 Task: Find connections with filter location El Bagre with filter topic #Investingwith filter profile language French with filter current company ANAROCK with filter school Punjab Agricultural University with filter industry Amusement Parks and Arcades with filter service category Research with filter keywords title Cosmetologist
Action: Mouse moved to (179, 298)
Screenshot: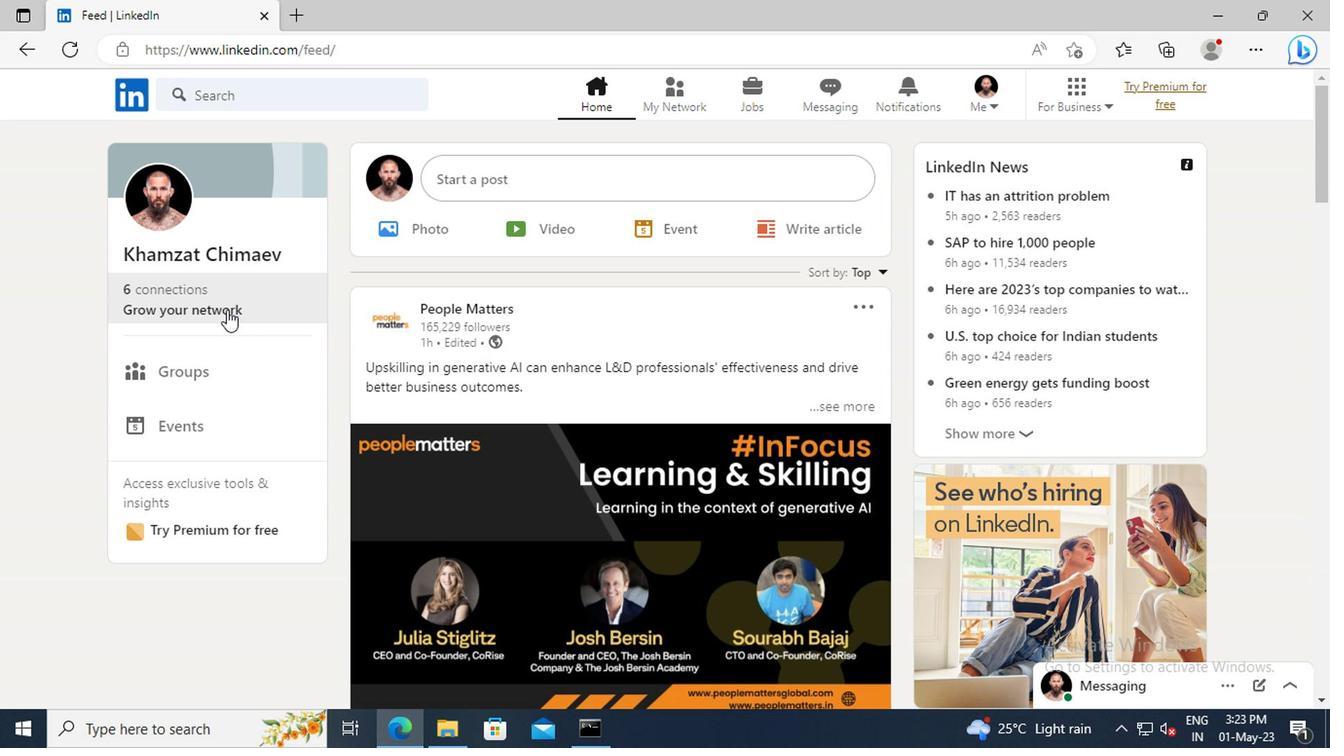 
Action: Mouse pressed left at (179, 298)
Screenshot: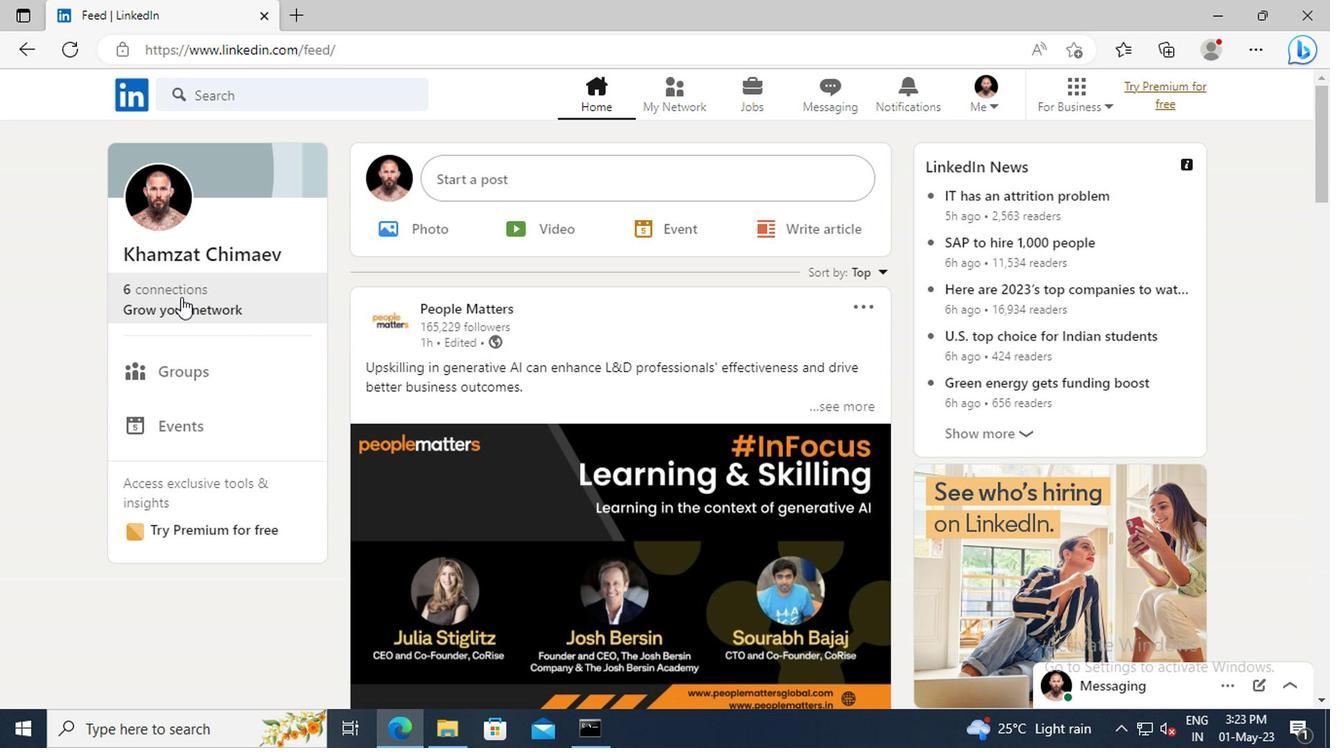 
Action: Mouse moved to (198, 201)
Screenshot: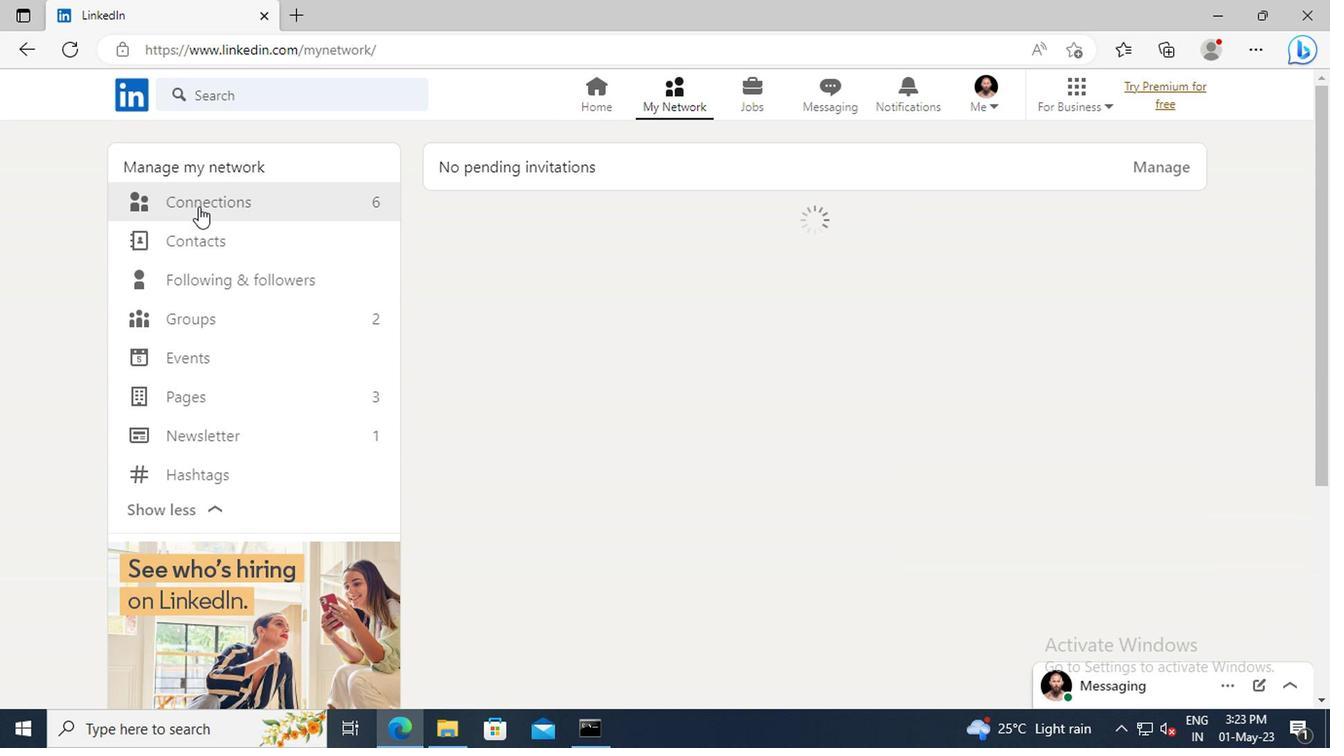 
Action: Mouse pressed left at (198, 201)
Screenshot: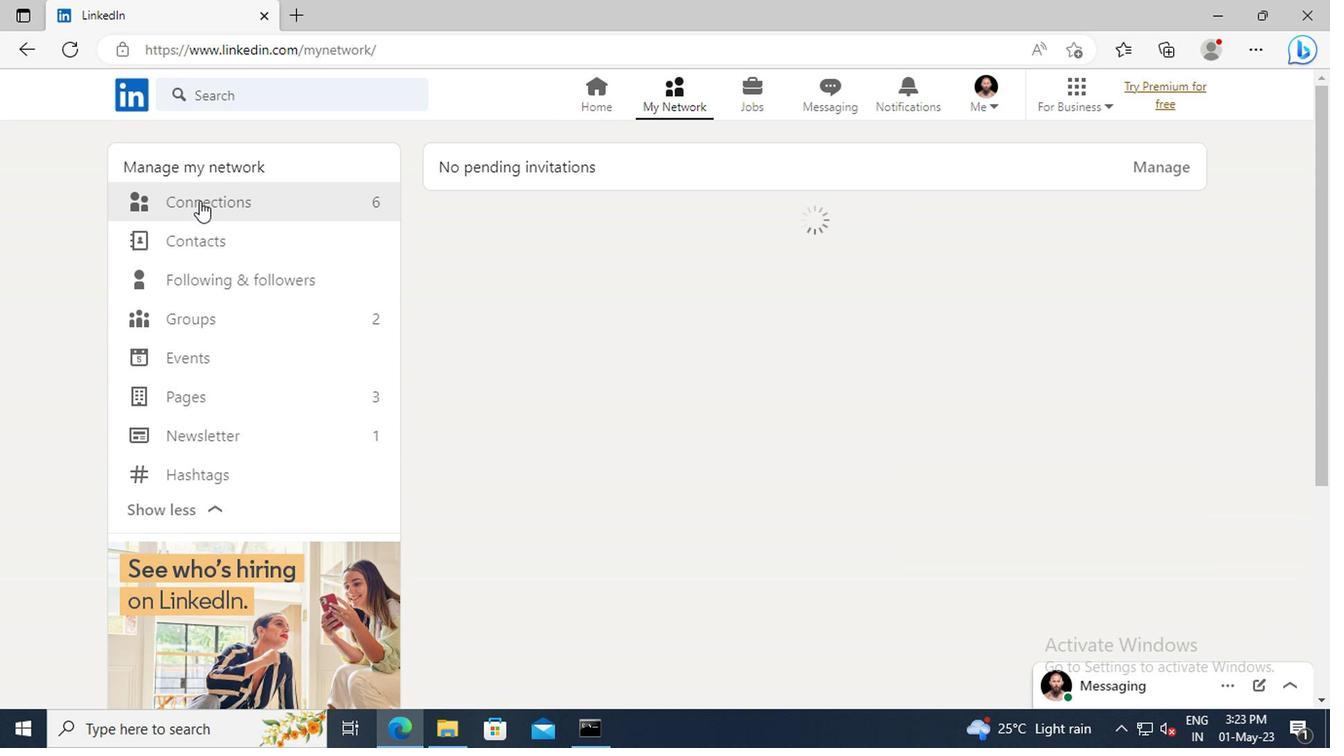 
Action: Mouse moved to (776, 210)
Screenshot: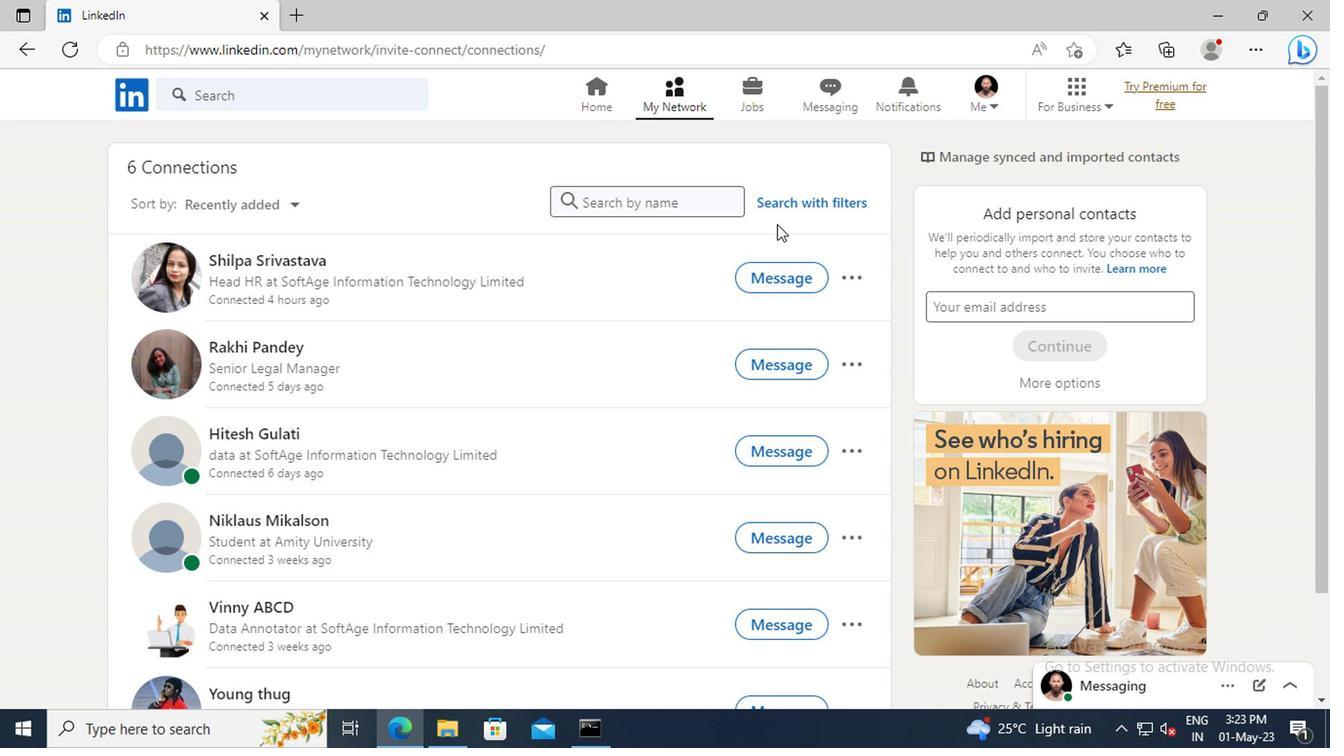 
Action: Mouse pressed left at (776, 210)
Screenshot: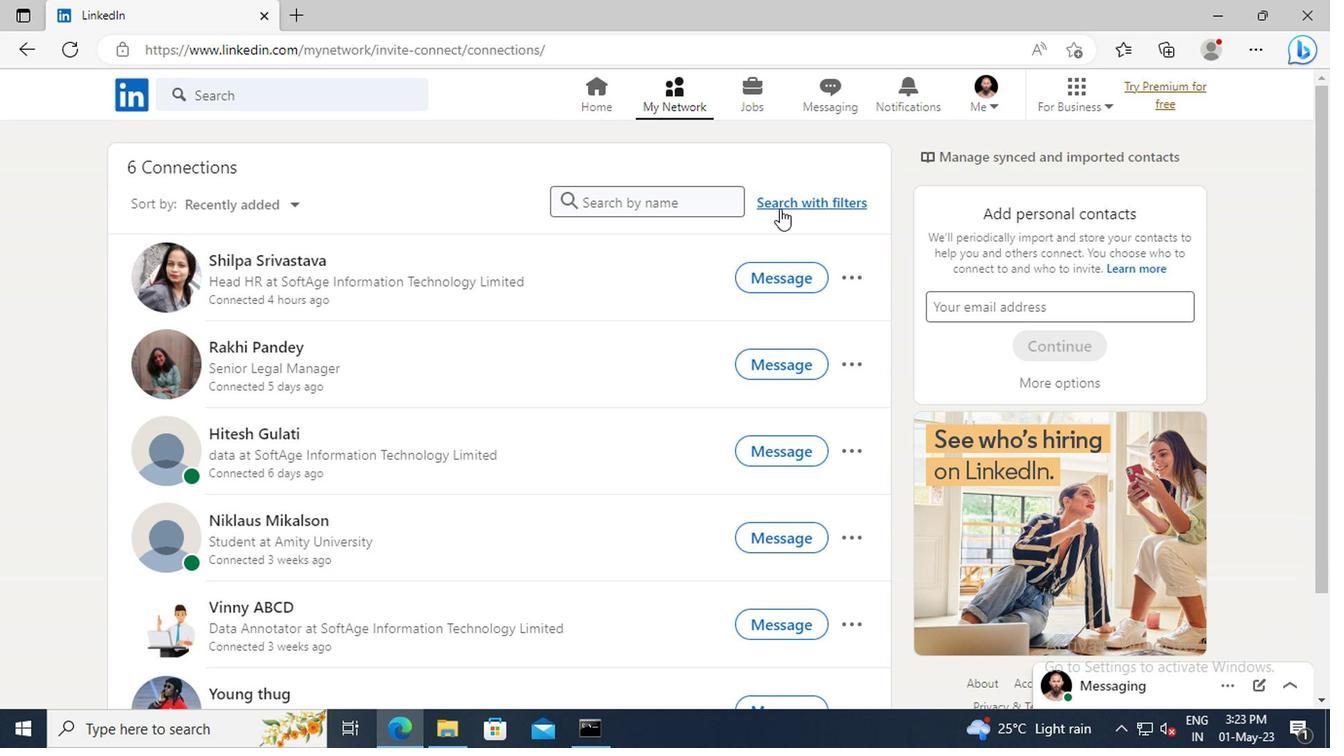
Action: Mouse moved to (731, 151)
Screenshot: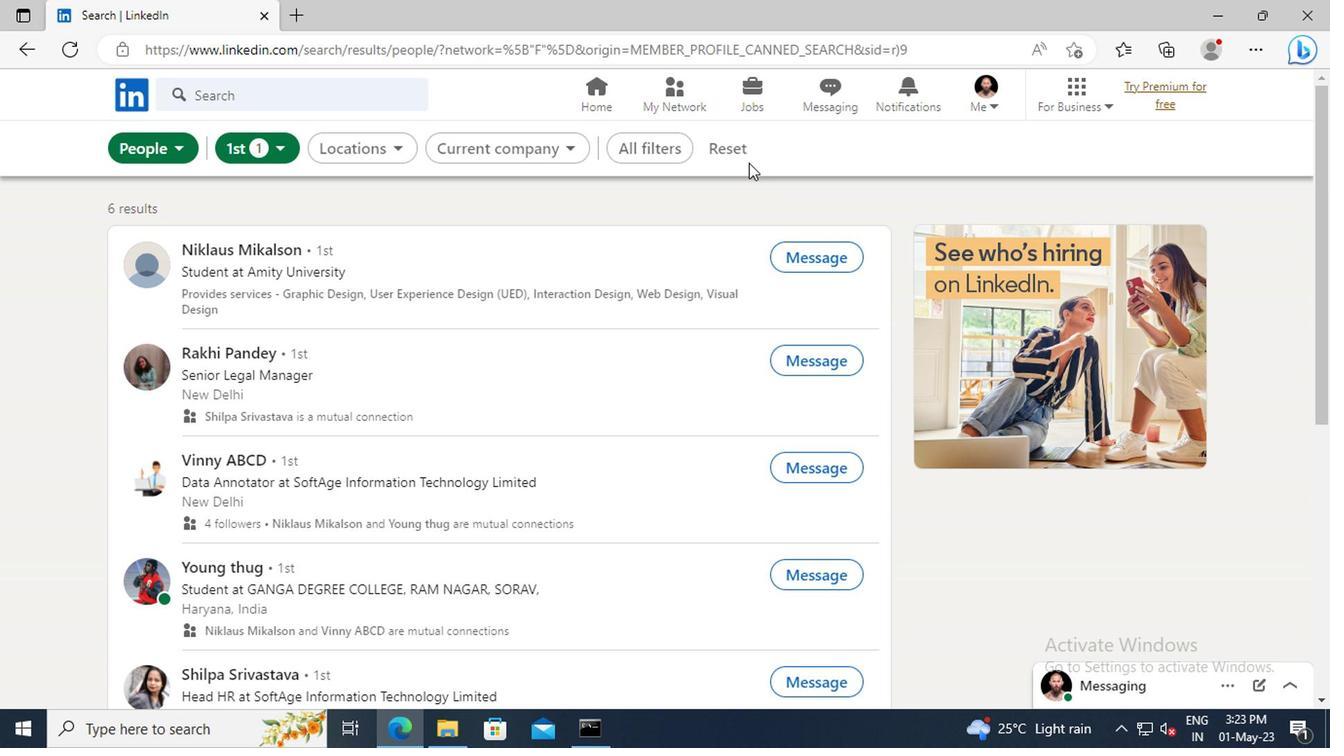 
Action: Mouse pressed left at (731, 151)
Screenshot: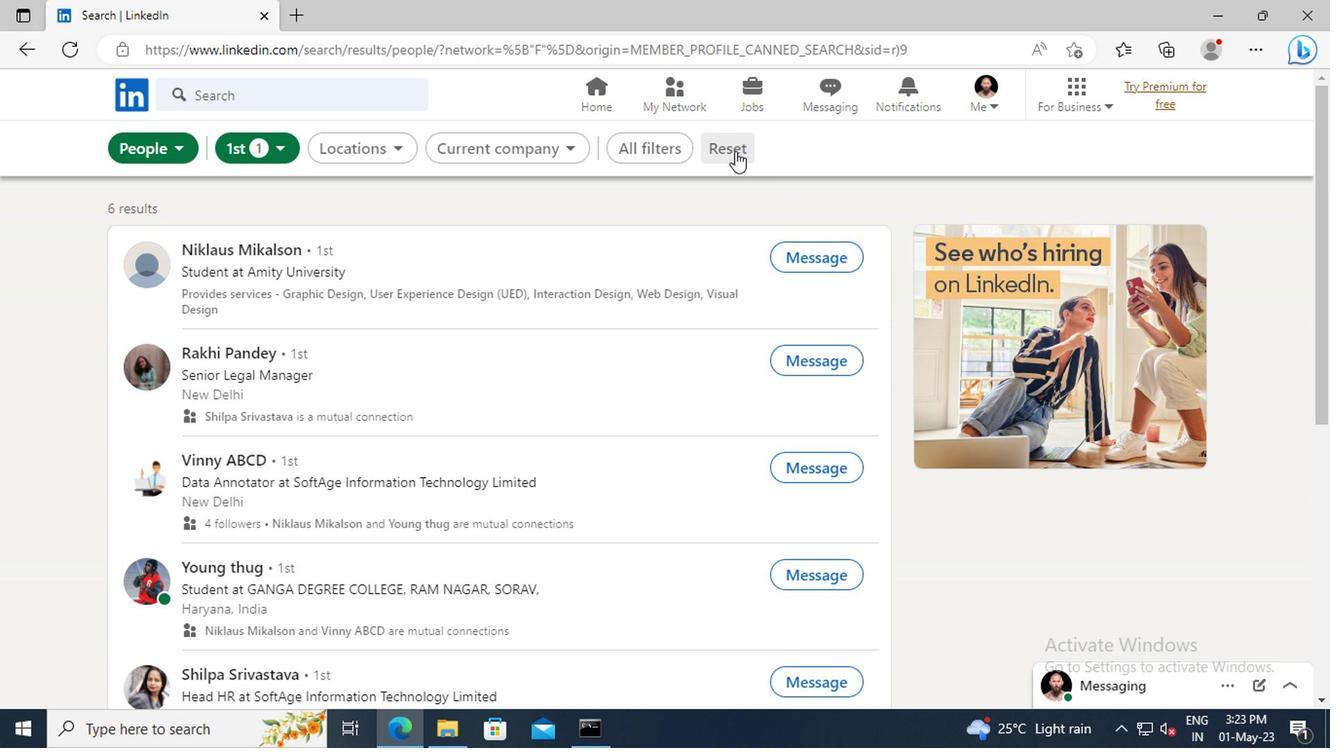 
Action: Mouse moved to (688, 151)
Screenshot: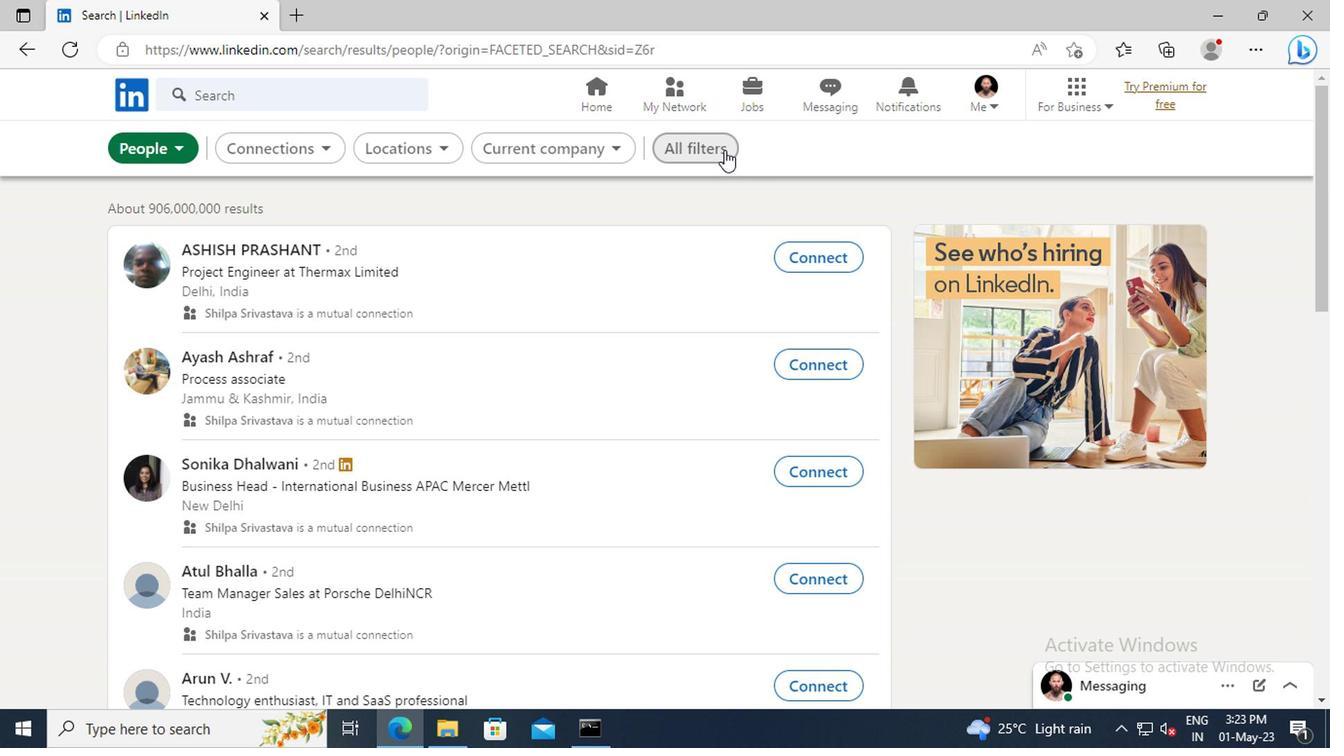 
Action: Mouse pressed left at (688, 151)
Screenshot: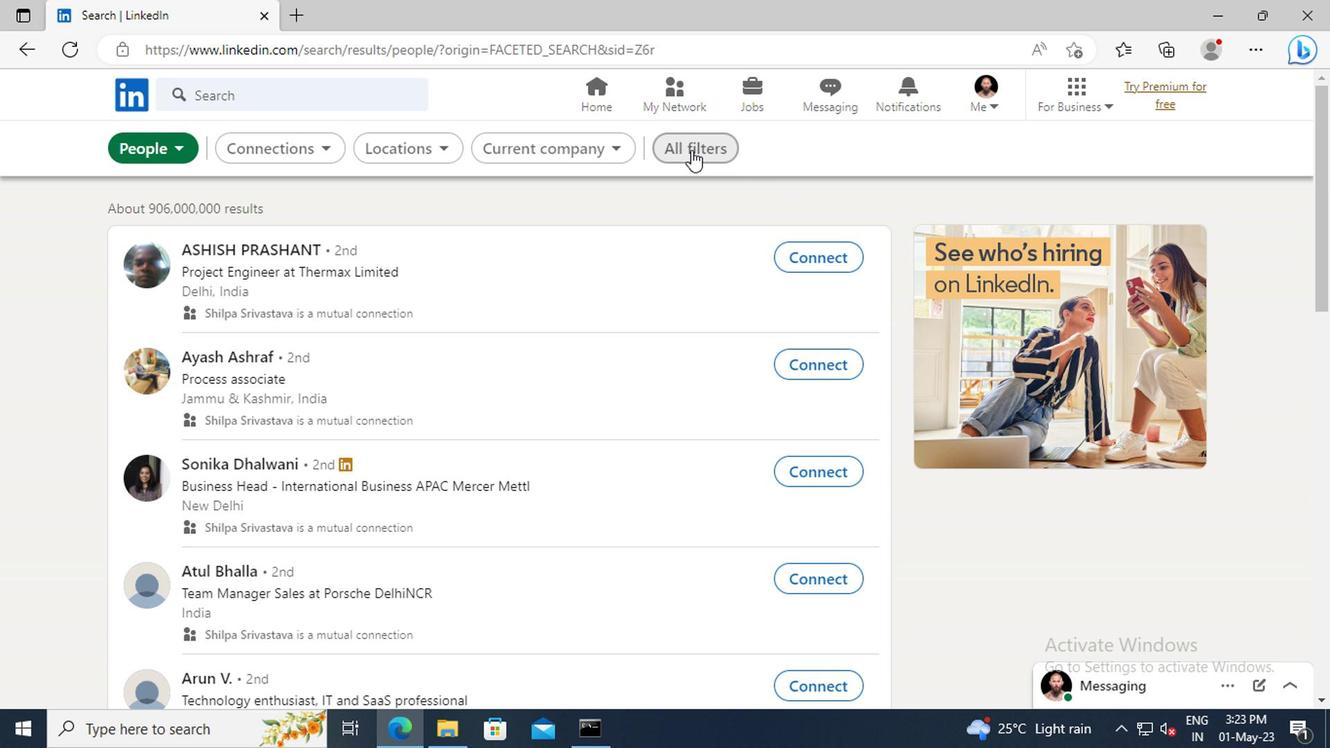 
Action: Mouse moved to (1070, 320)
Screenshot: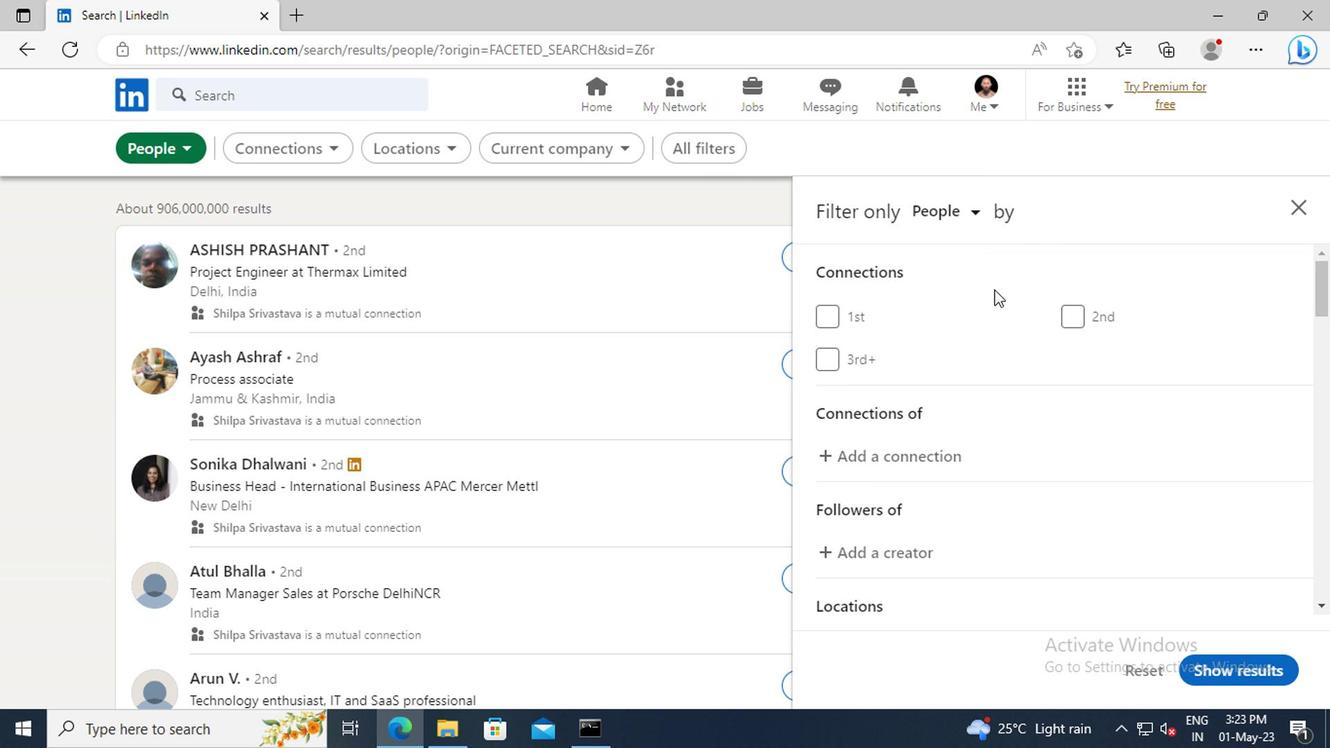 
Action: Mouse scrolled (1070, 320) with delta (0, 0)
Screenshot: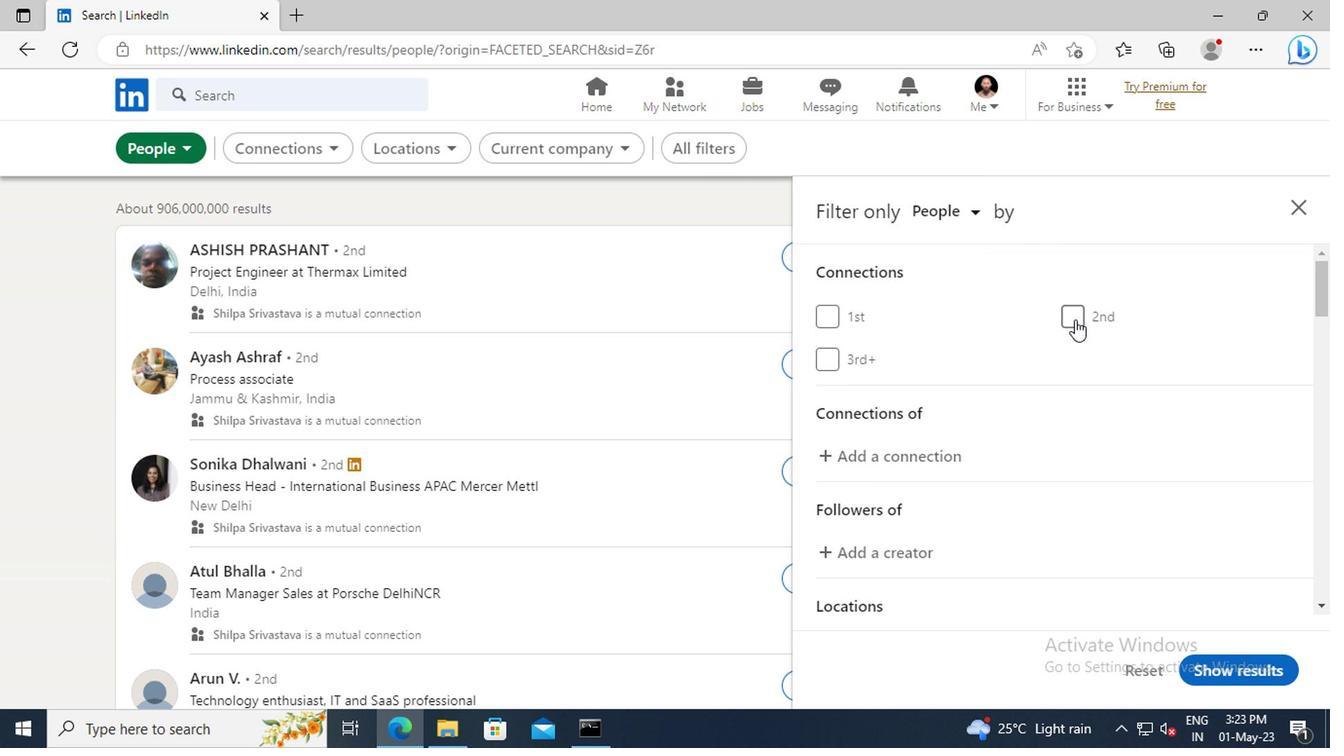 
Action: Mouse scrolled (1070, 320) with delta (0, 0)
Screenshot: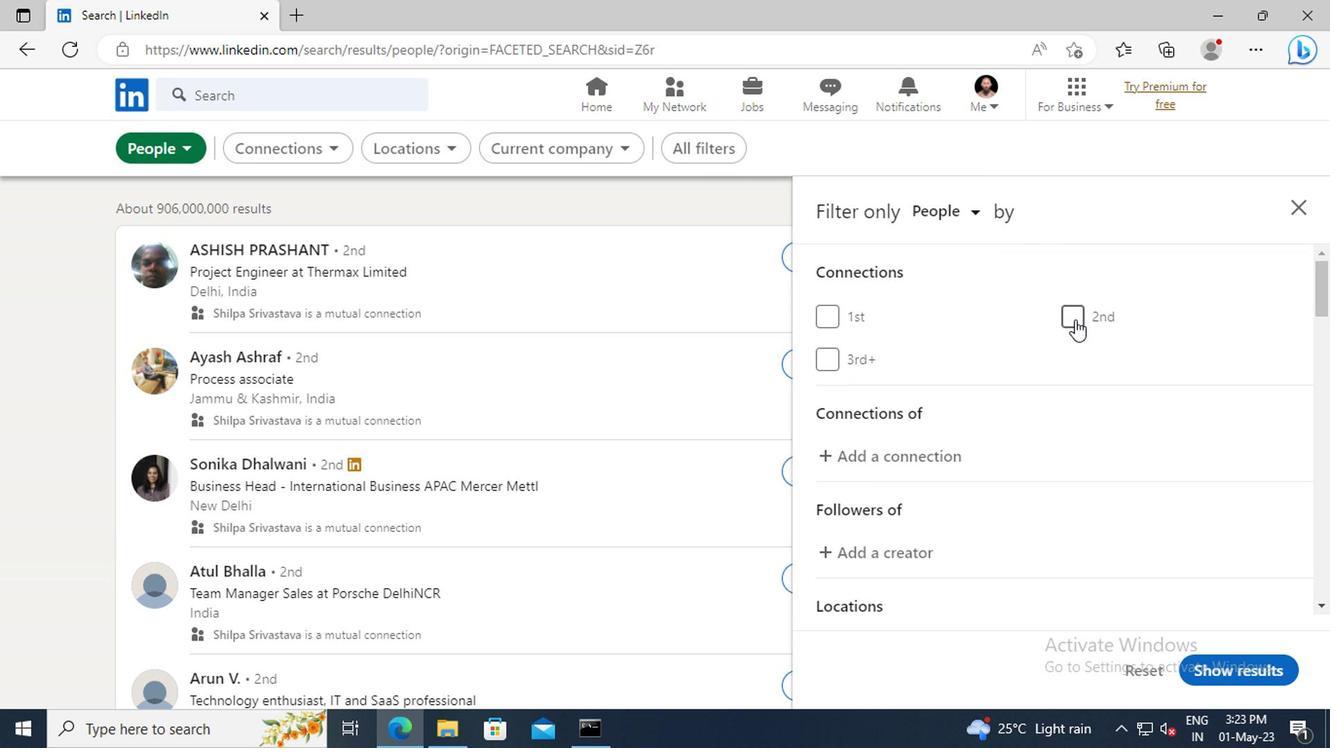 
Action: Mouse scrolled (1070, 320) with delta (0, 0)
Screenshot: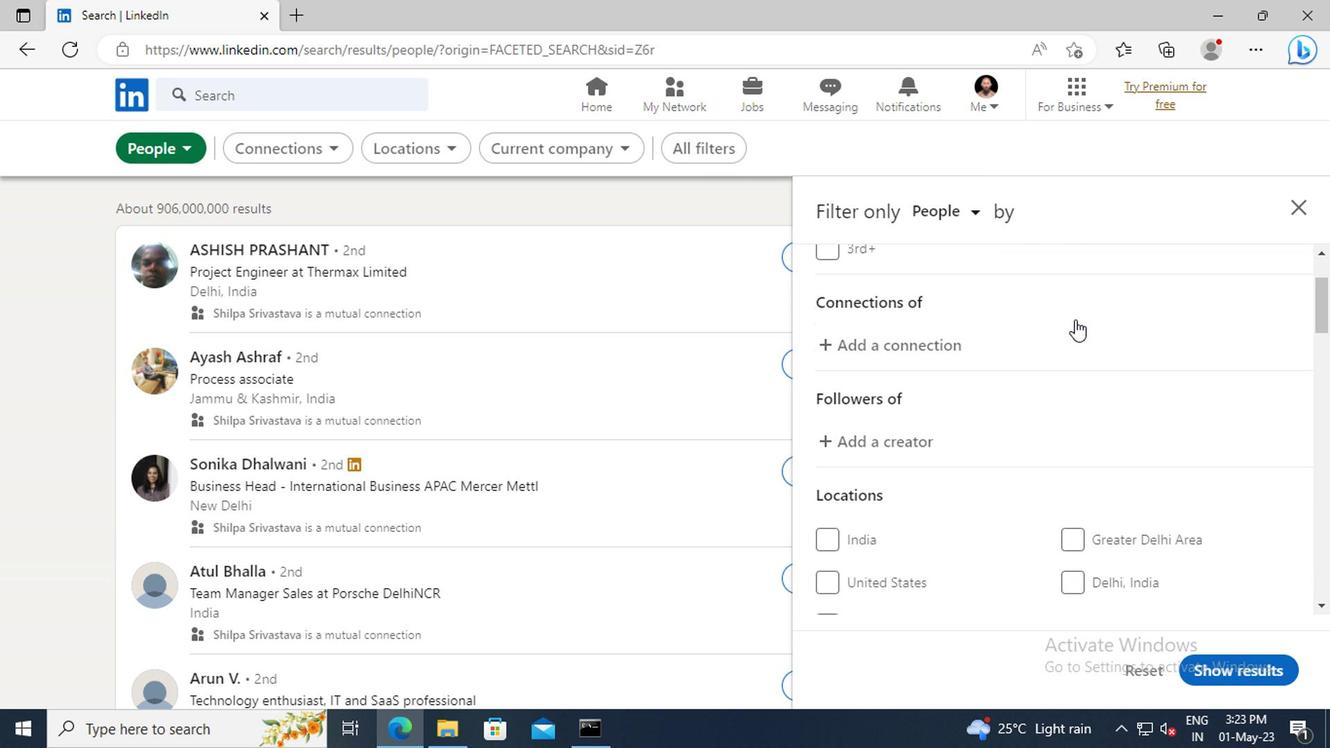 
Action: Mouse scrolled (1070, 320) with delta (0, 0)
Screenshot: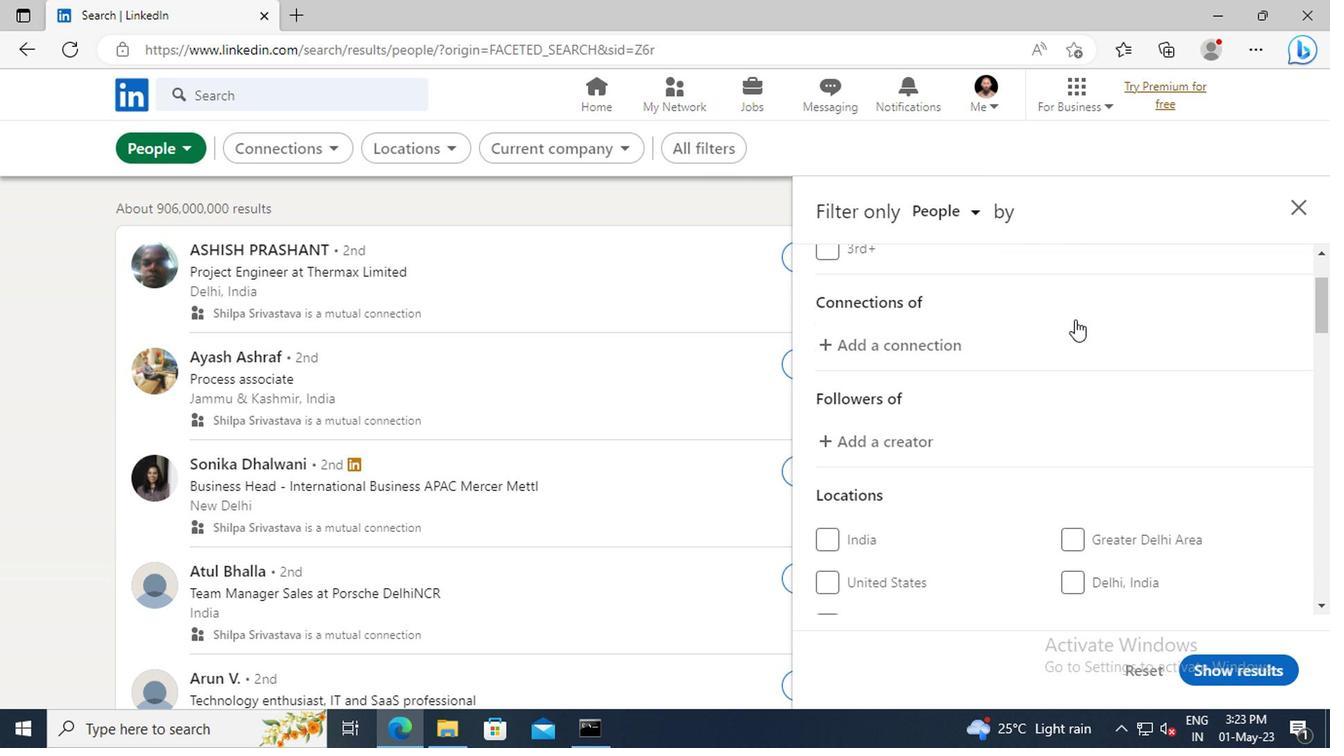 
Action: Mouse scrolled (1070, 320) with delta (0, 0)
Screenshot: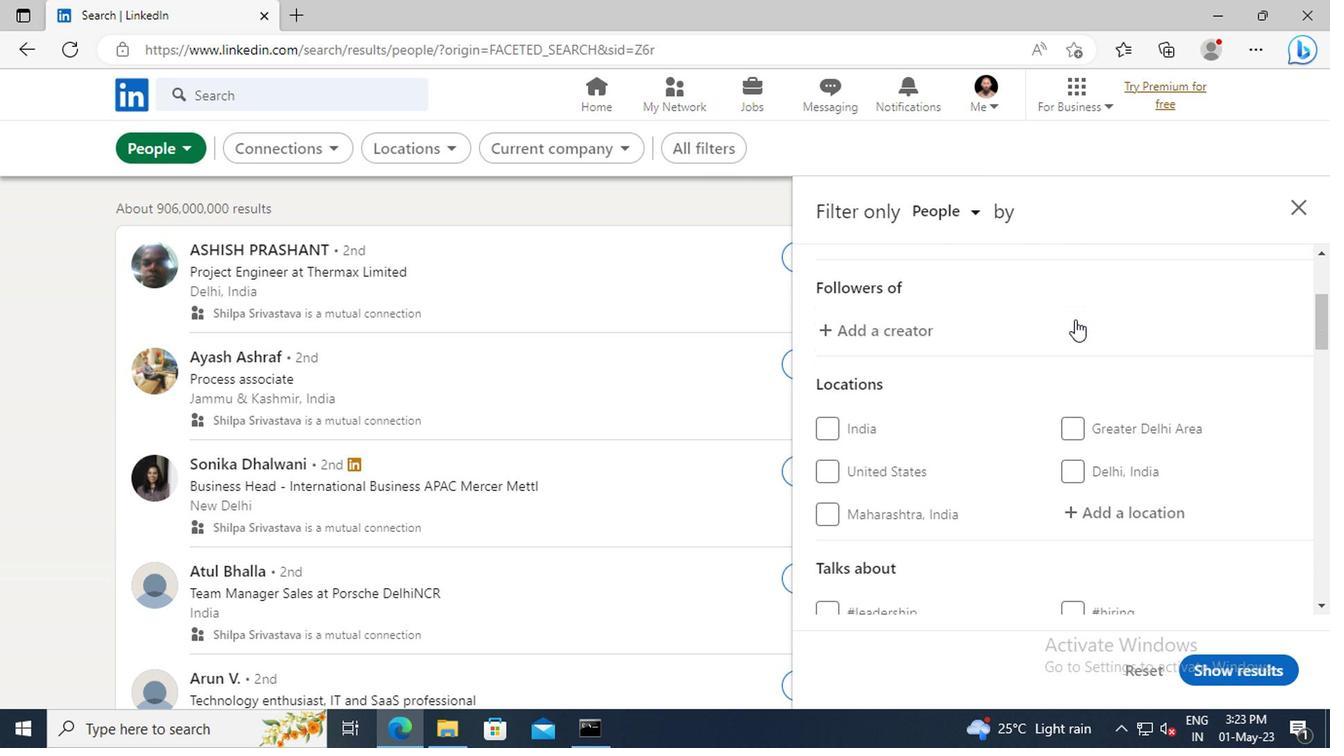 
Action: Mouse scrolled (1070, 320) with delta (0, 0)
Screenshot: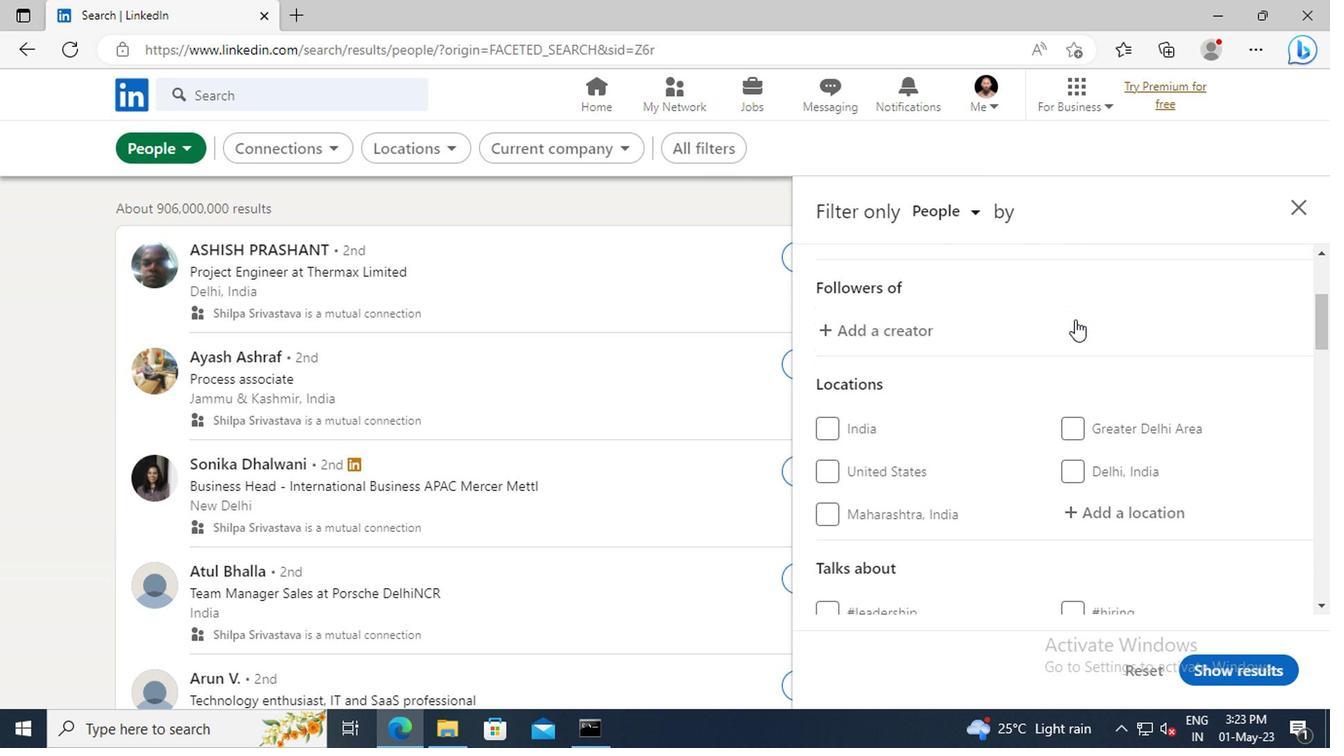 
Action: Mouse moved to (1091, 399)
Screenshot: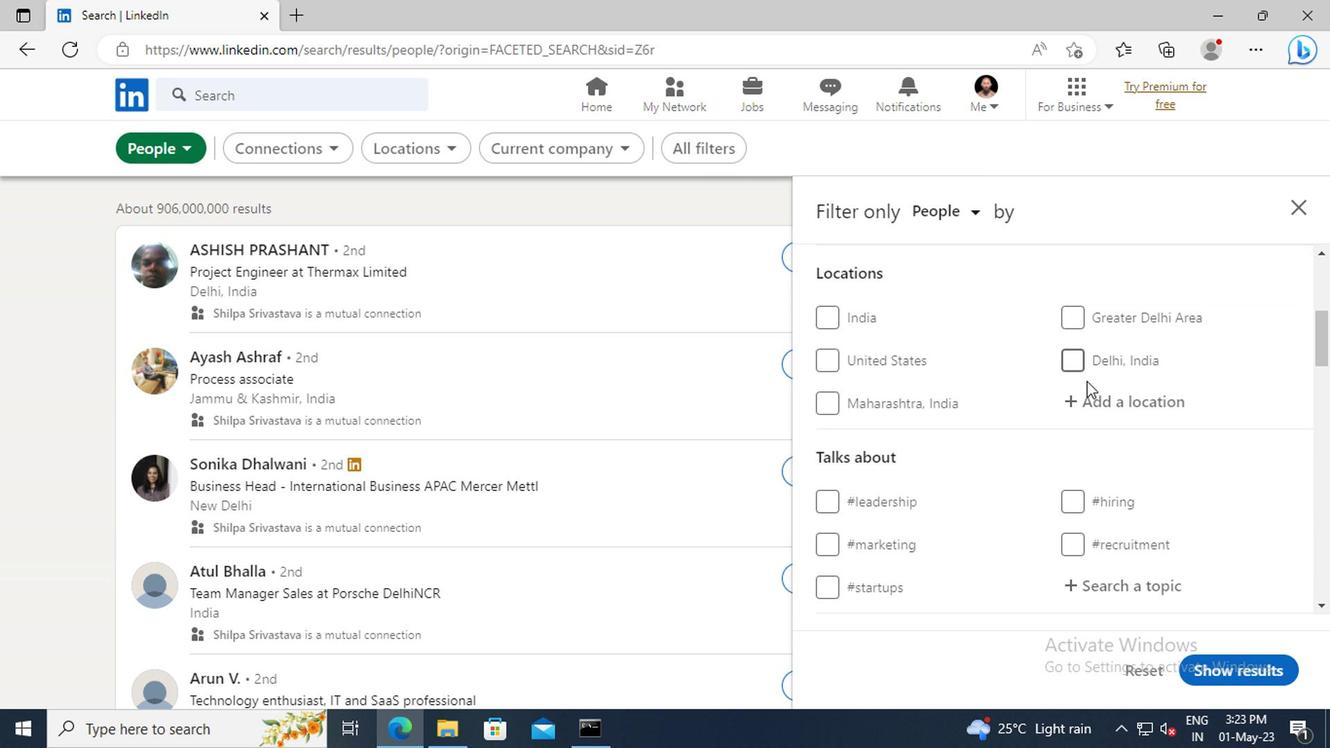 
Action: Mouse pressed left at (1091, 399)
Screenshot: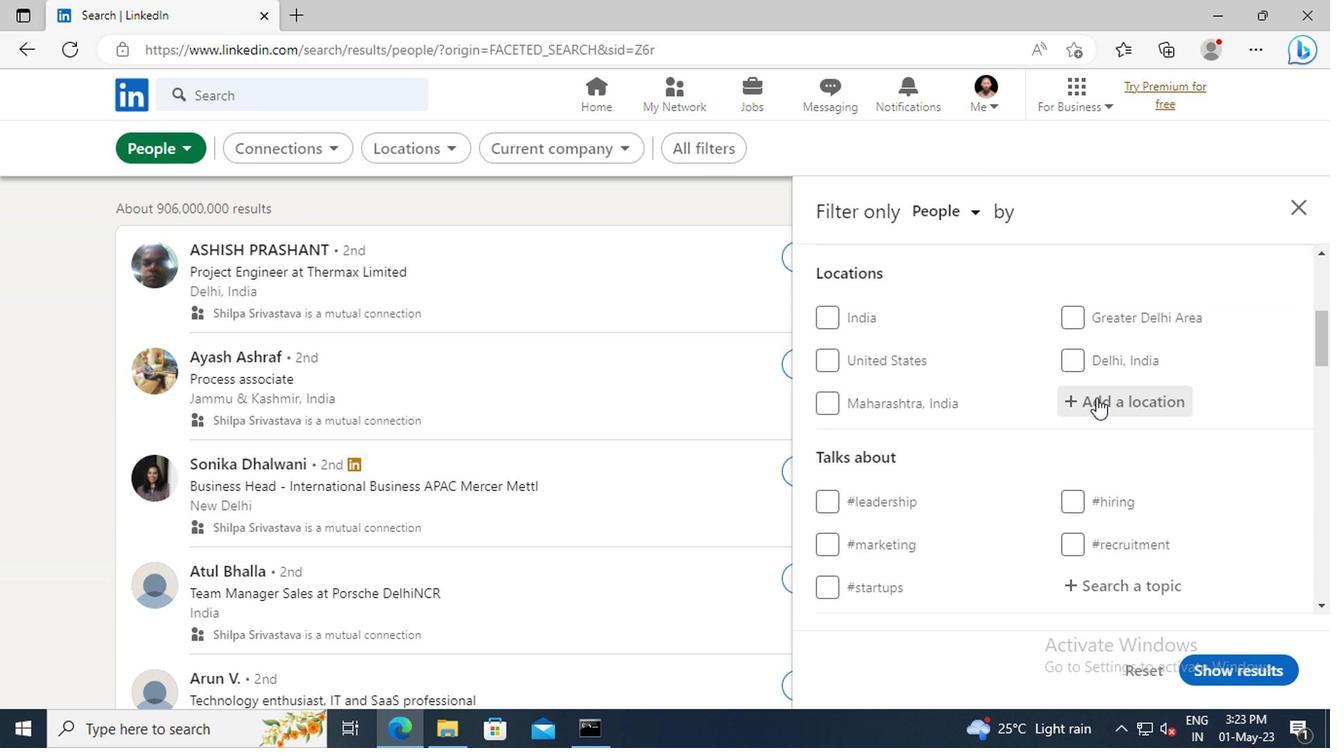 
Action: Key pressed <Key.shift>EL<Key.space><Key.shift>BAGRE
Screenshot: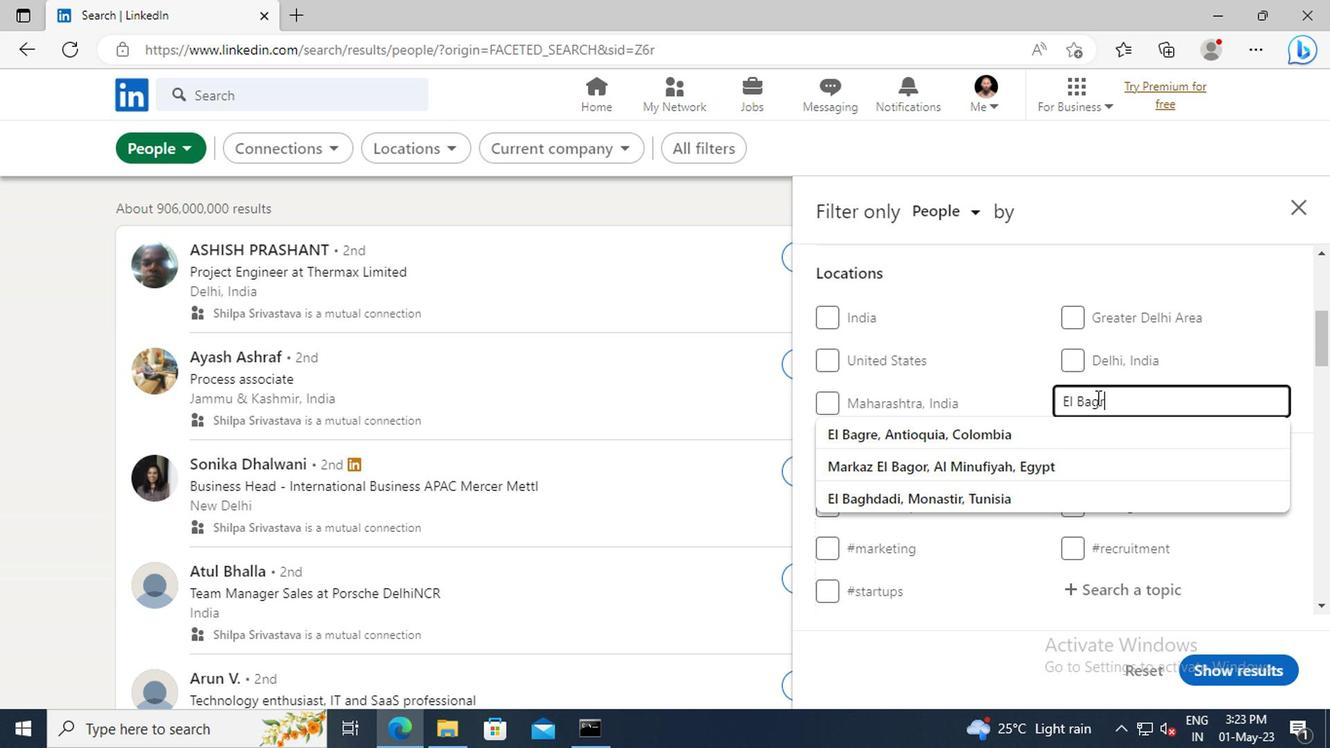 
Action: Mouse moved to (1093, 431)
Screenshot: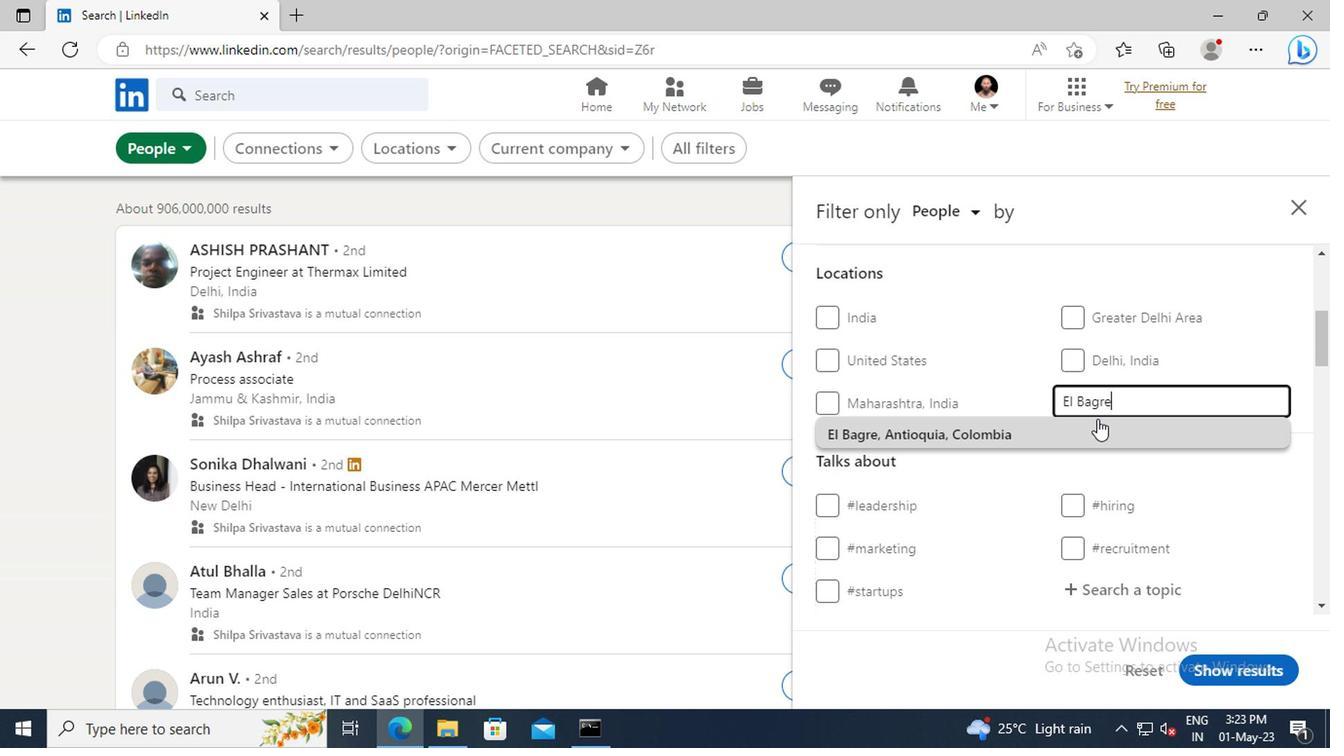 
Action: Mouse pressed left at (1093, 431)
Screenshot: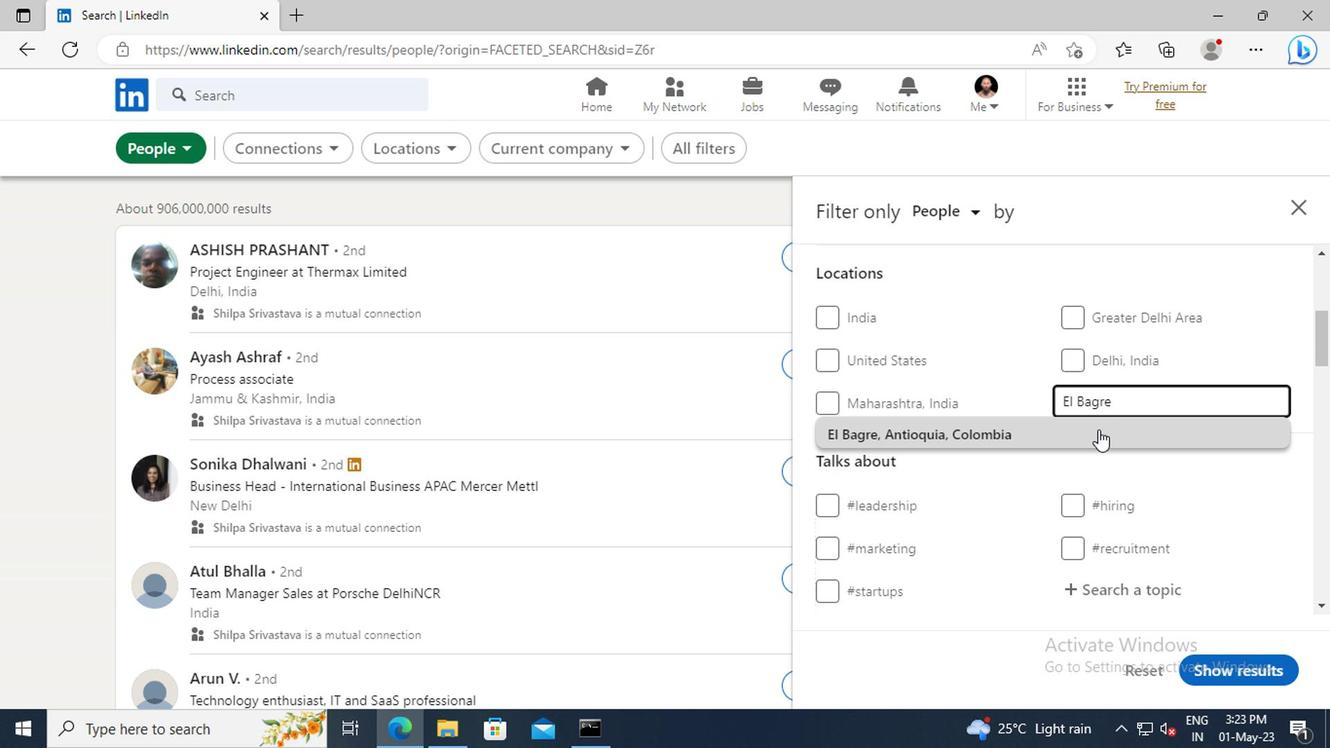 
Action: Mouse scrolled (1093, 430) with delta (0, 0)
Screenshot: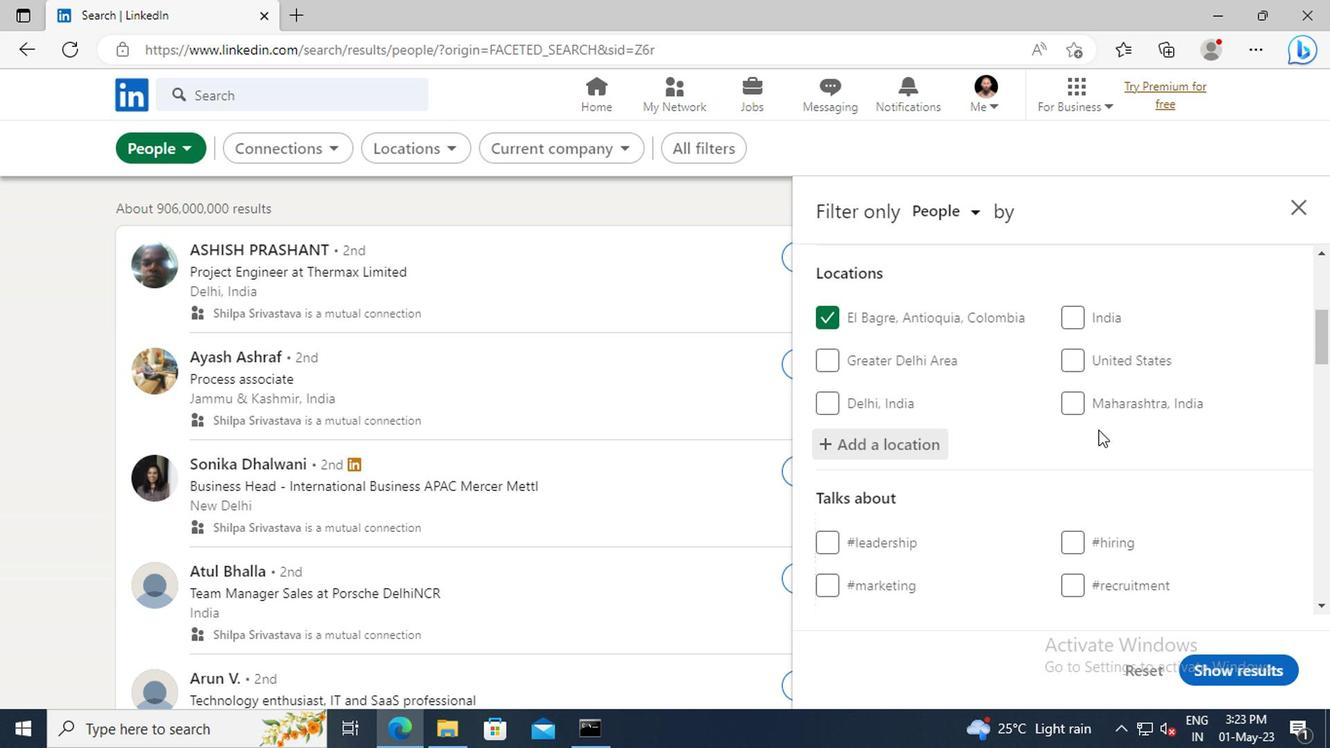
Action: Mouse scrolled (1093, 430) with delta (0, 0)
Screenshot: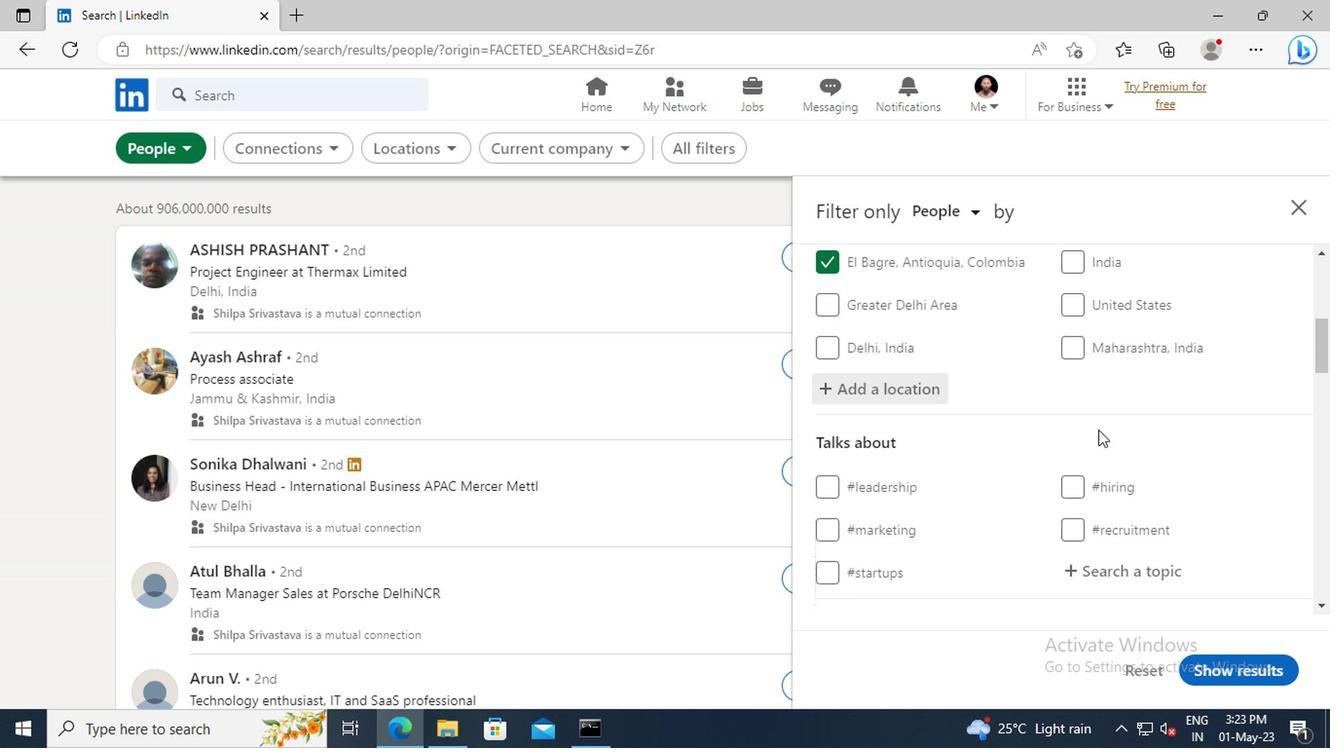 
Action: Mouse scrolled (1093, 430) with delta (0, 0)
Screenshot: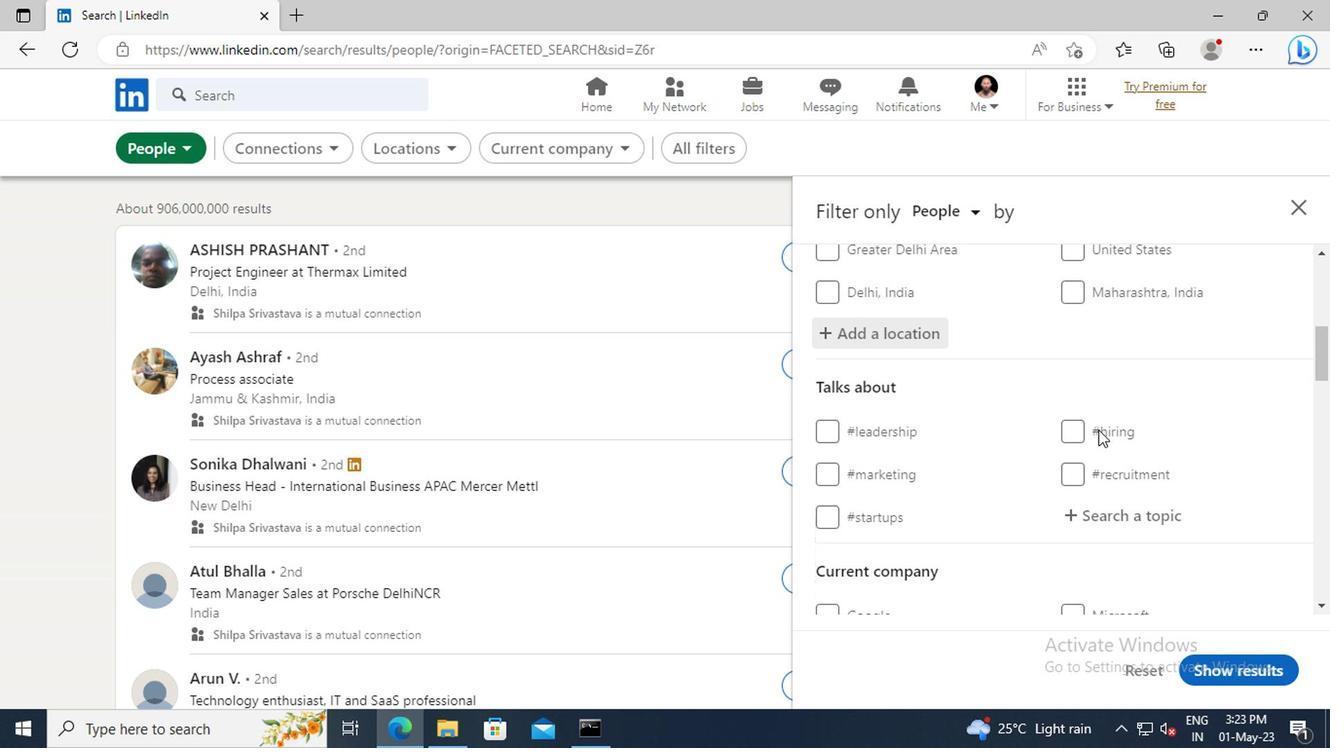 
Action: Mouse scrolled (1093, 430) with delta (0, 0)
Screenshot: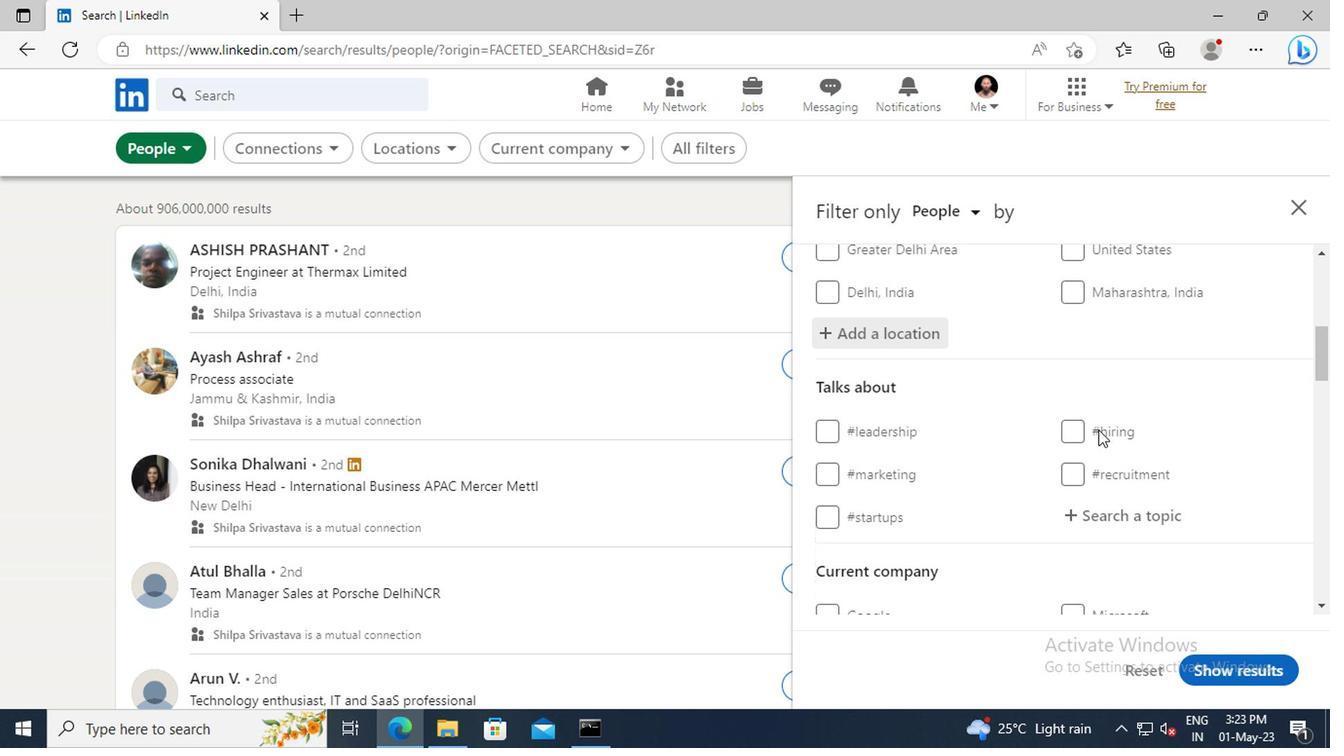 
Action: Mouse moved to (1097, 418)
Screenshot: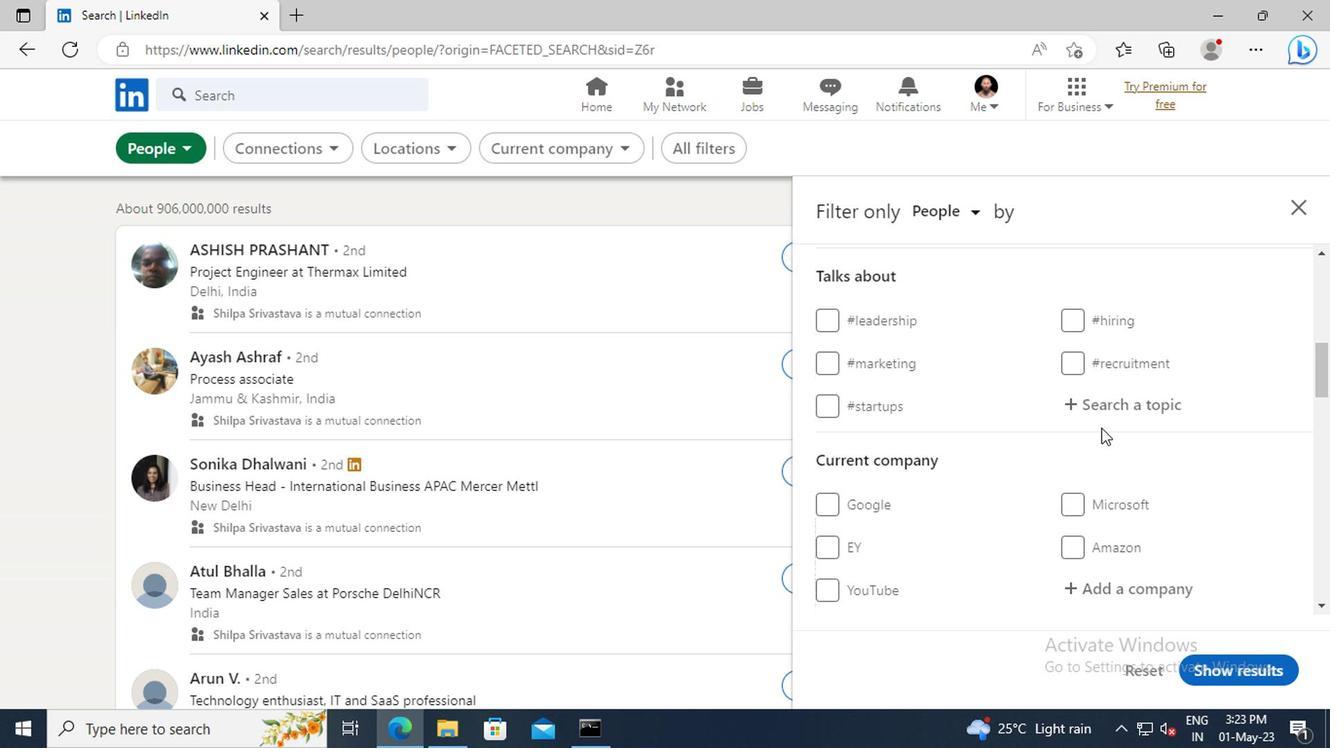 
Action: Mouse pressed left at (1097, 418)
Screenshot: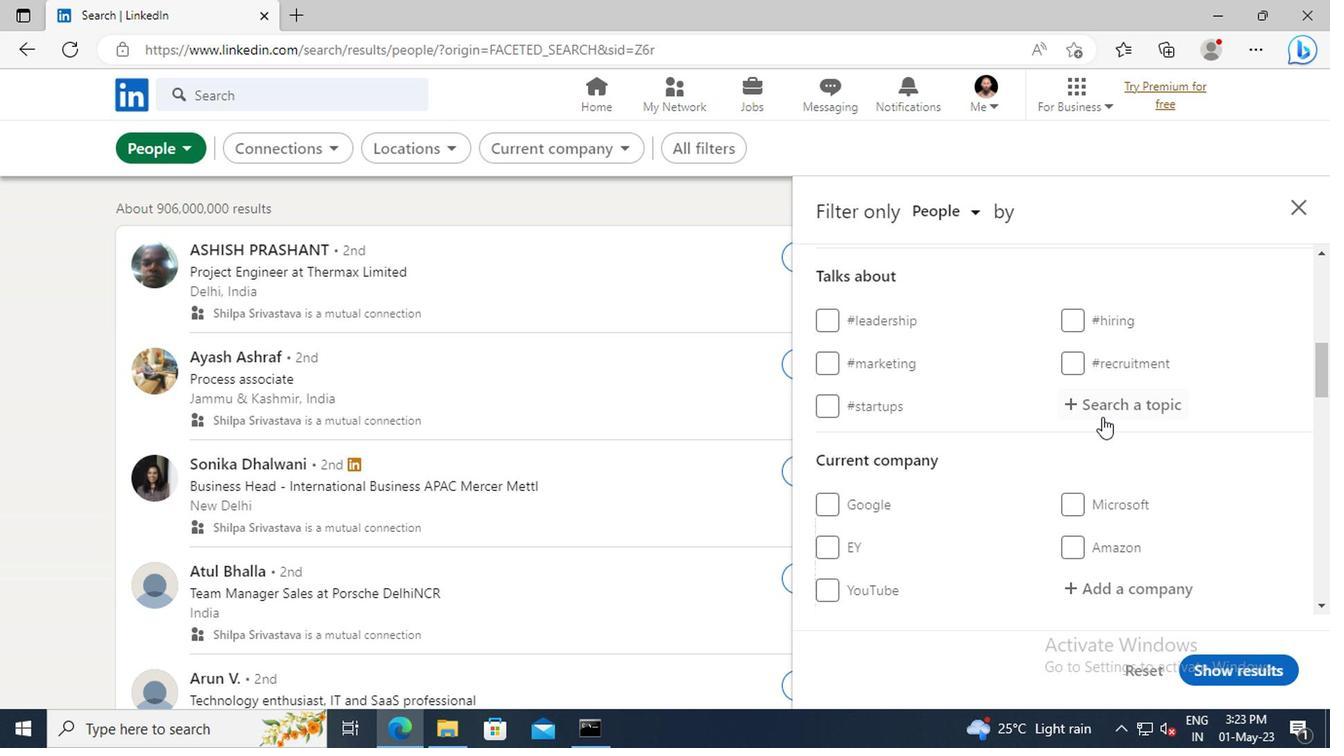 
Action: Key pressed <Key.shift>INVESTING
Screenshot: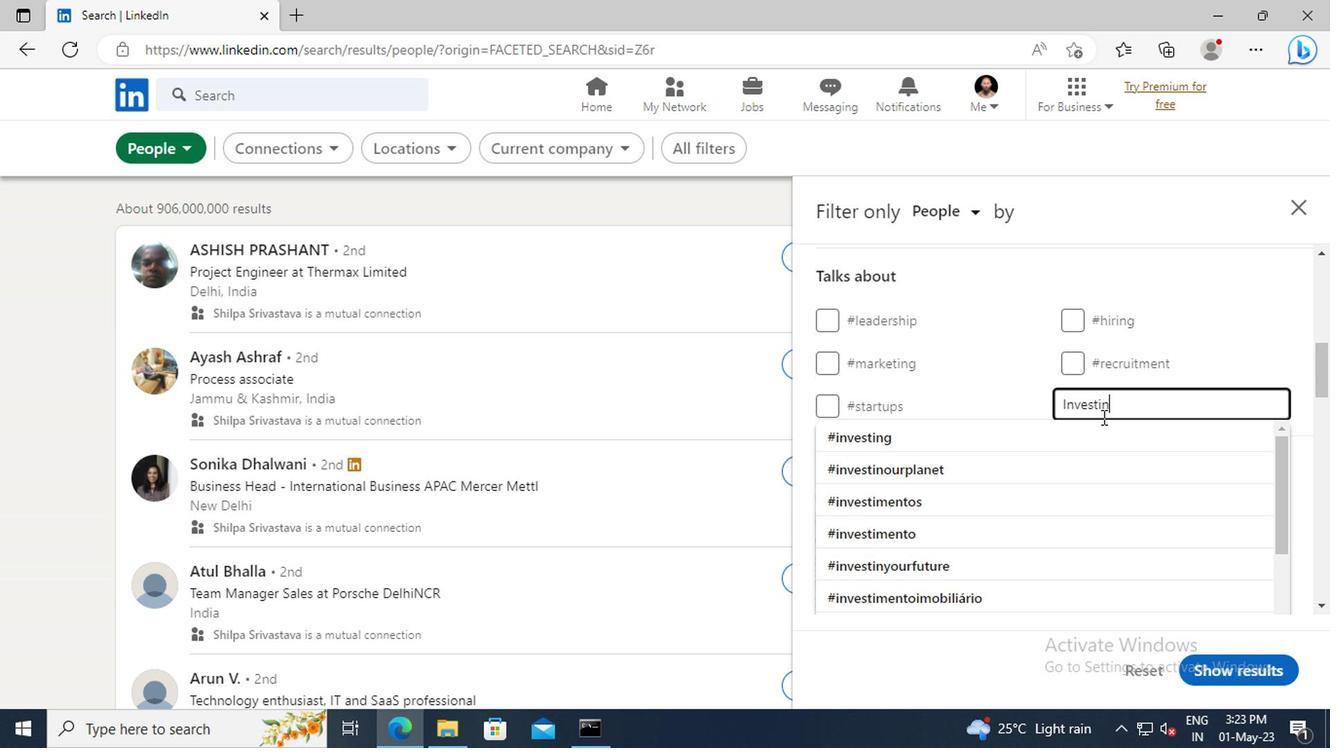 
Action: Mouse moved to (1084, 435)
Screenshot: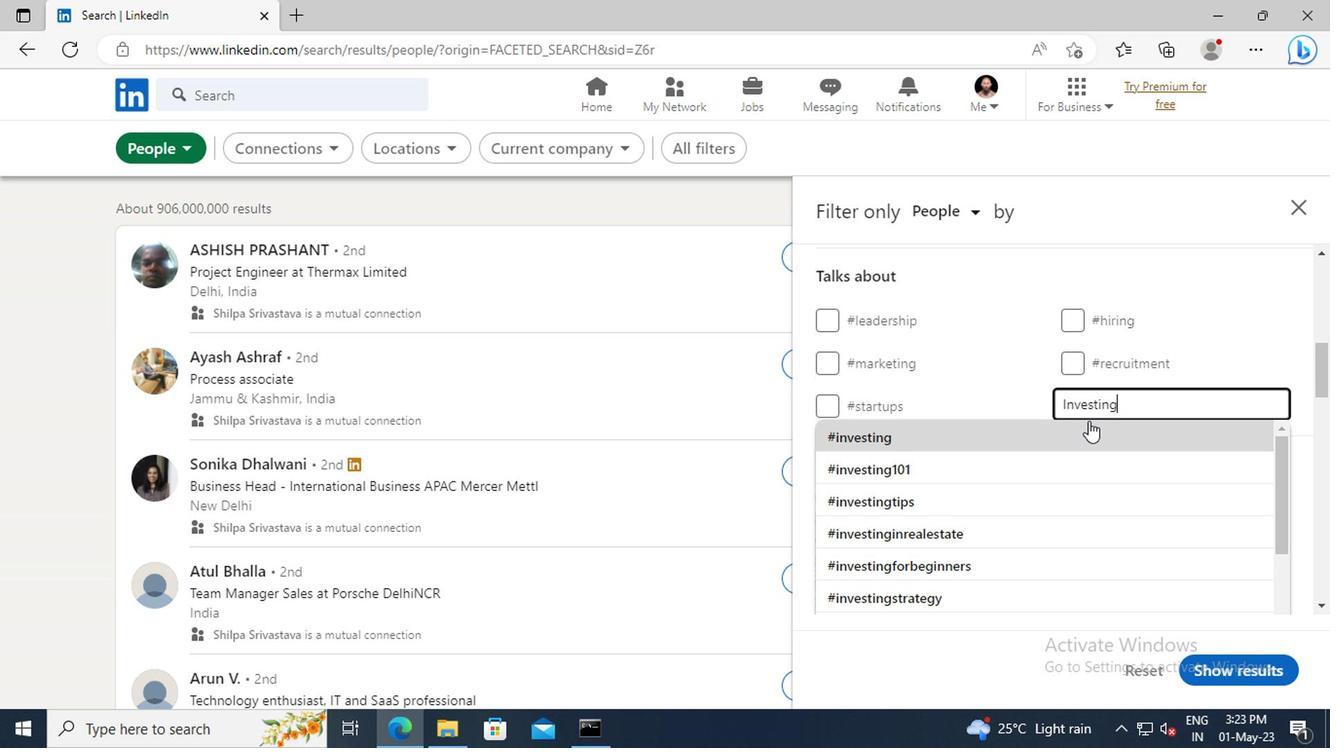 
Action: Mouse pressed left at (1084, 435)
Screenshot: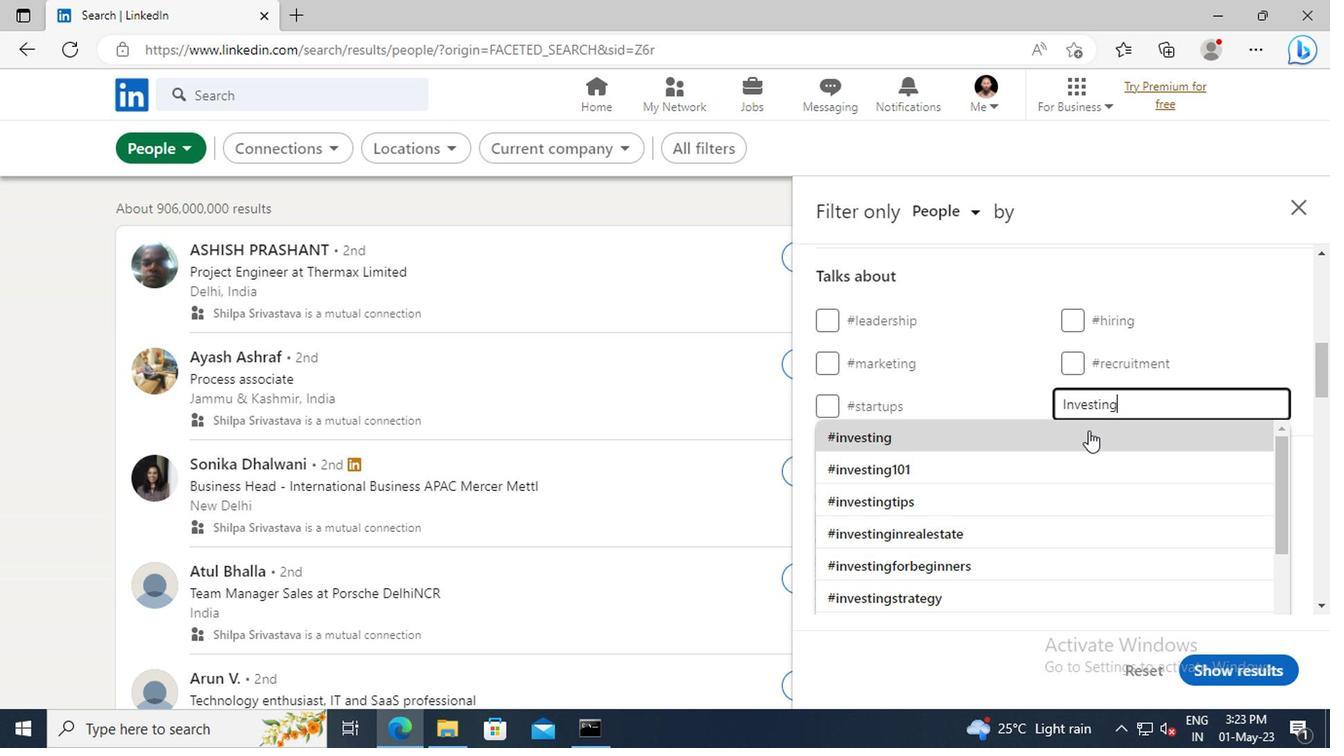 
Action: Mouse scrolled (1084, 433) with delta (0, -1)
Screenshot: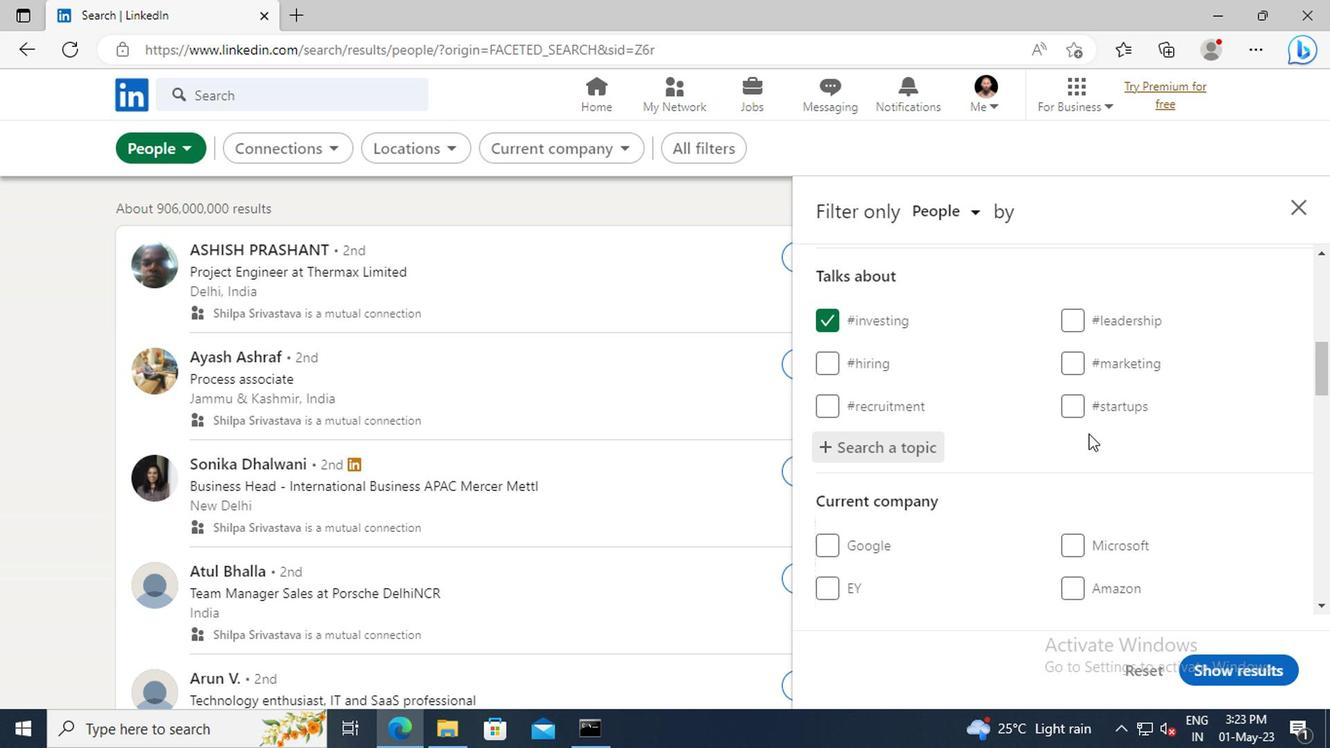 
Action: Mouse scrolled (1084, 433) with delta (0, -1)
Screenshot: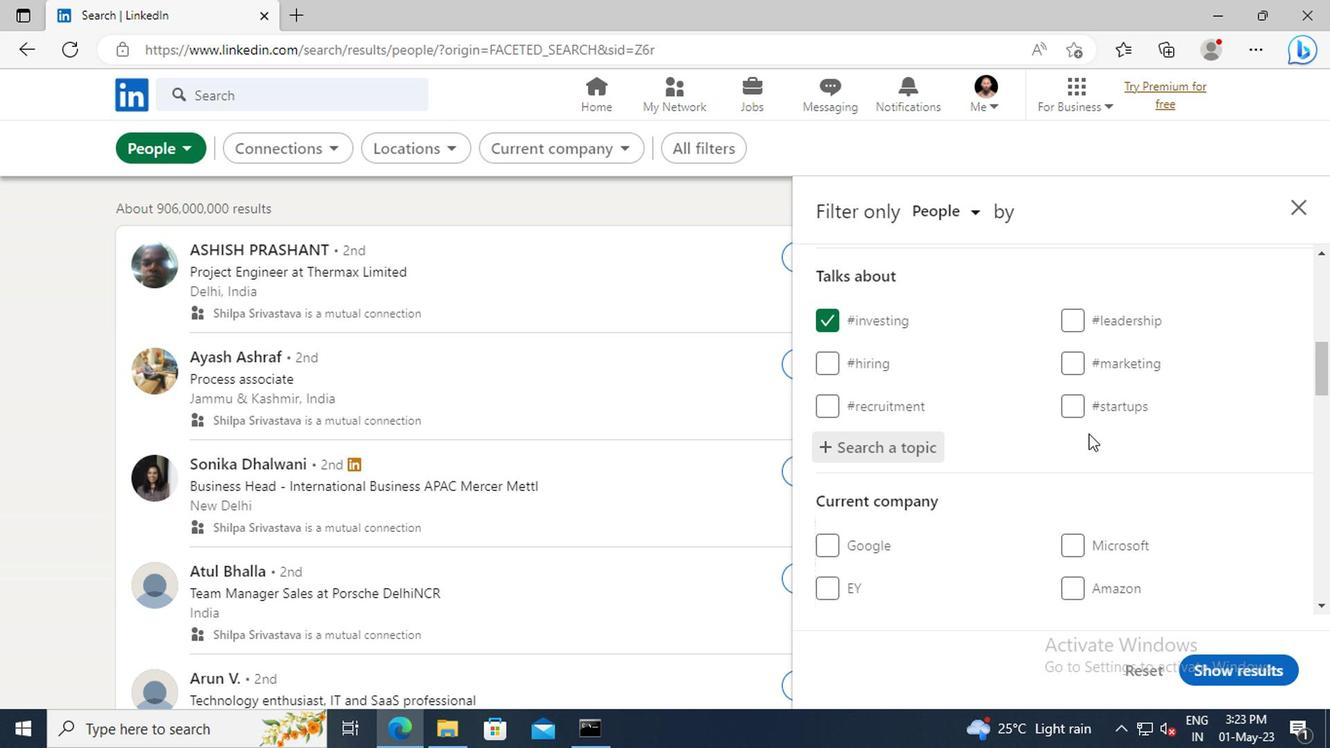 
Action: Mouse scrolled (1084, 433) with delta (0, -1)
Screenshot: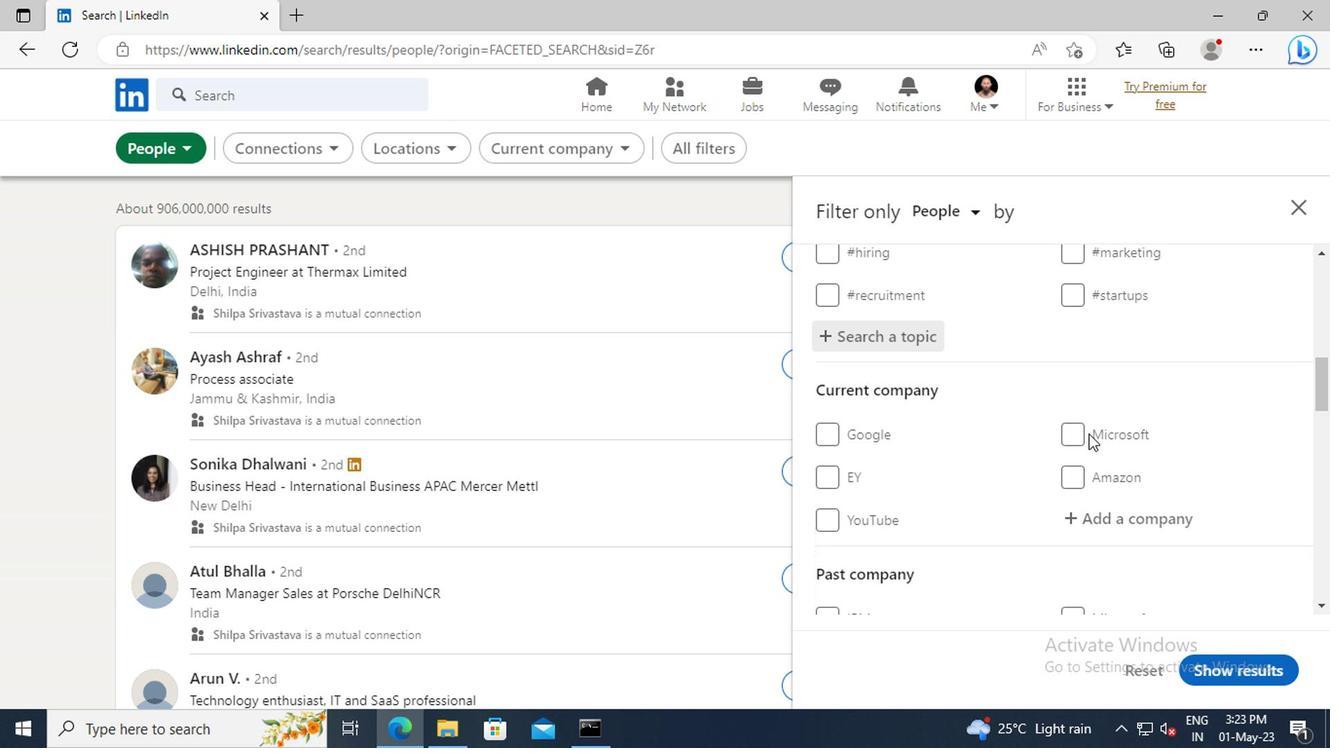 
Action: Mouse scrolled (1084, 433) with delta (0, -1)
Screenshot: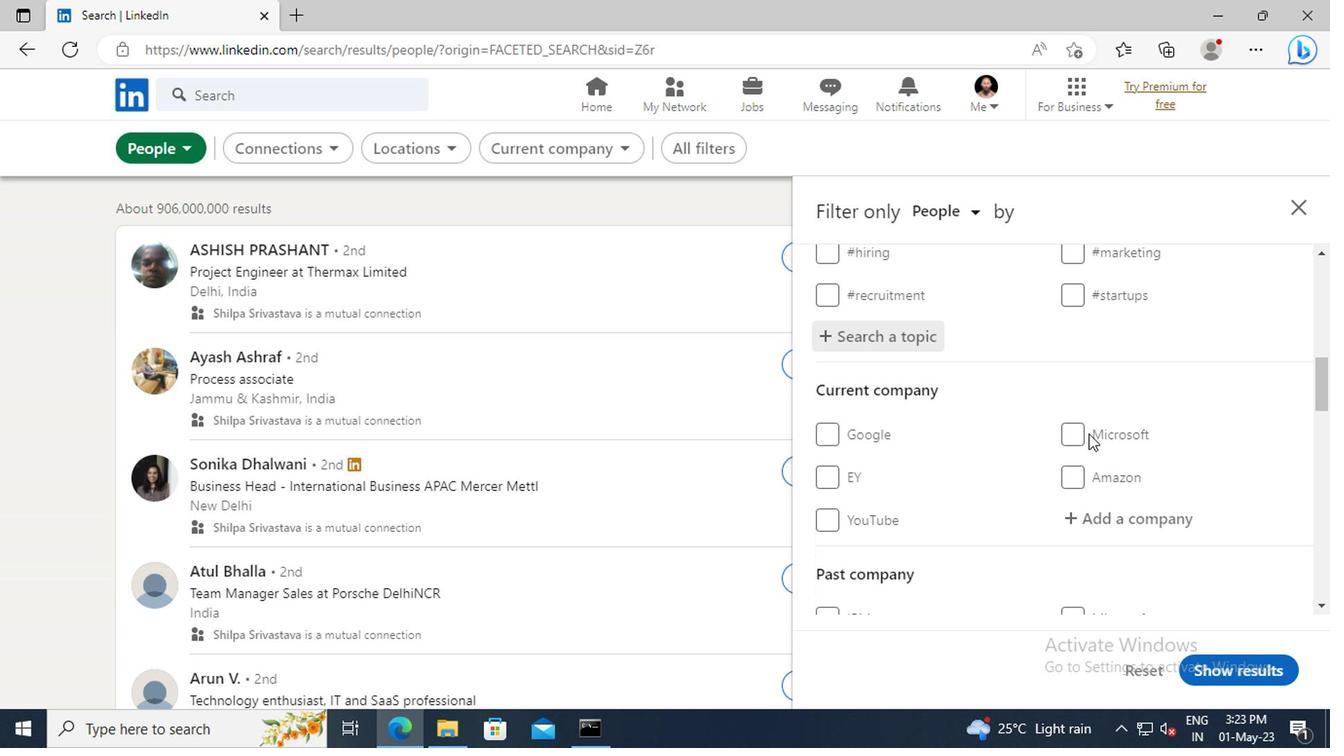 
Action: Mouse scrolled (1084, 433) with delta (0, -1)
Screenshot: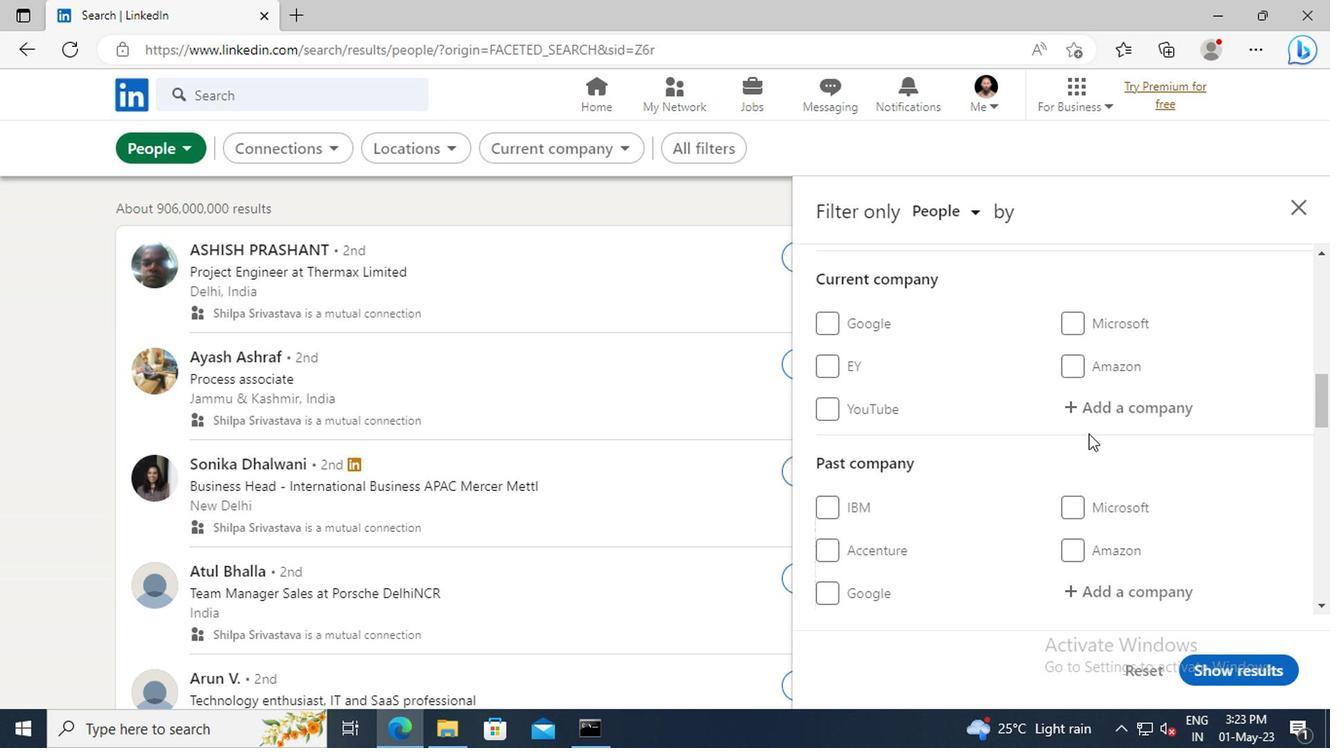 
Action: Mouse scrolled (1084, 433) with delta (0, -1)
Screenshot: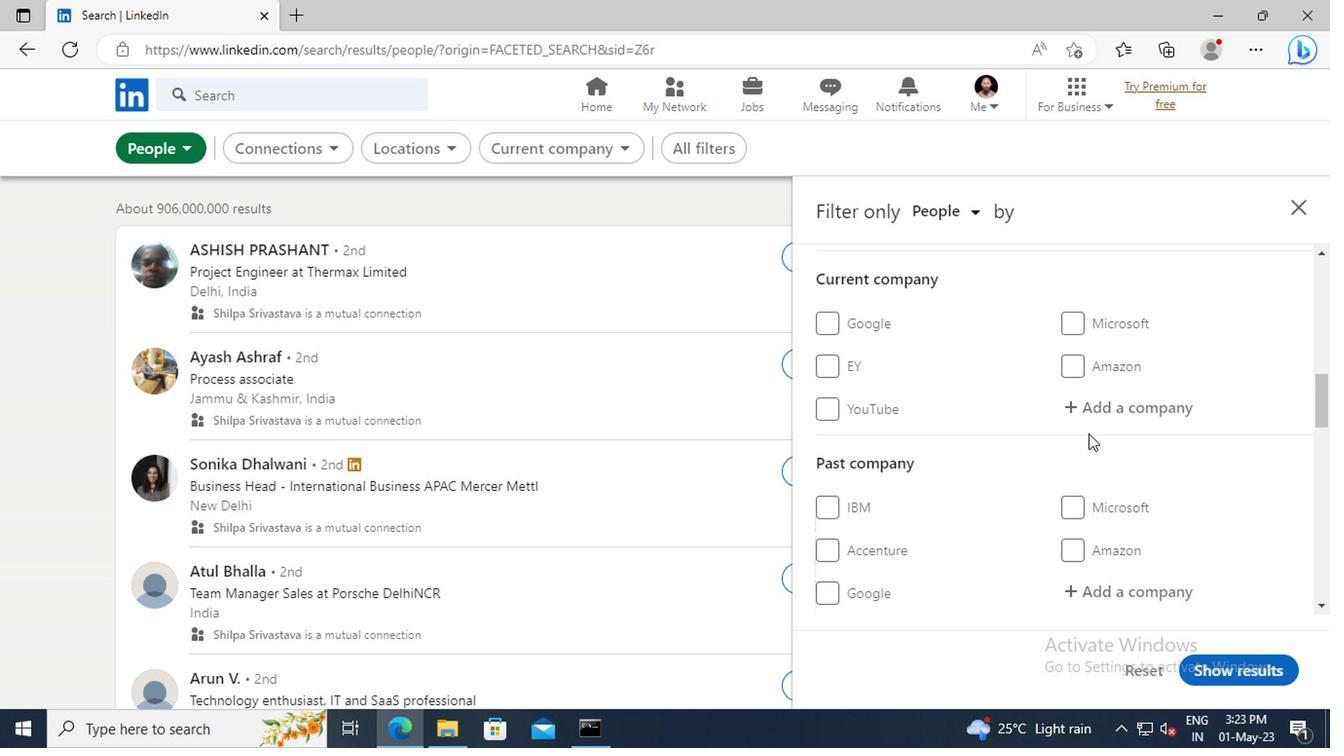 
Action: Mouse scrolled (1084, 433) with delta (0, -1)
Screenshot: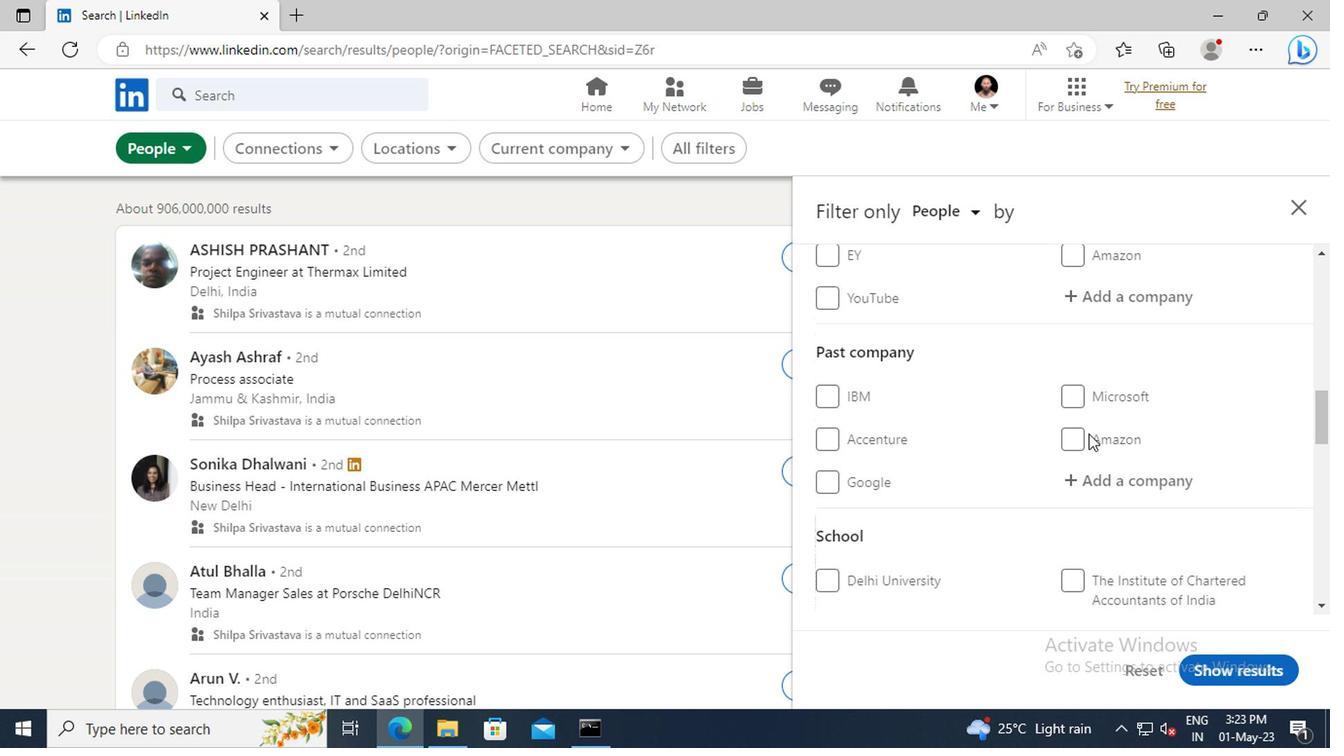 
Action: Mouse scrolled (1084, 433) with delta (0, -1)
Screenshot: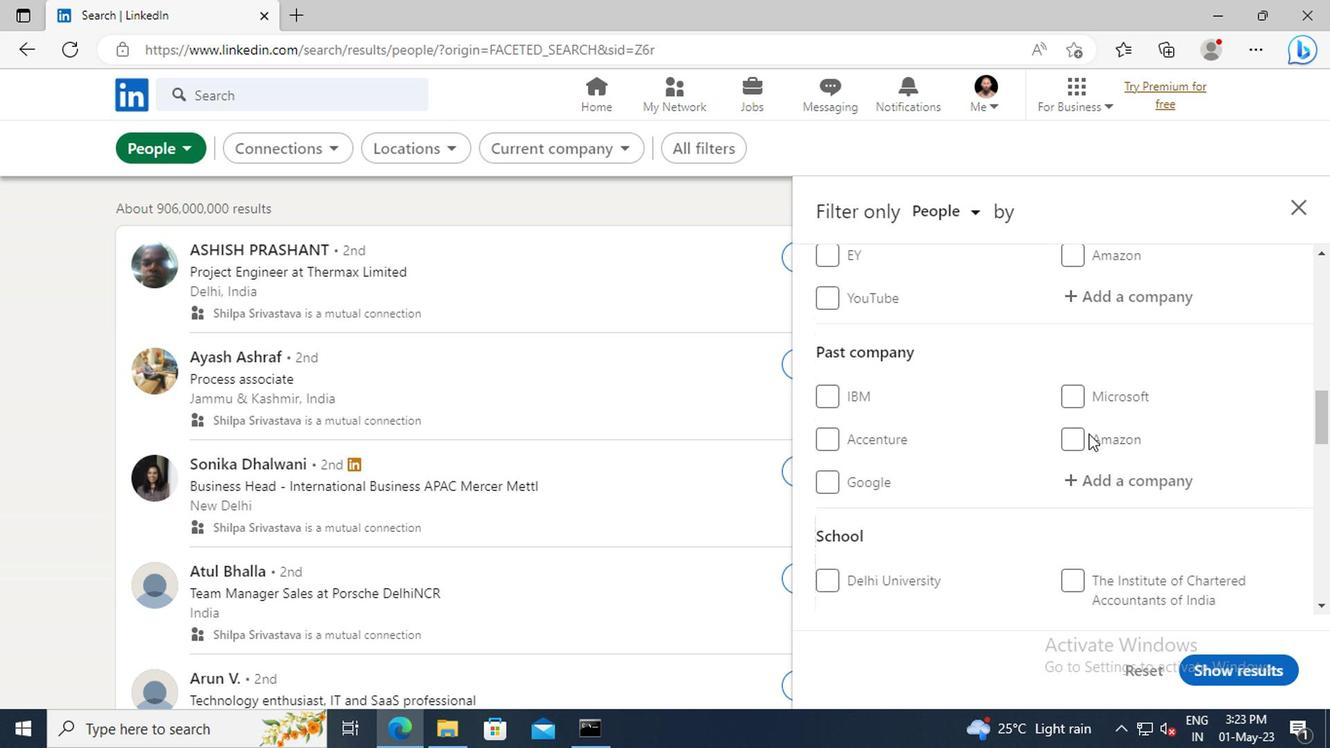 
Action: Mouse scrolled (1084, 433) with delta (0, -1)
Screenshot: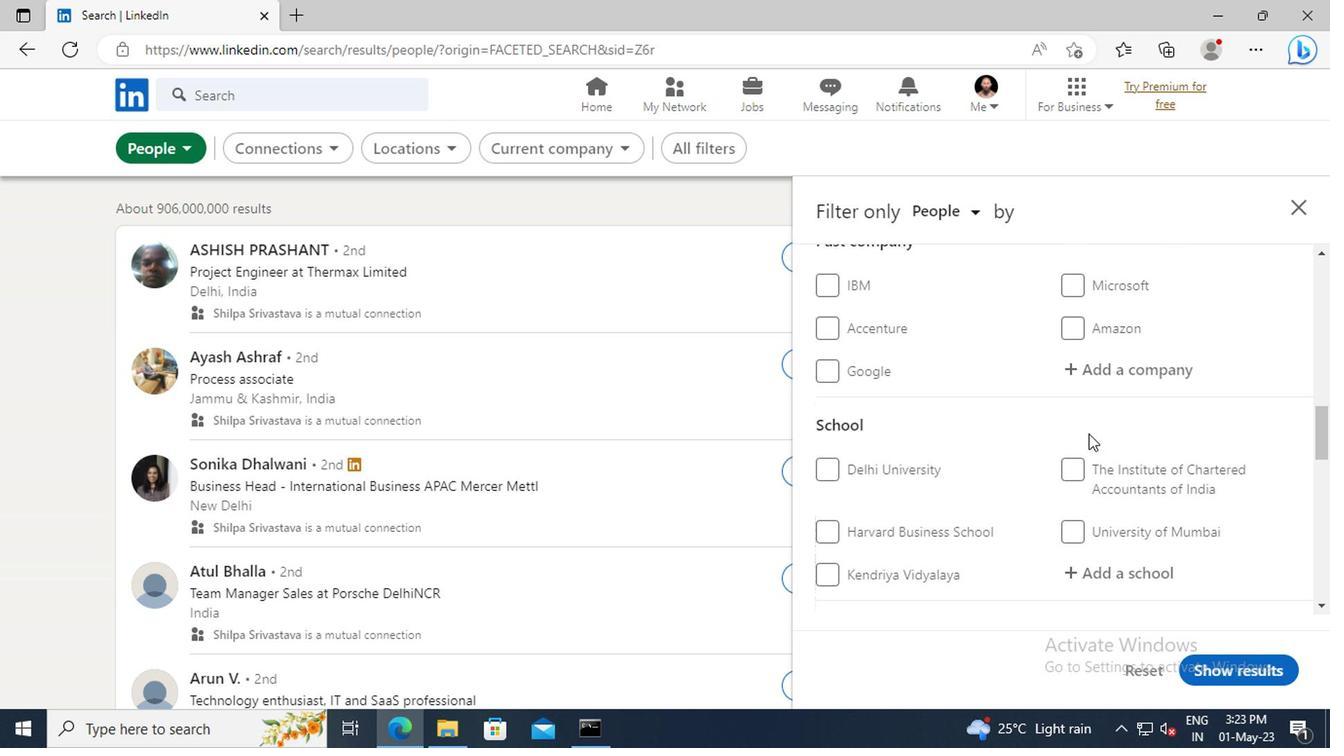 
Action: Mouse scrolled (1084, 433) with delta (0, -1)
Screenshot: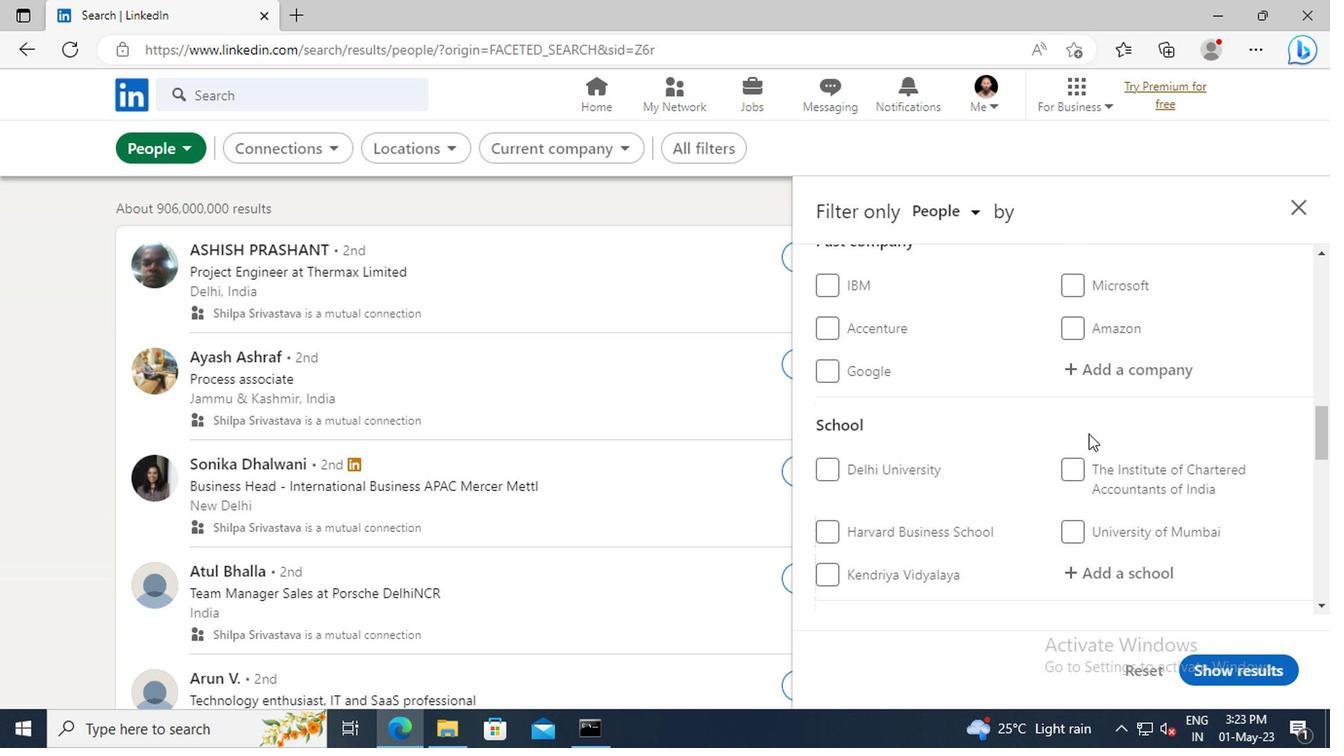 
Action: Mouse scrolled (1084, 433) with delta (0, -1)
Screenshot: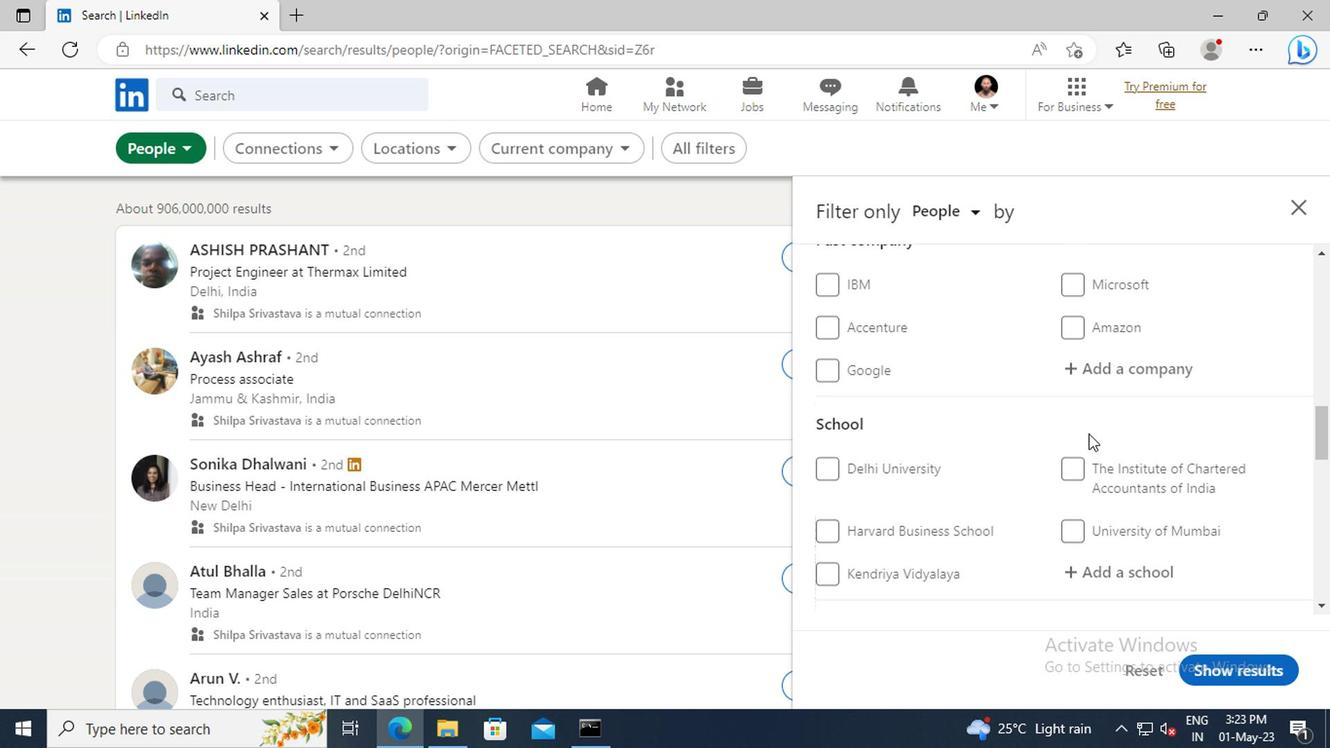 
Action: Mouse scrolled (1084, 433) with delta (0, -1)
Screenshot: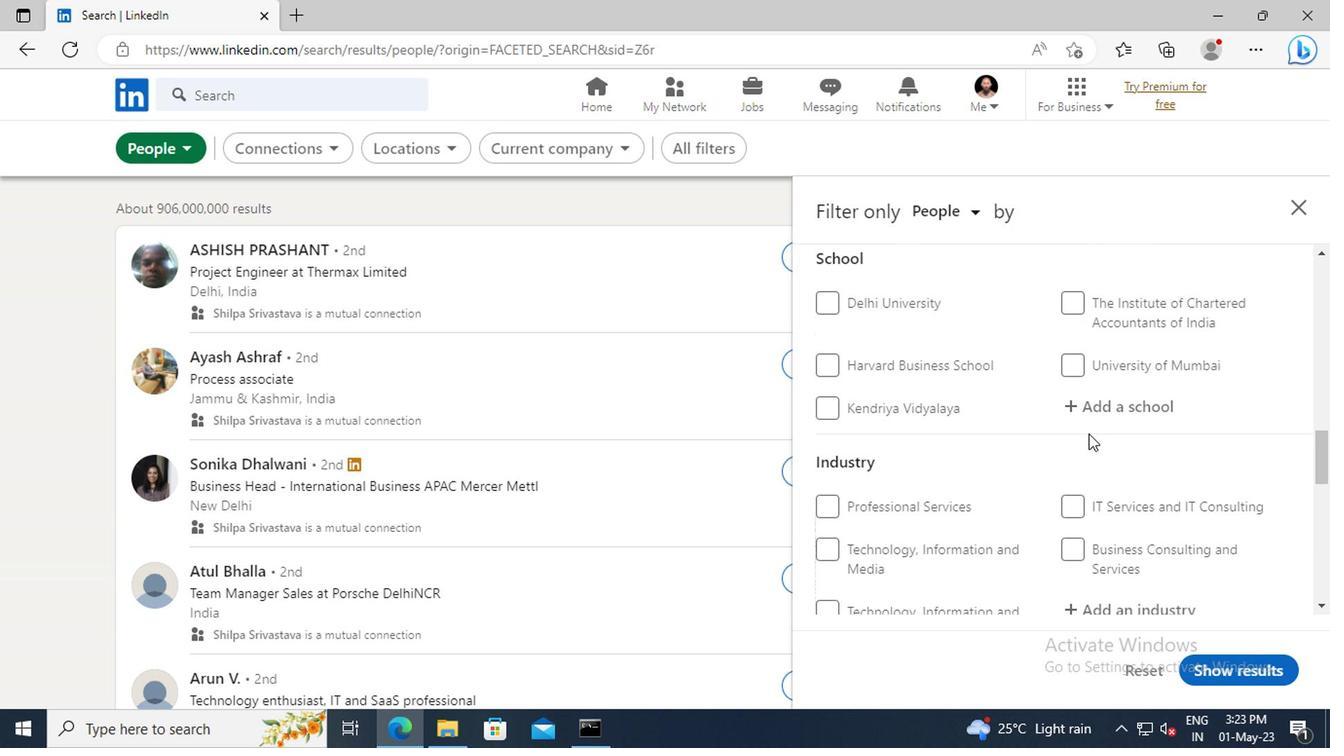 
Action: Mouse scrolled (1084, 433) with delta (0, -1)
Screenshot: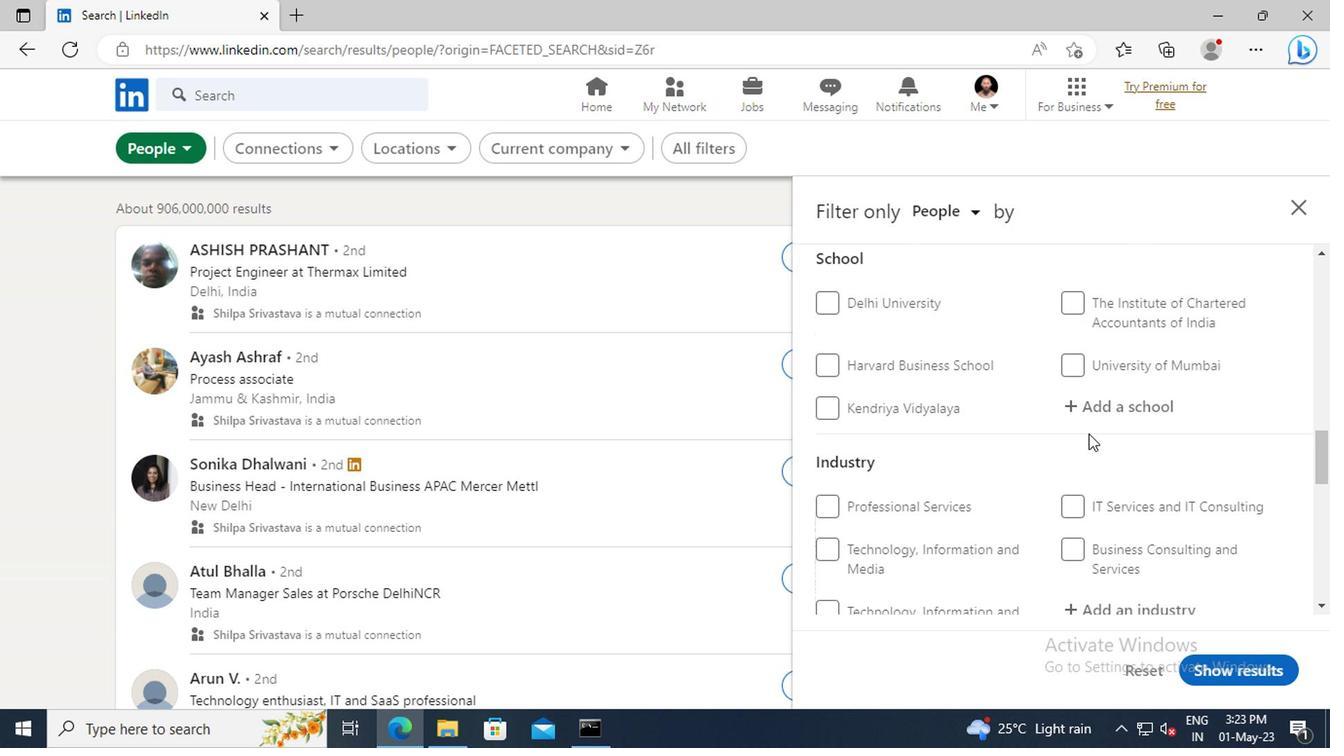 
Action: Mouse scrolled (1084, 433) with delta (0, -1)
Screenshot: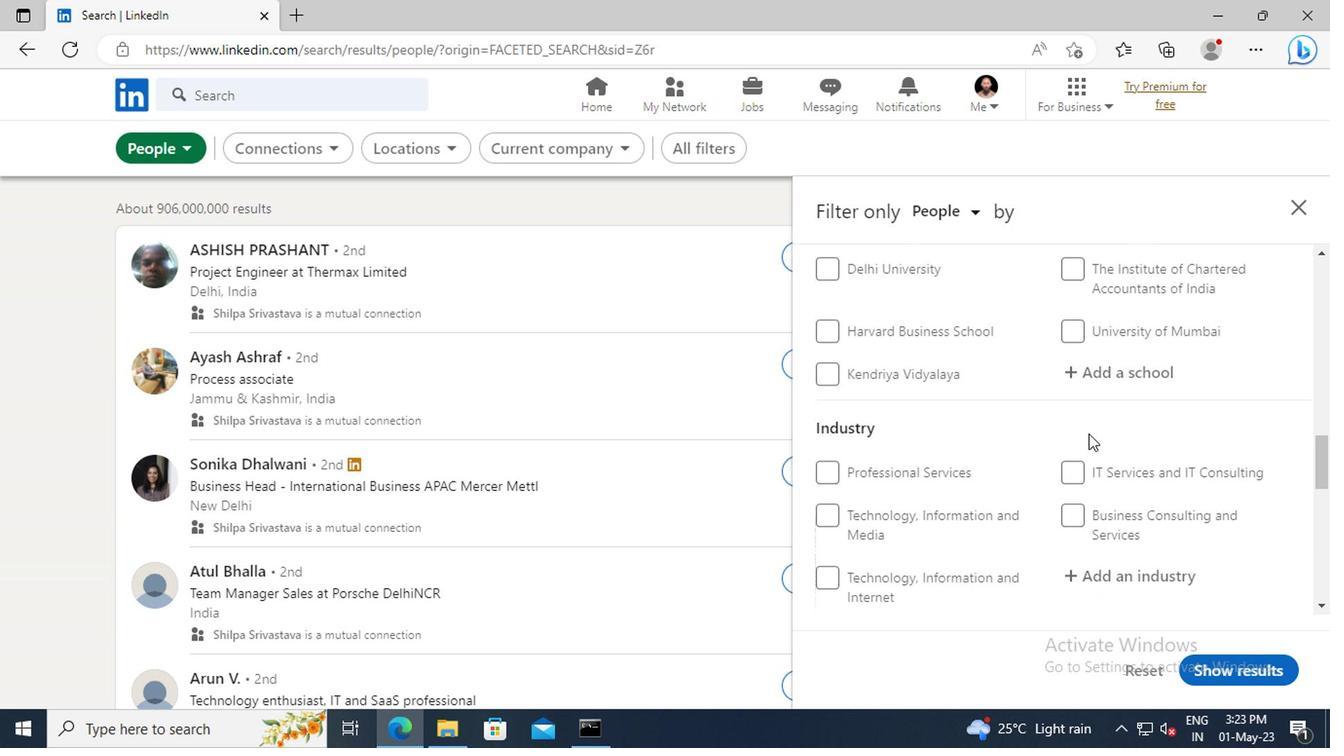 
Action: Mouse scrolled (1084, 433) with delta (0, -1)
Screenshot: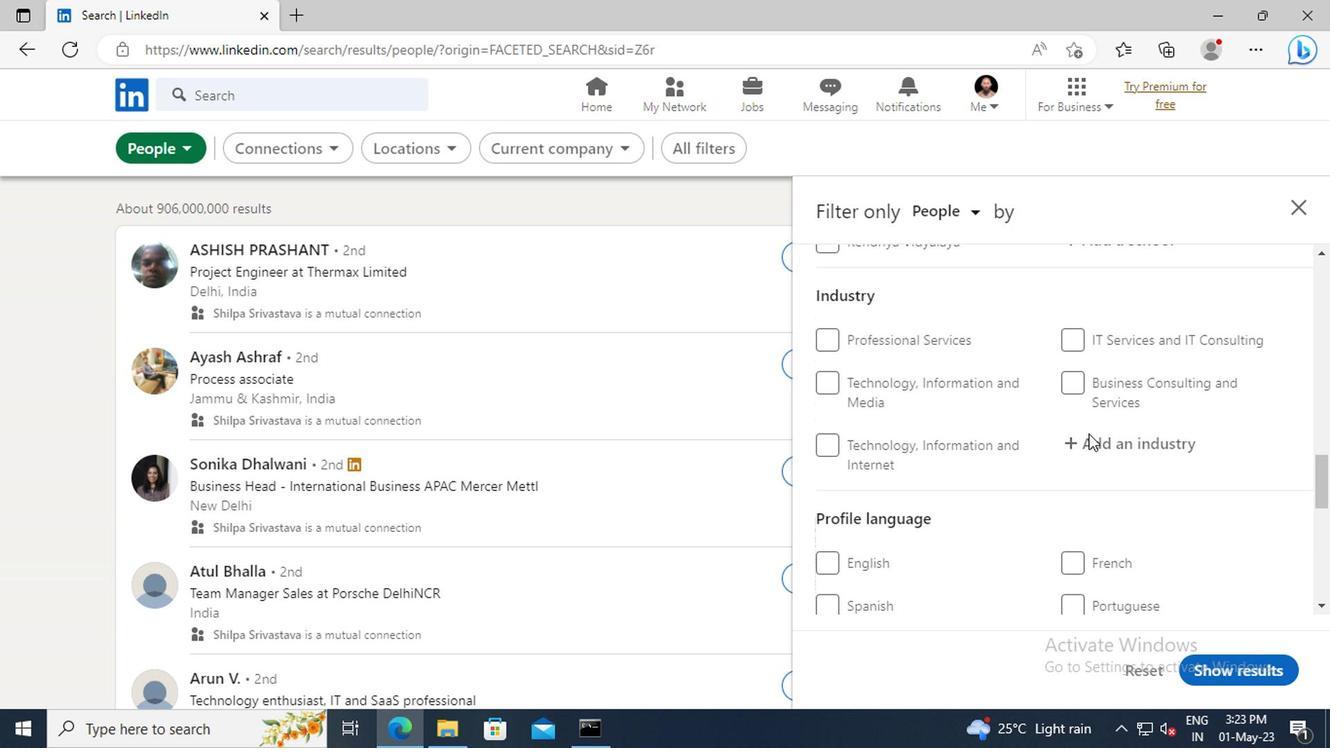 
Action: Mouse moved to (1070, 512)
Screenshot: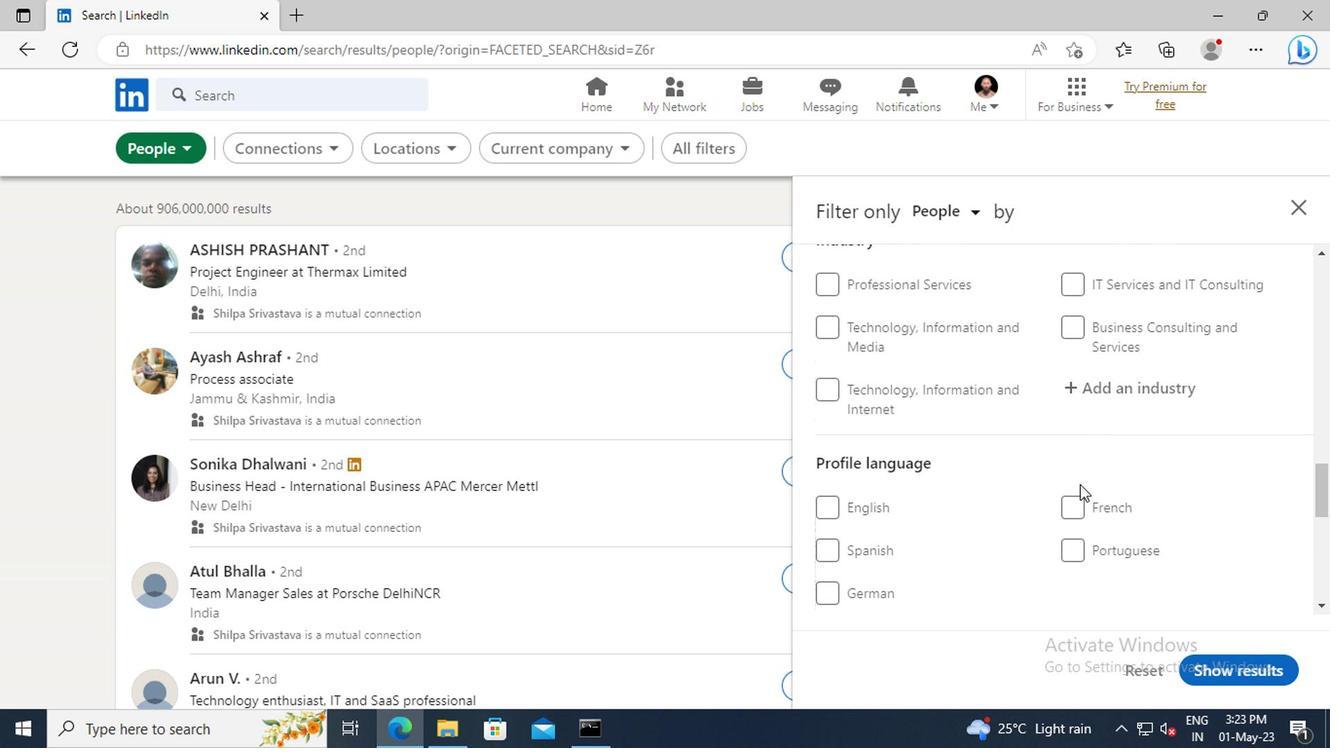 
Action: Mouse pressed left at (1070, 512)
Screenshot: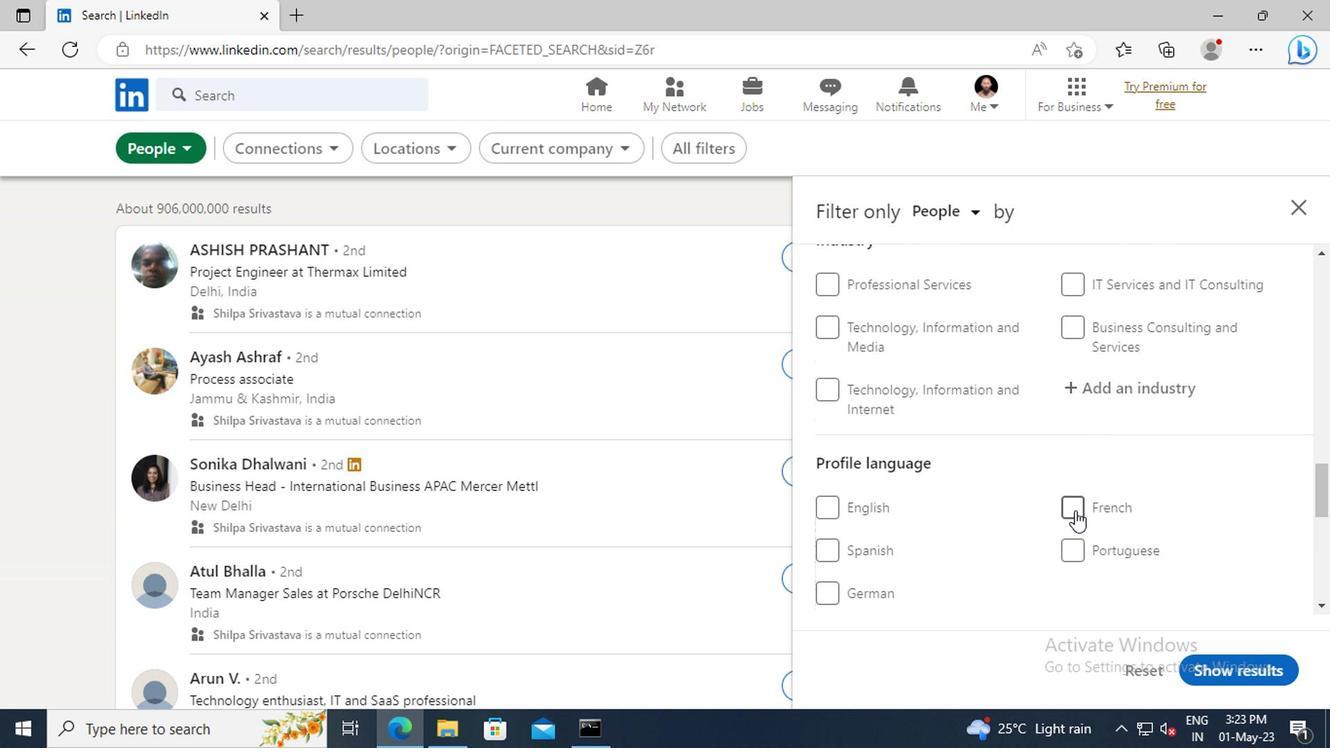 
Action: Mouse moved to (1084, 440)
Screenshot: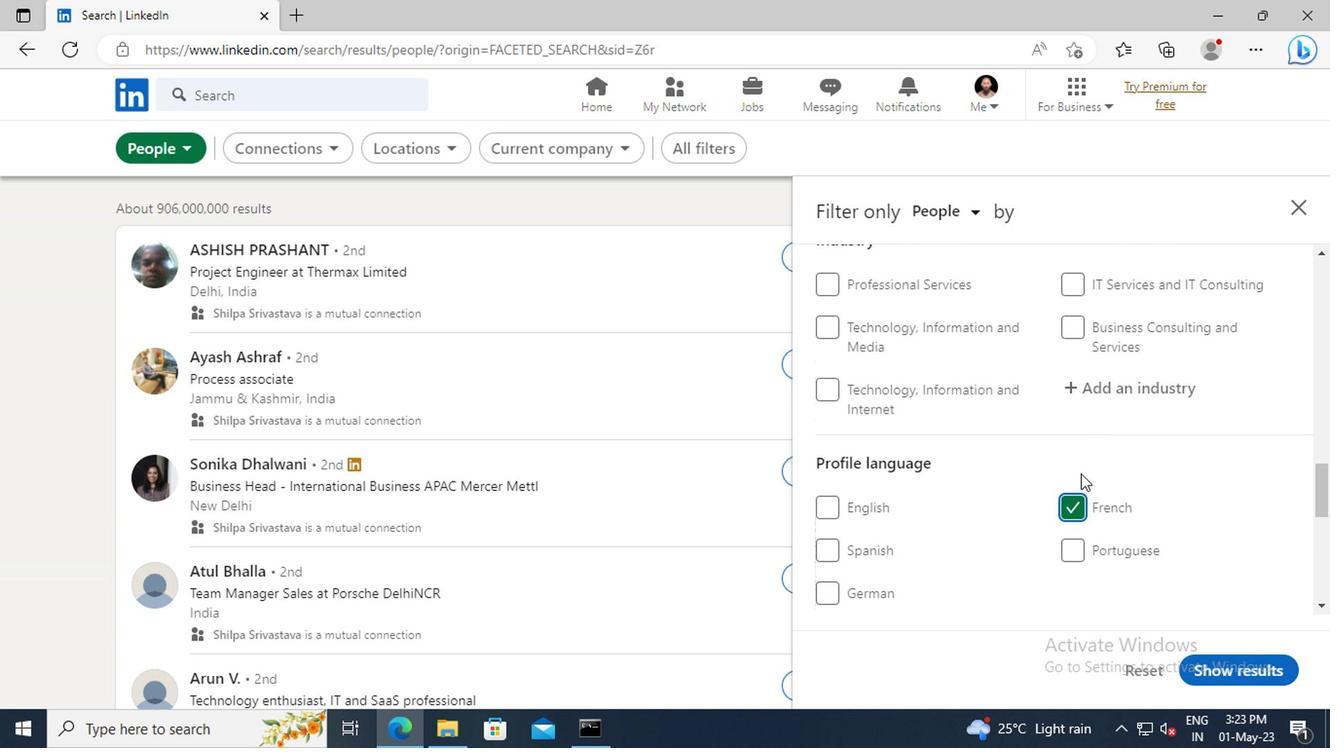 
Action: Mouse scrolled (1084, 441) with delta (0, 0)
Screenshot: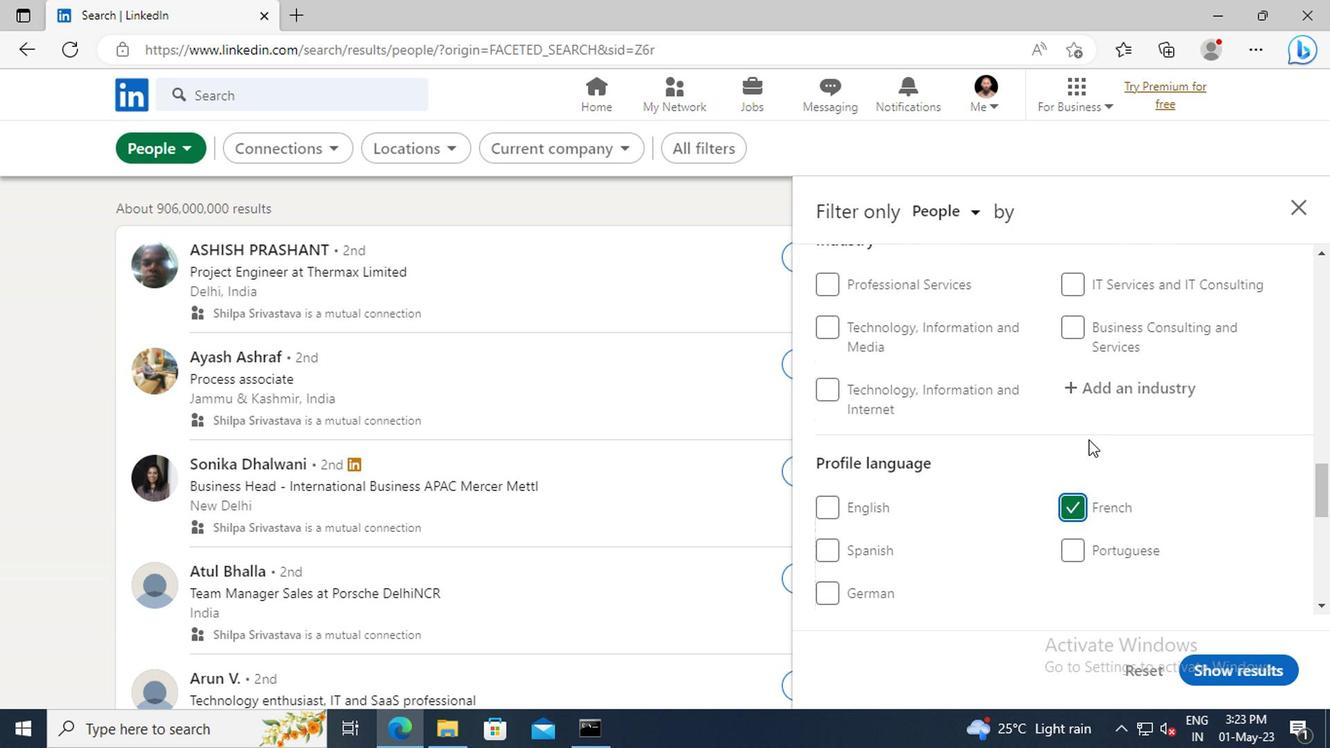 
Action: Mouse scrolled (1084, 441) with delta (0, 0)
Screenshot: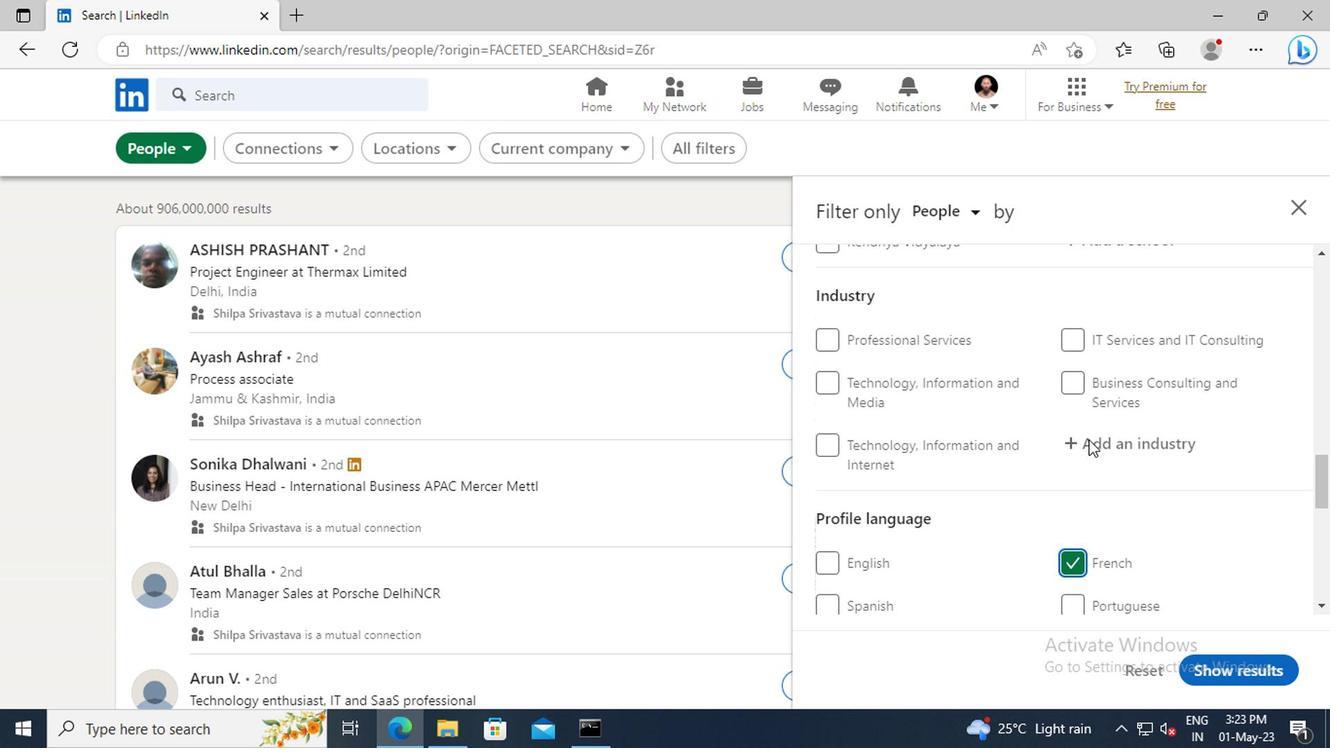 
Action: Mouse scrolled (1084, 441) with delta (0, 0)
Screenshot: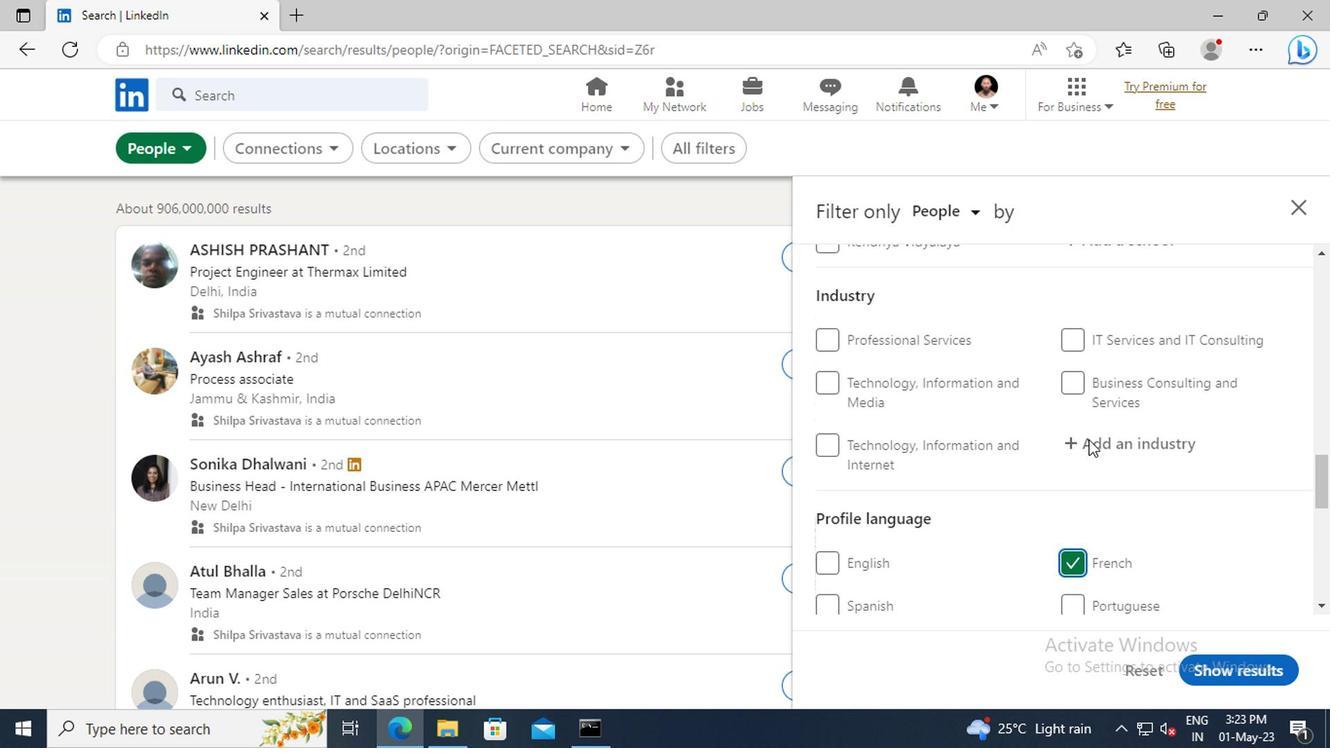 
Action: Mouse scrolled (1084, 441) with delta (0, 0)
Screenshot: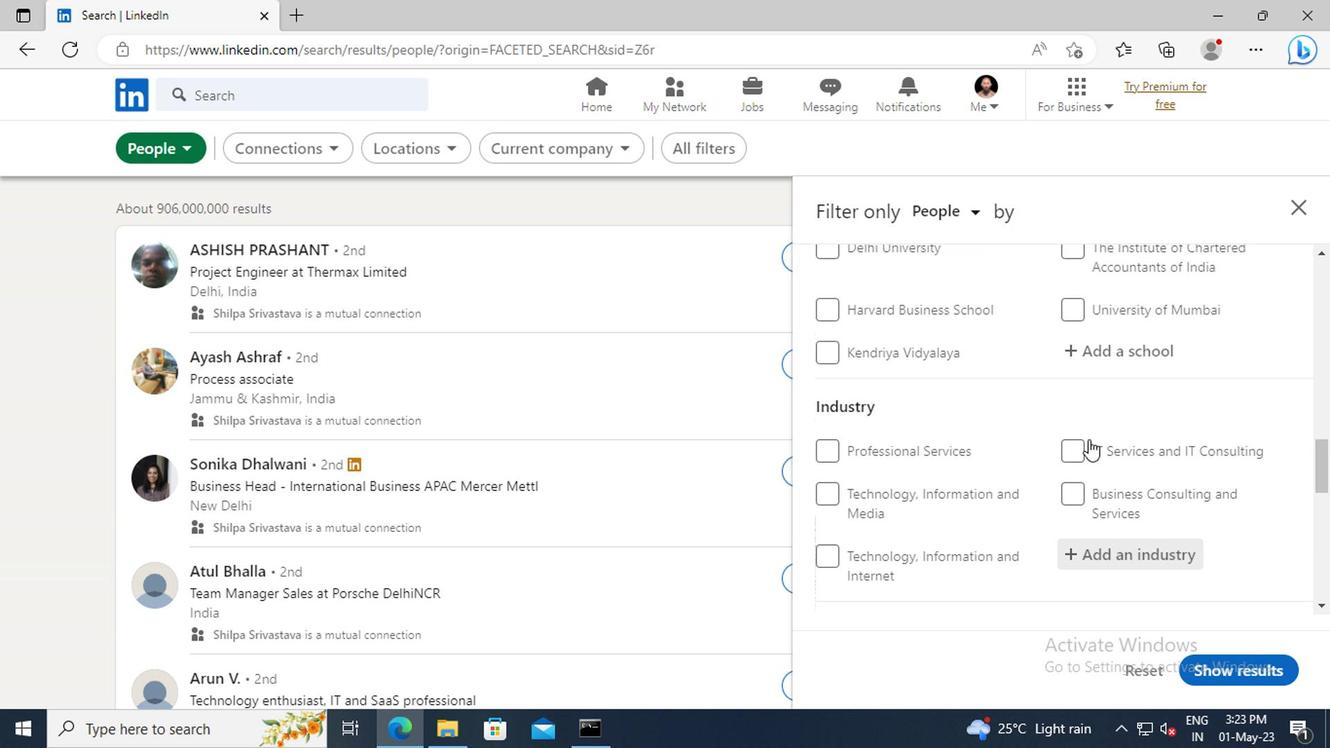 
Action: Mouse scrolled (1084, 441) with delta (0, 0)
Screenshot: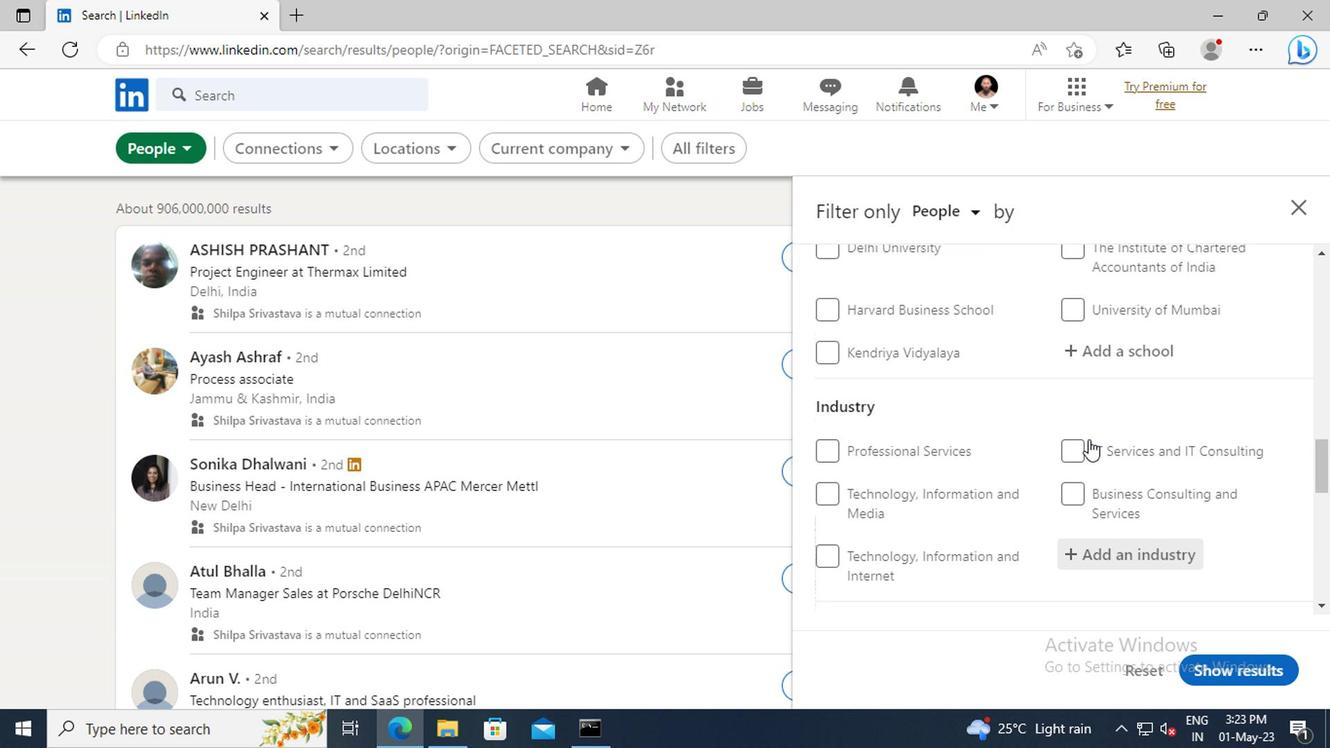 
Action: Mouse scrolled (1084, 441) with delta (0, 0)
Screenshot: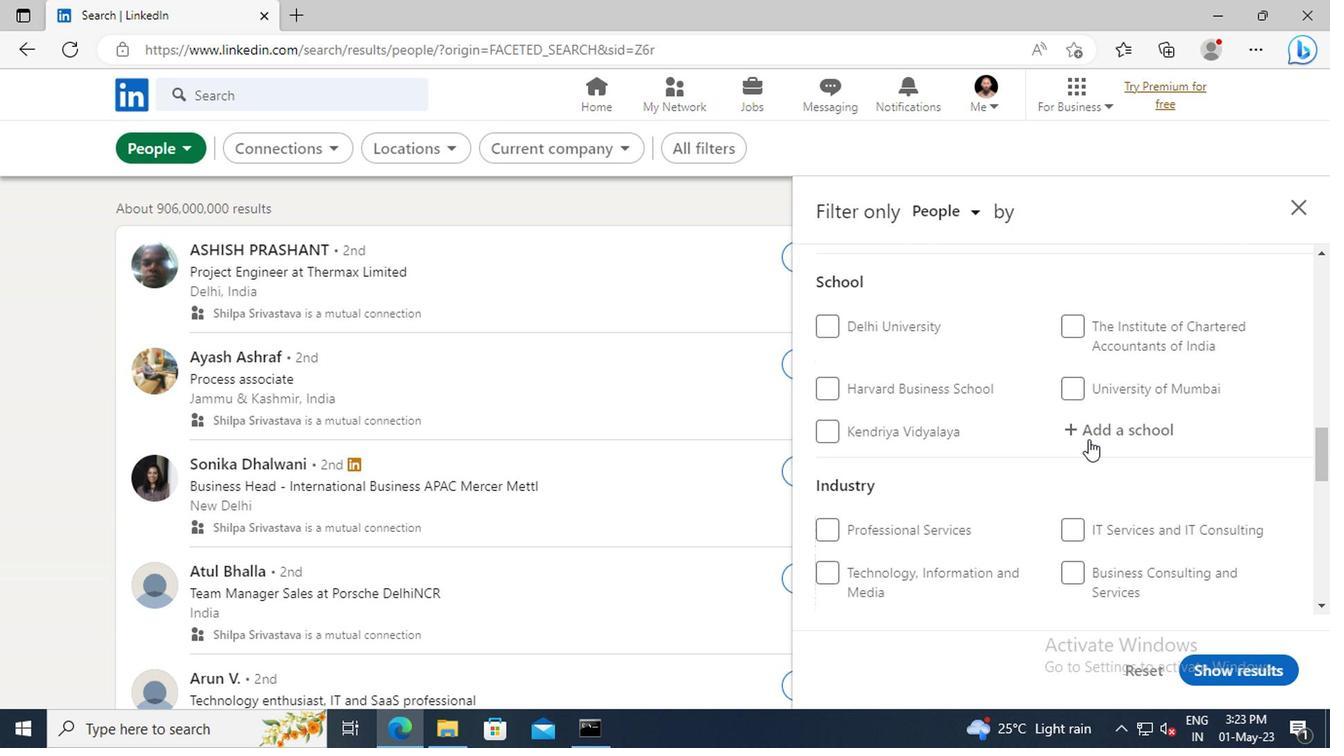 
Action: Mouse scrolled (1084, 441) with delta (0, 0)
Screenshot: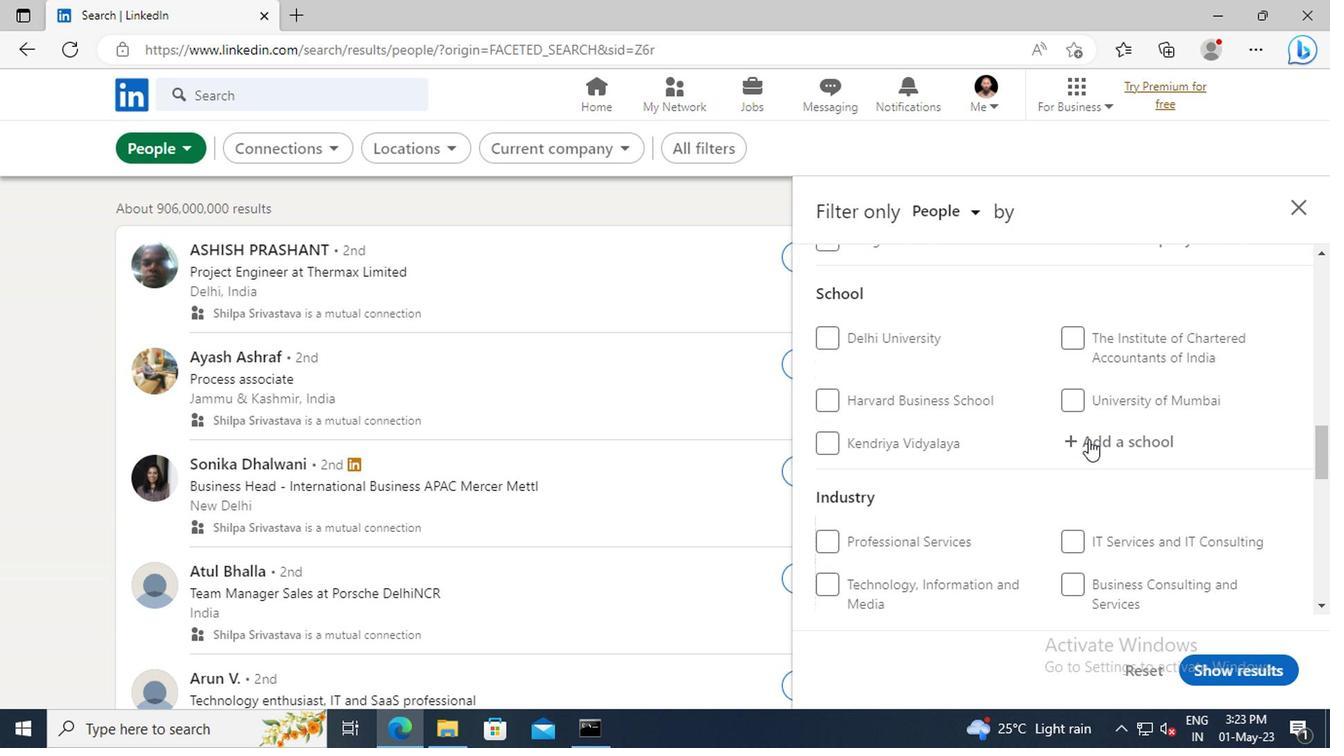 
Action: Mouse scrolled (1084, 441) with delta (0, 0)
Screenshot: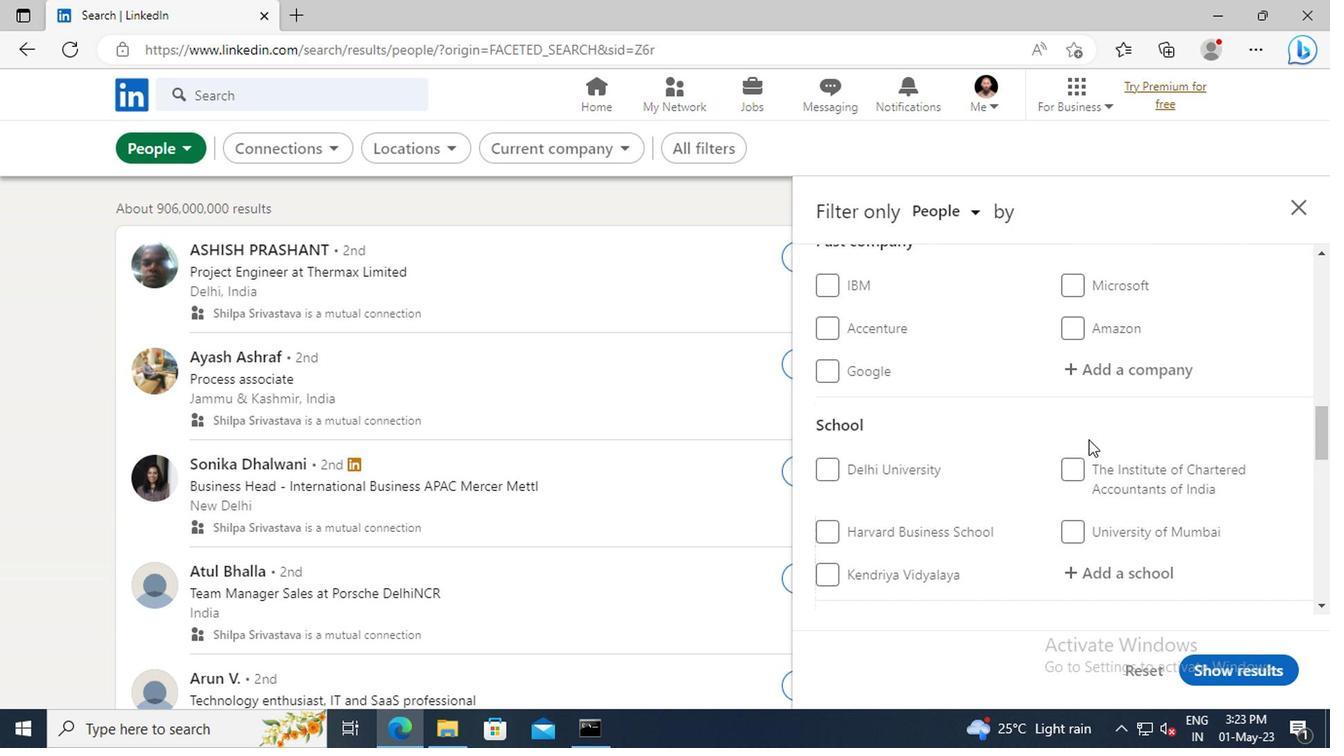 
Action: Mouse scrolled (1084, 441) with delta (0, 0)
Screenshot: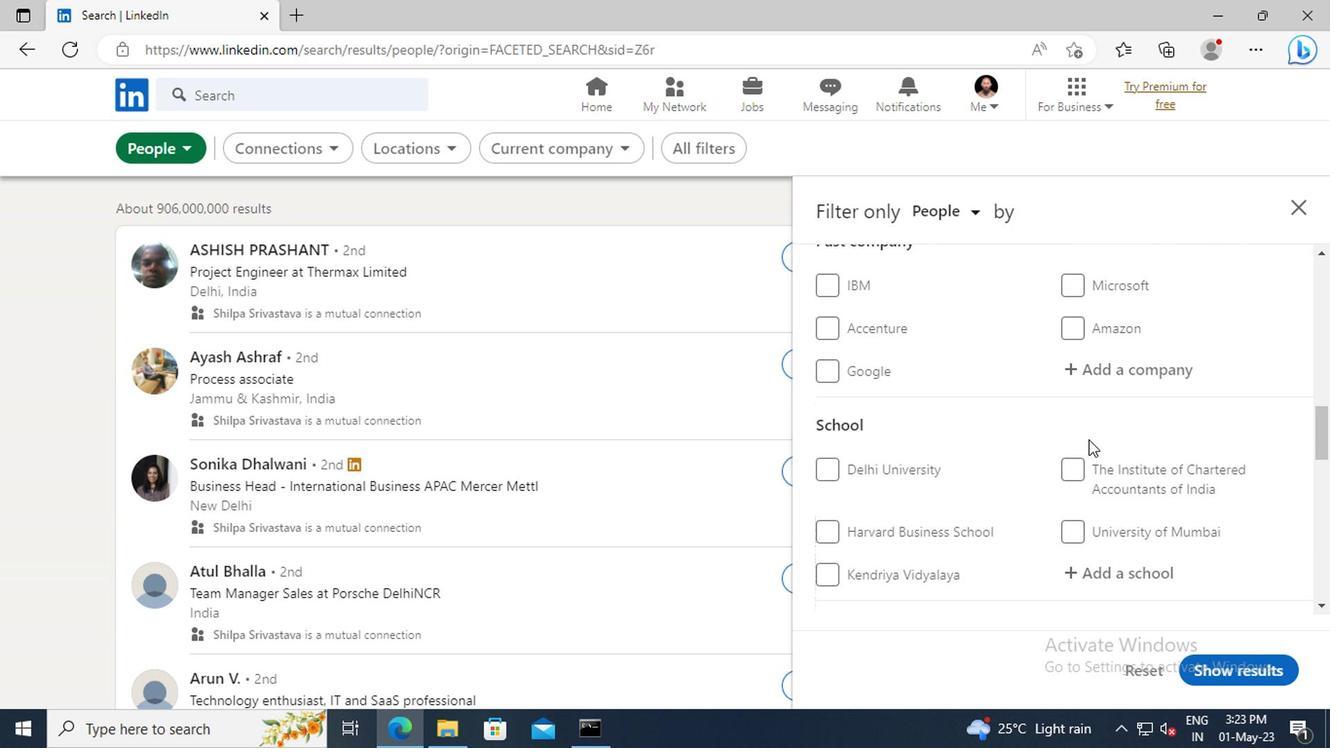 
Action: Mouse scrolled (1084, 441) with delta (0, 0)
Screenshot: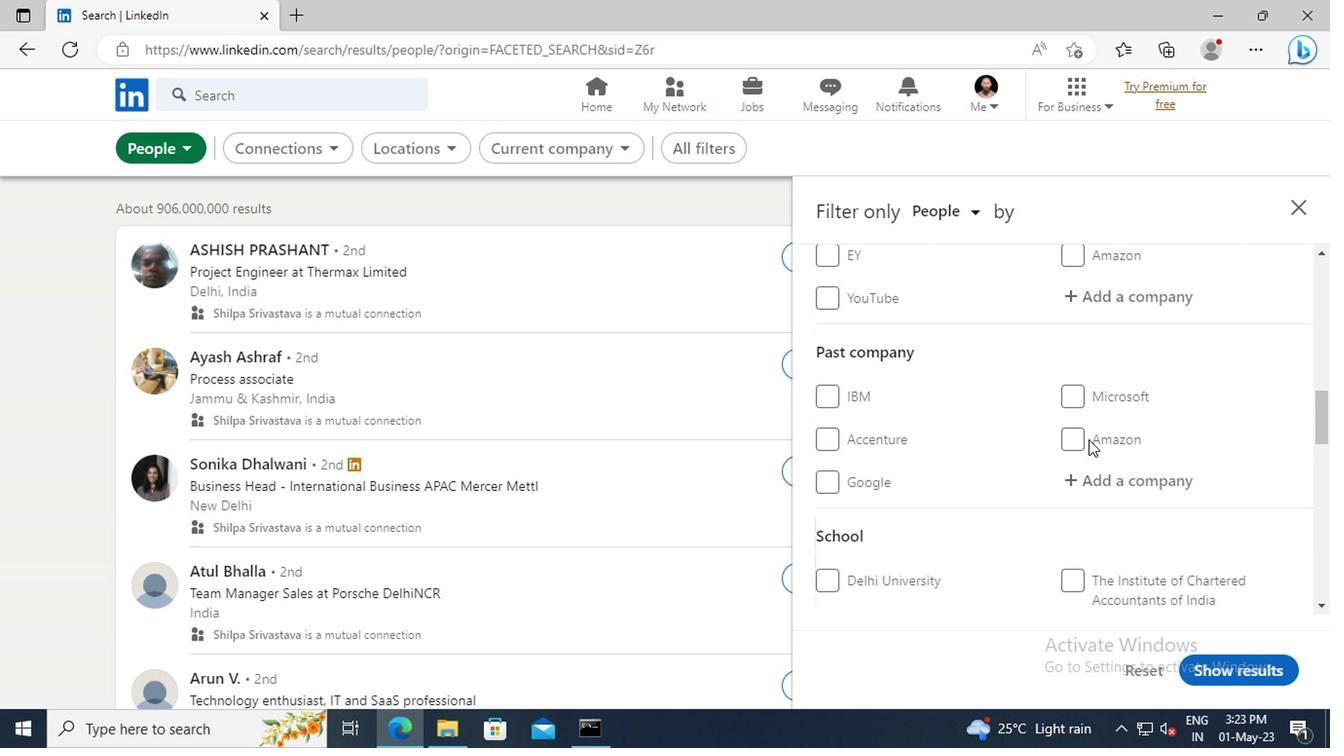 
Action: Mouse moved to (1086, 409)
Screenshot: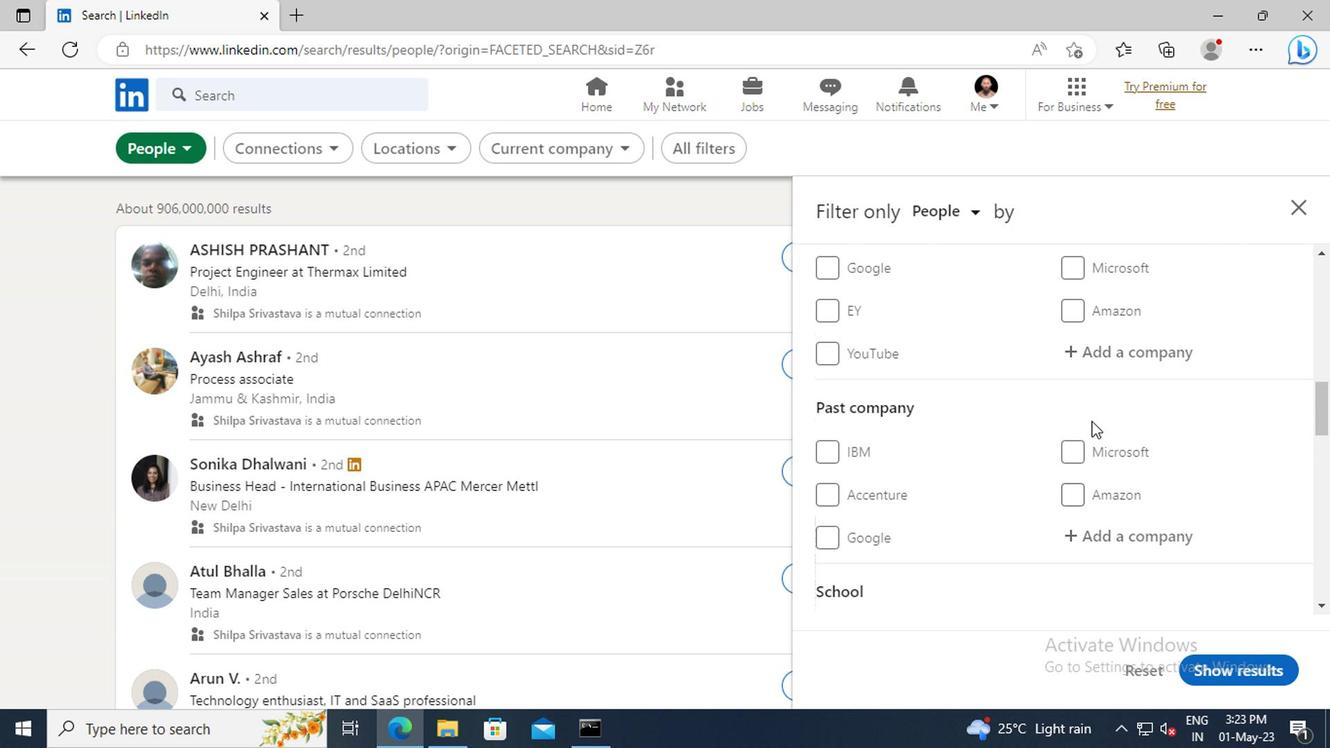 
Action: Mouse scrolled (1086, 410) with delta (0, 0)
Screenshot: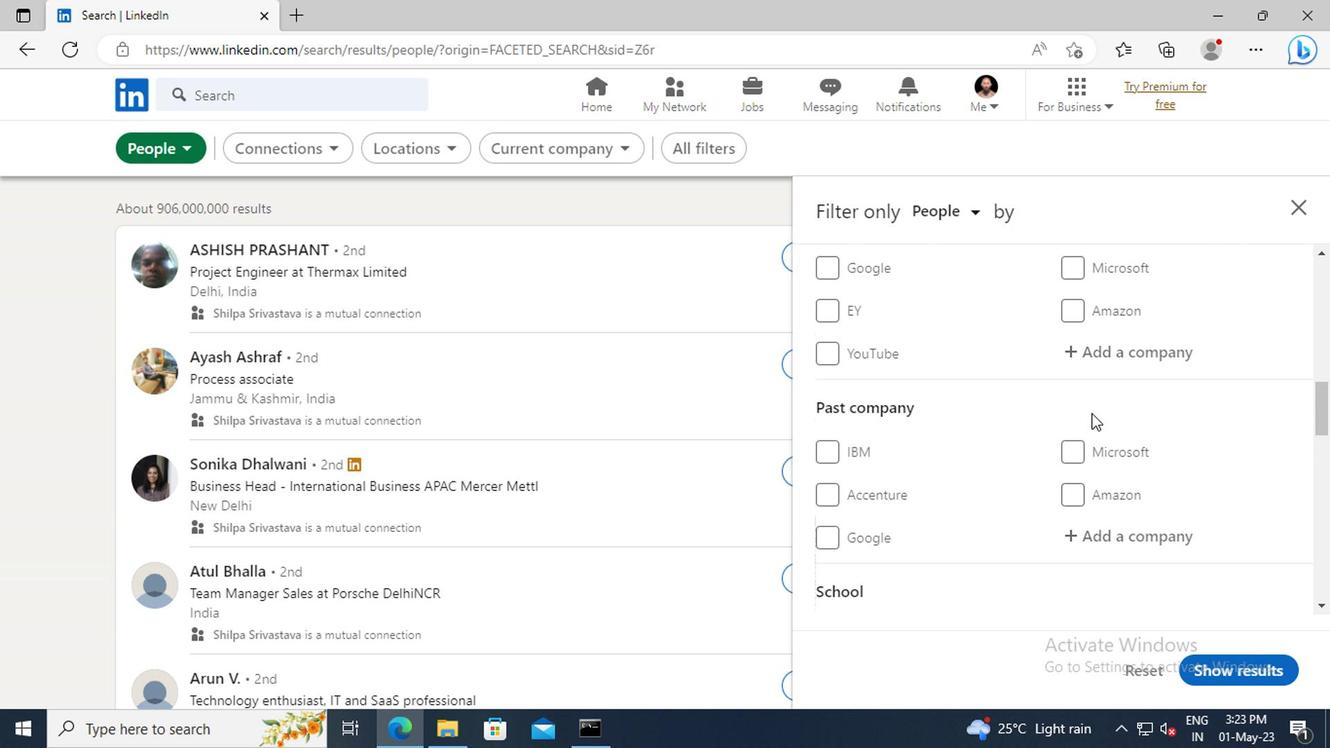 
Action: Mouse moved to (1074, 404)
Screenshot: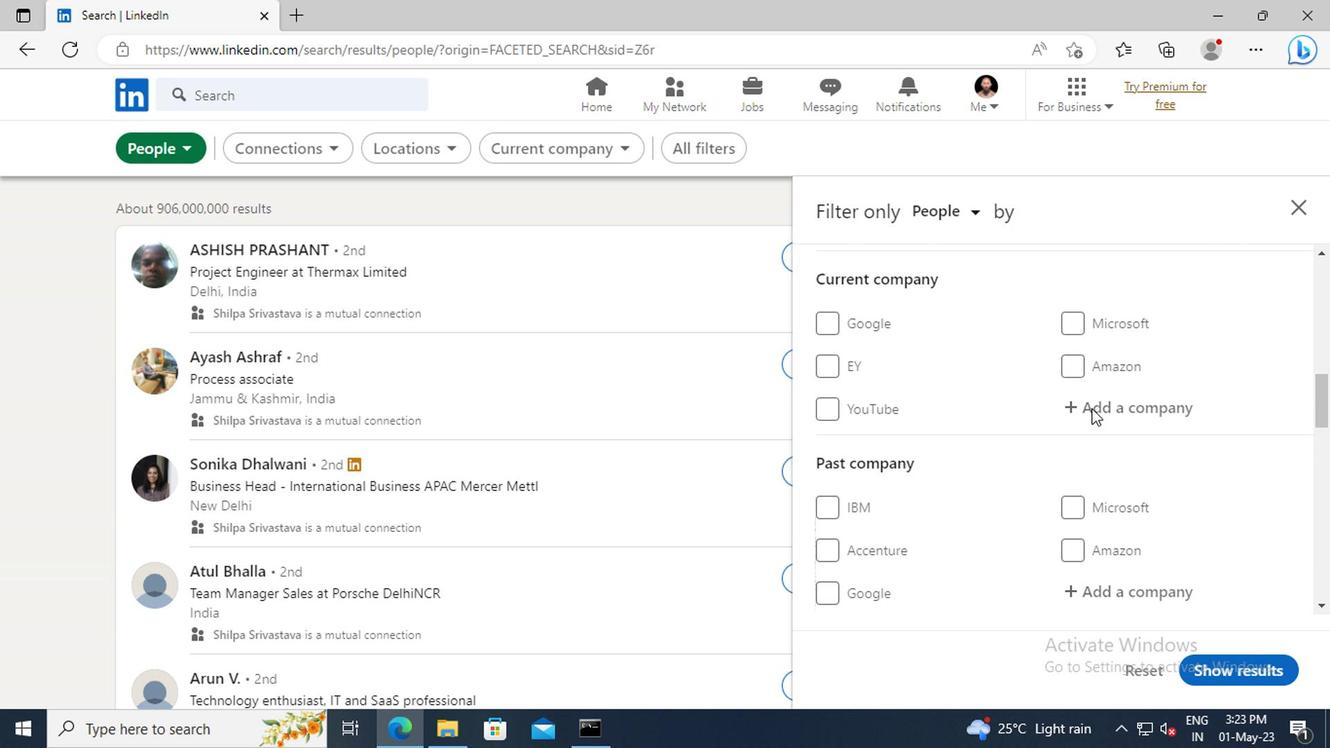 
Action: Mouse pressed left at (1074, 404)
Screenshot: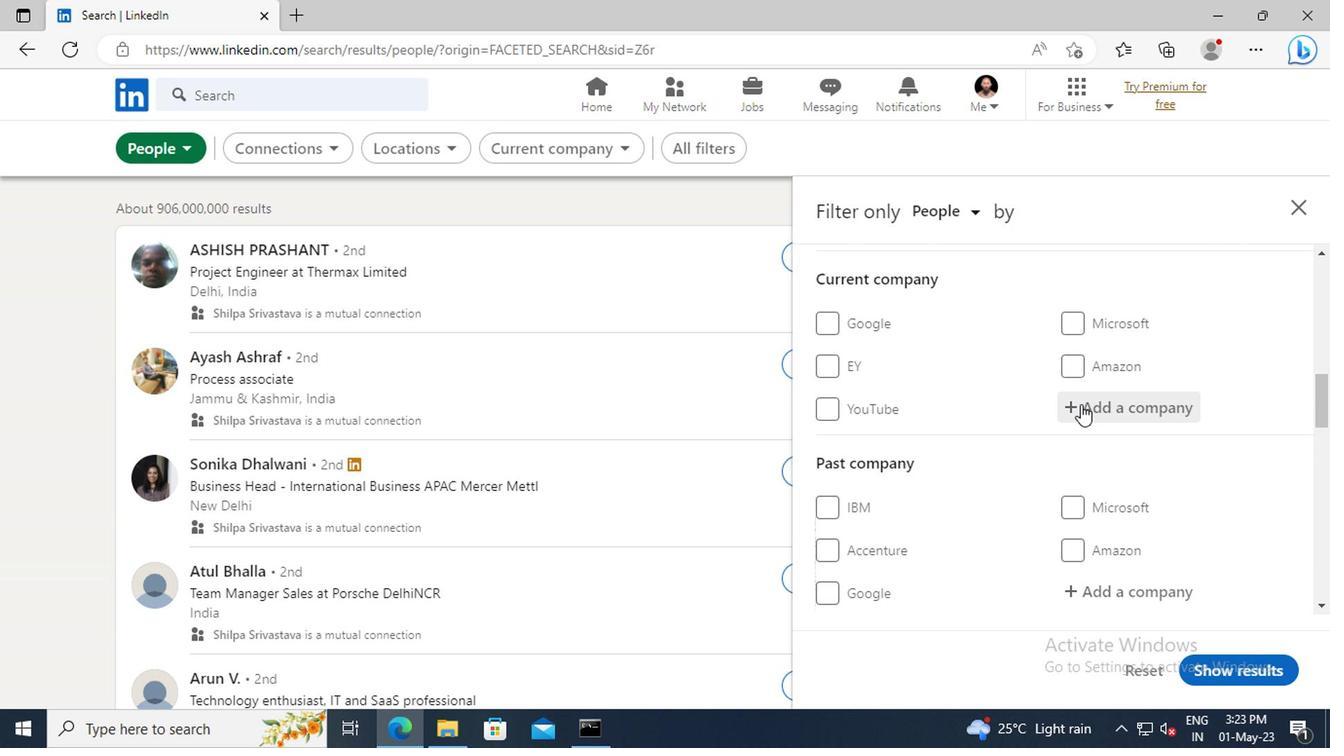 
Action: Key pressed <Key.shift>ANAROCK
Screenshot: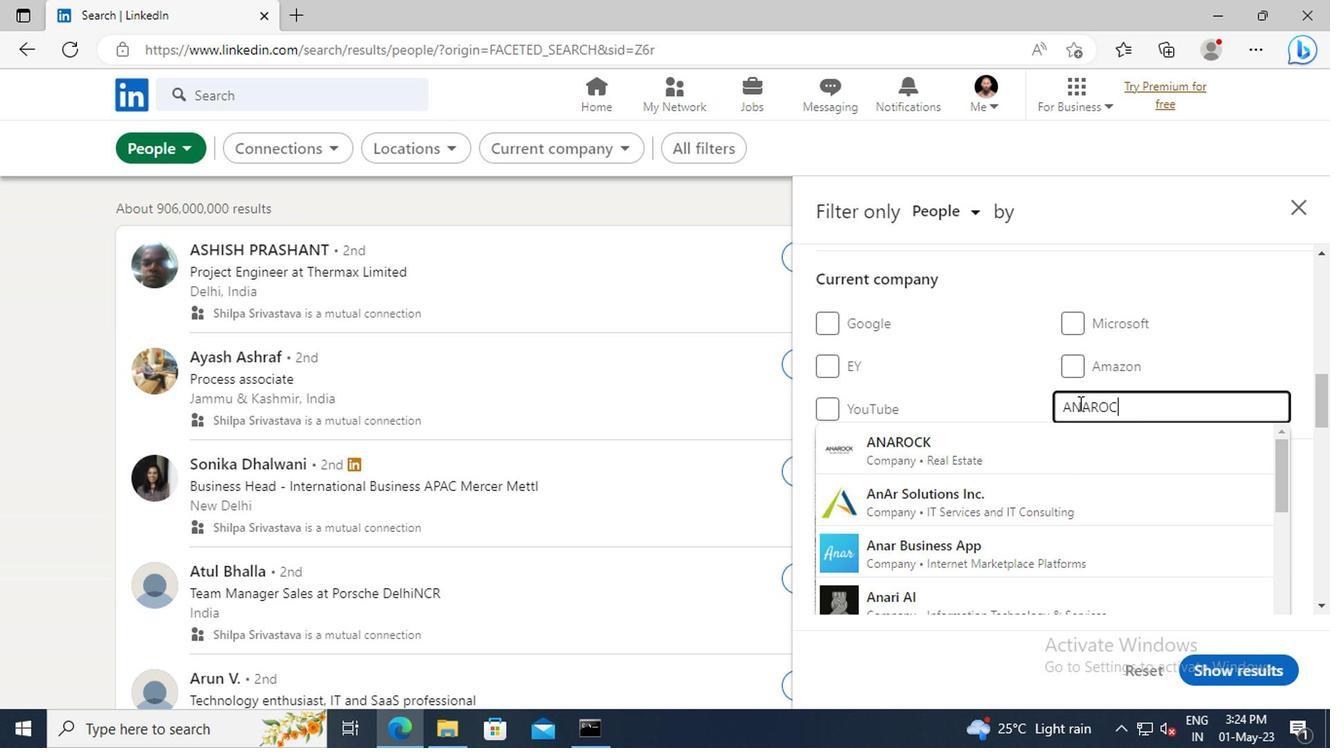 
Action: Mouse moved to (1064, 447)
Screenshot: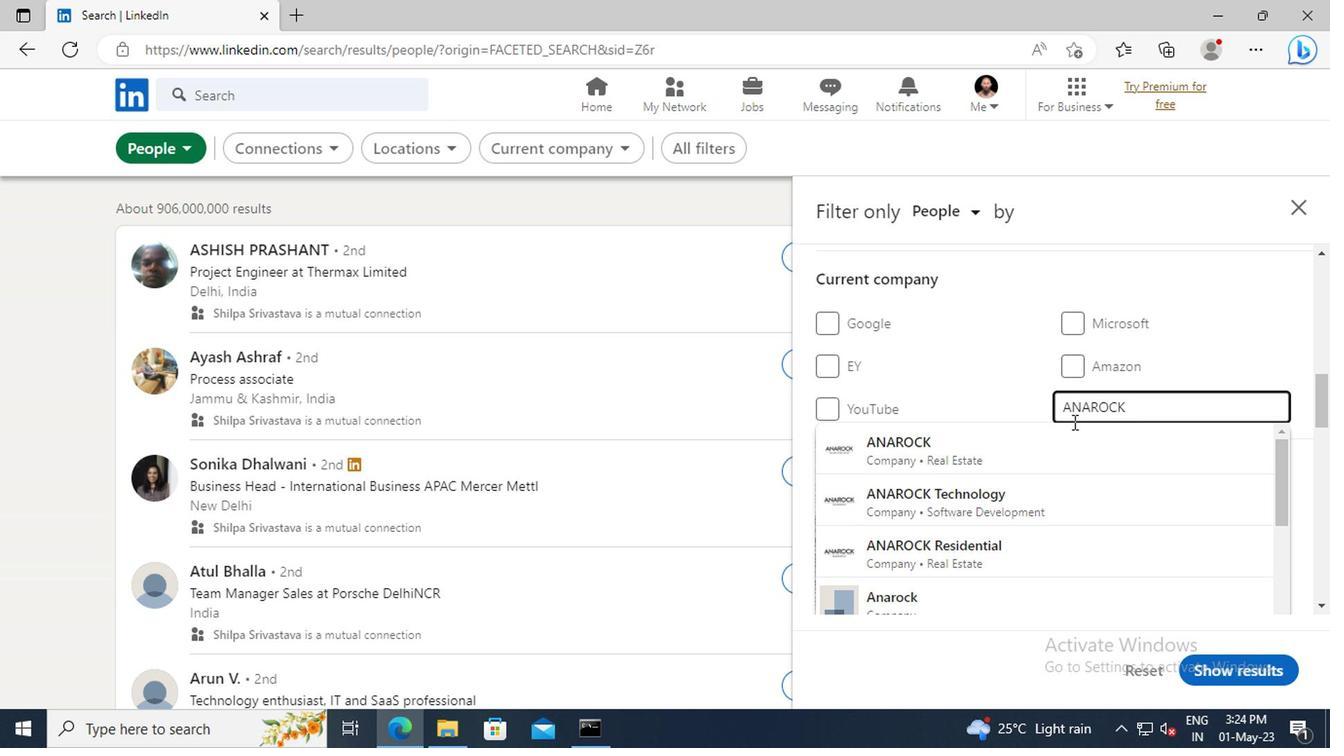 
Action: Mouse pressed left at (1064, 447)
Screenshot: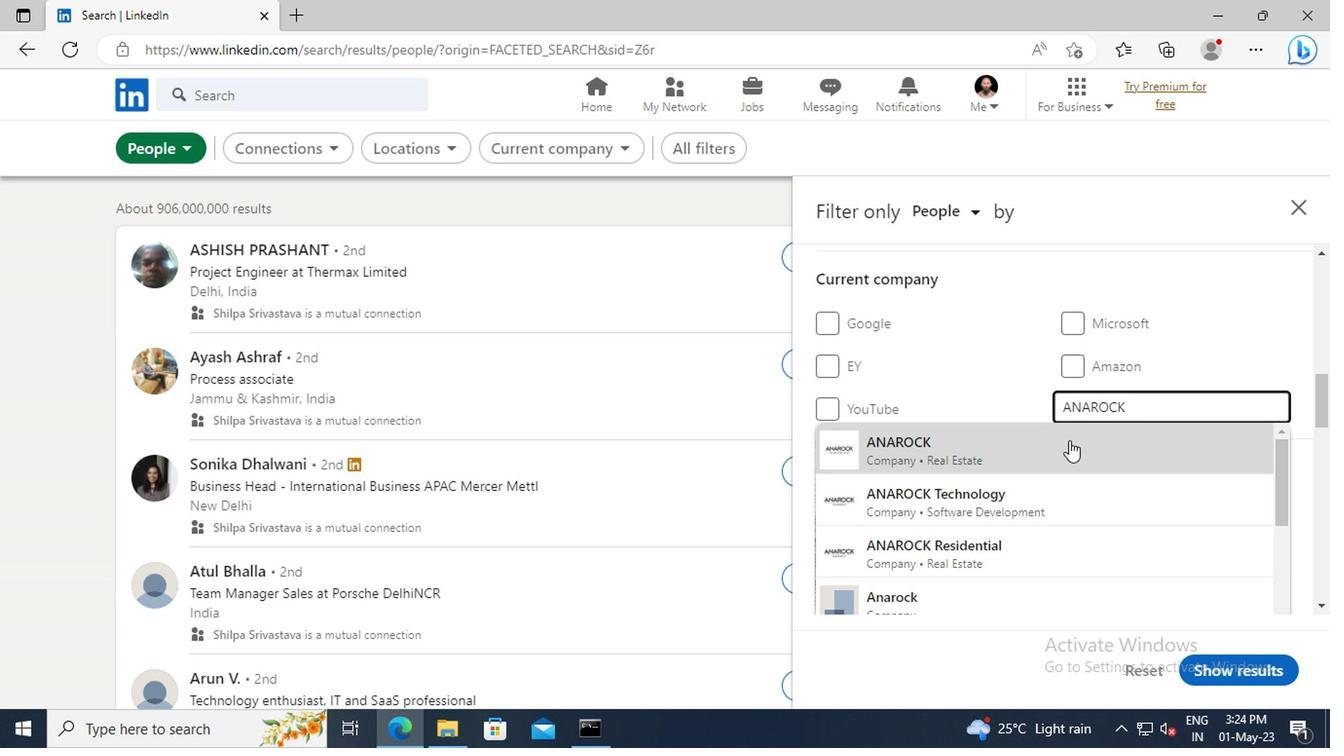 
Action: Mouse scrolled (1064, 446) with delta (0, -1)
Screenshot: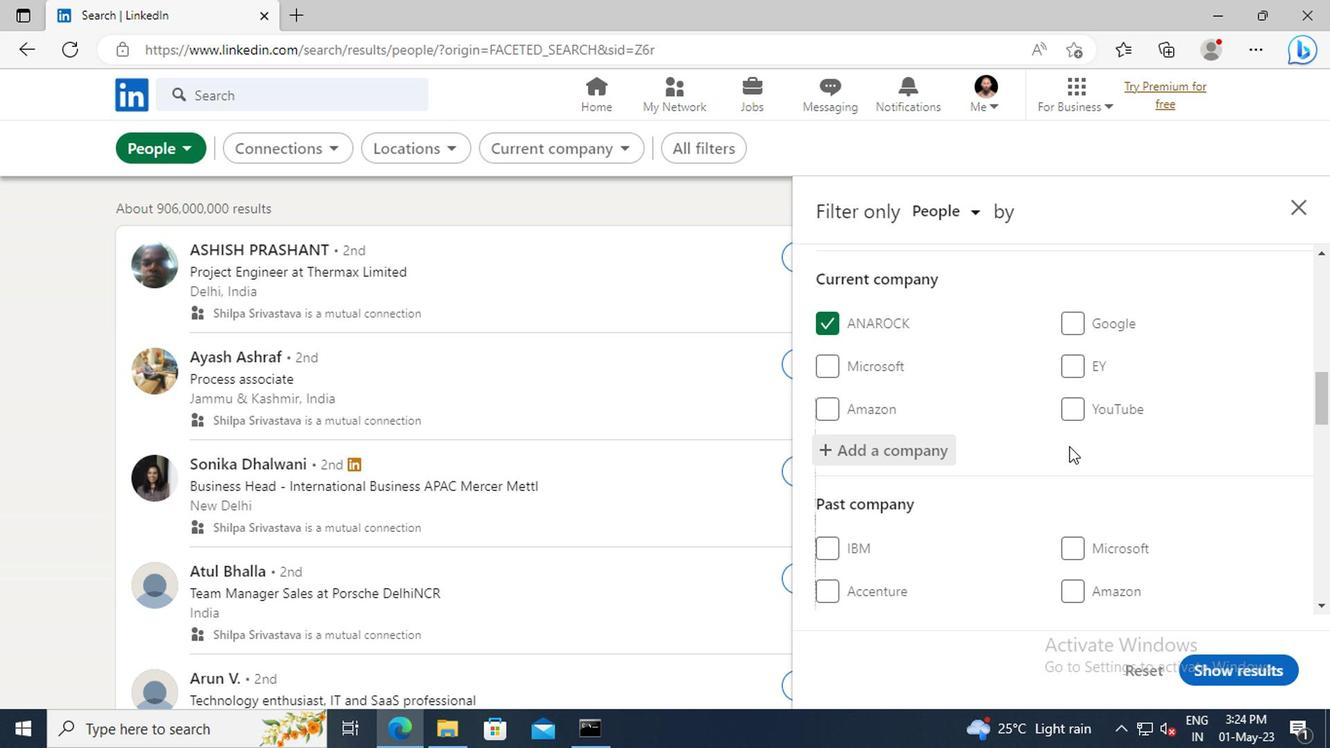 
Action: Mouse scrolled (1064, 446) with delta (0, -1)
Screenshot: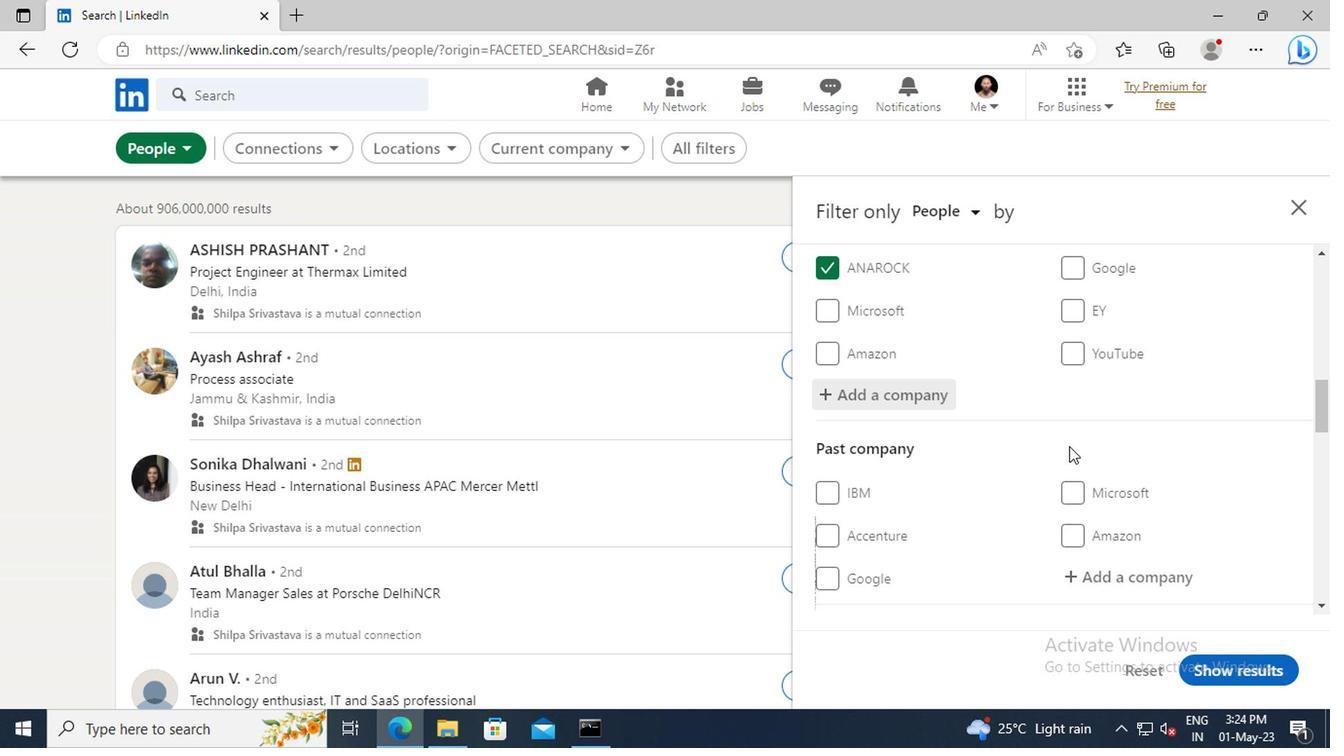 
Action: Mouse scrolled (1064, 446) with delta (0, -1)
Screenshot: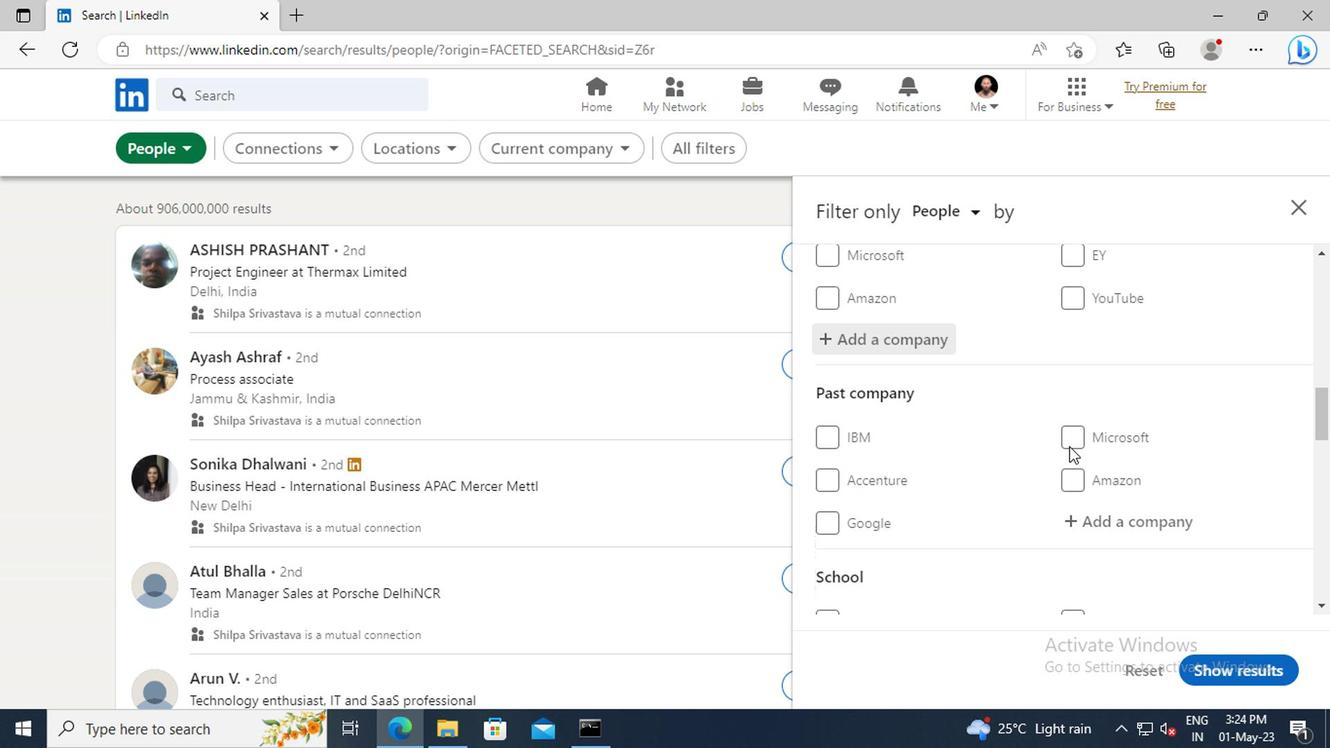 
Action: Mouse scrolled (1064, 446) with delta (0, -1)
Screenshot: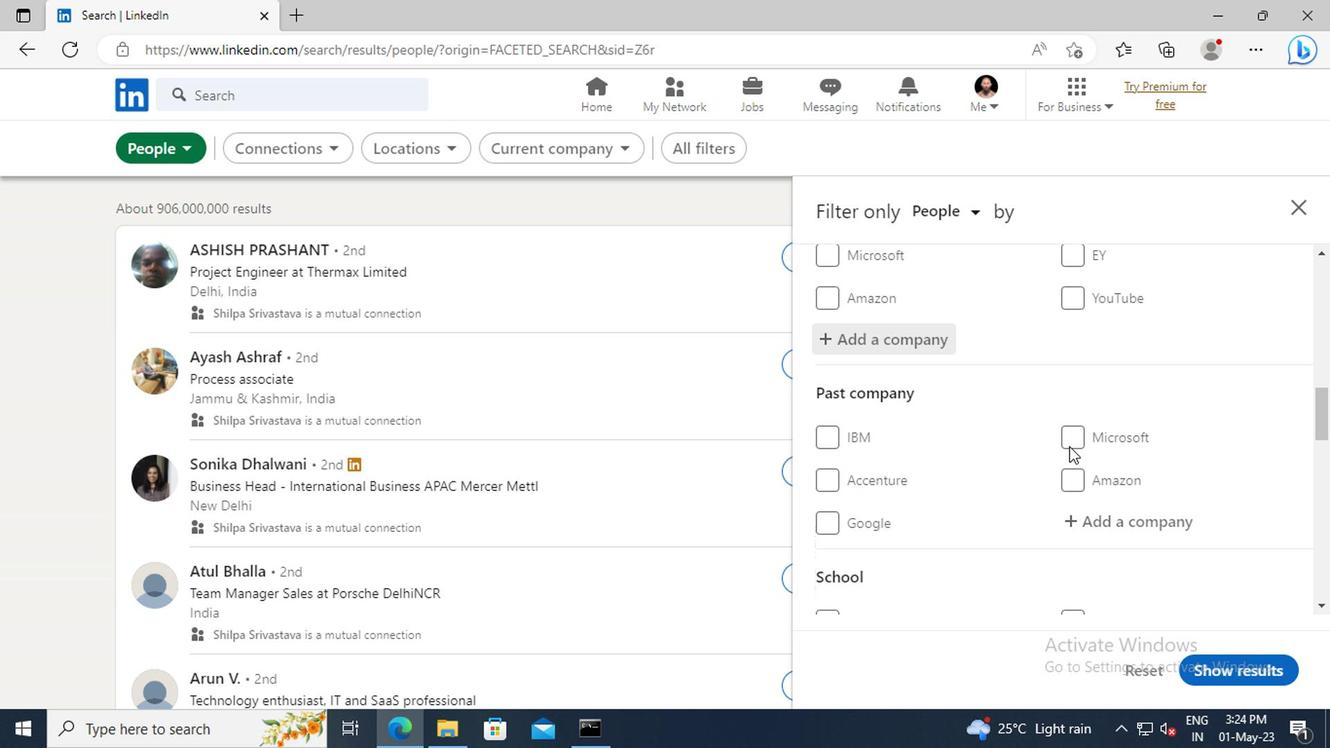 
Action: Mouse scrolled (1064, 446) with delta (0, -1)
Screenshot: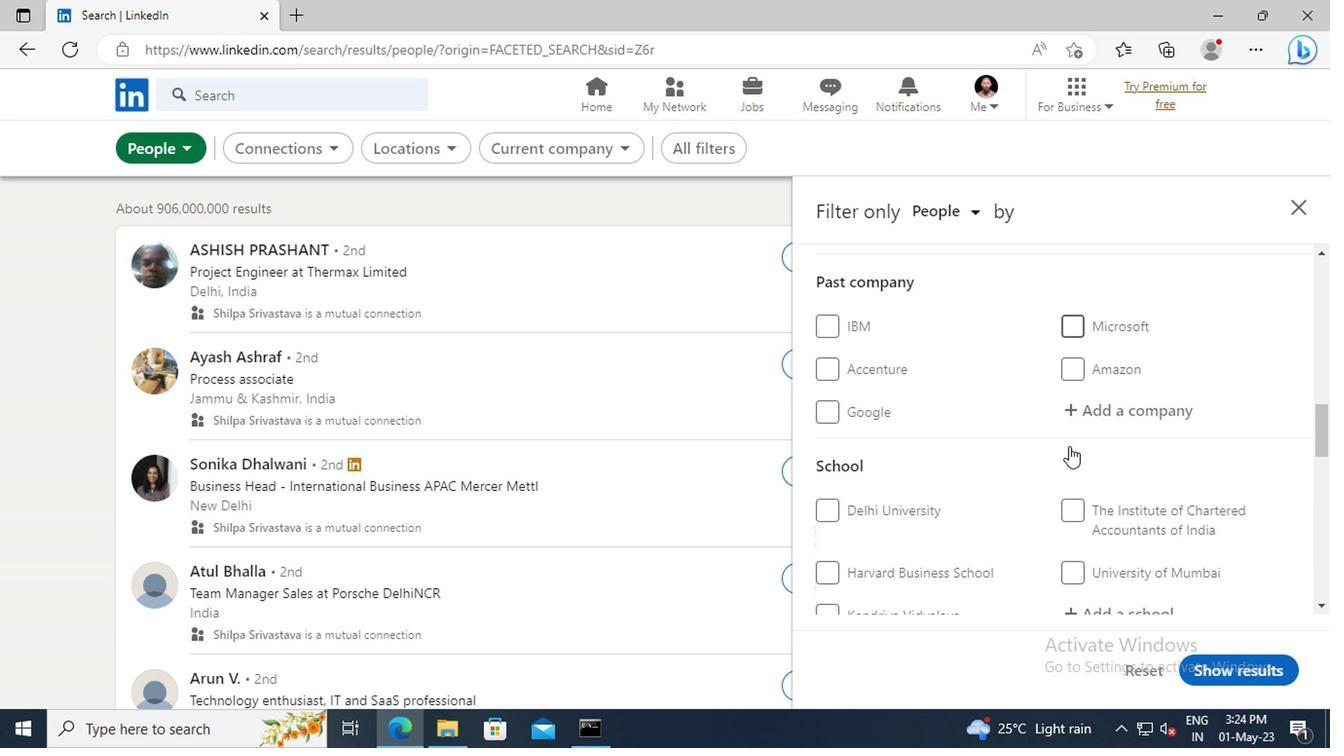 
Action: Mouse scrolled (1064, 446) with delta (0, -1)
Screenshot: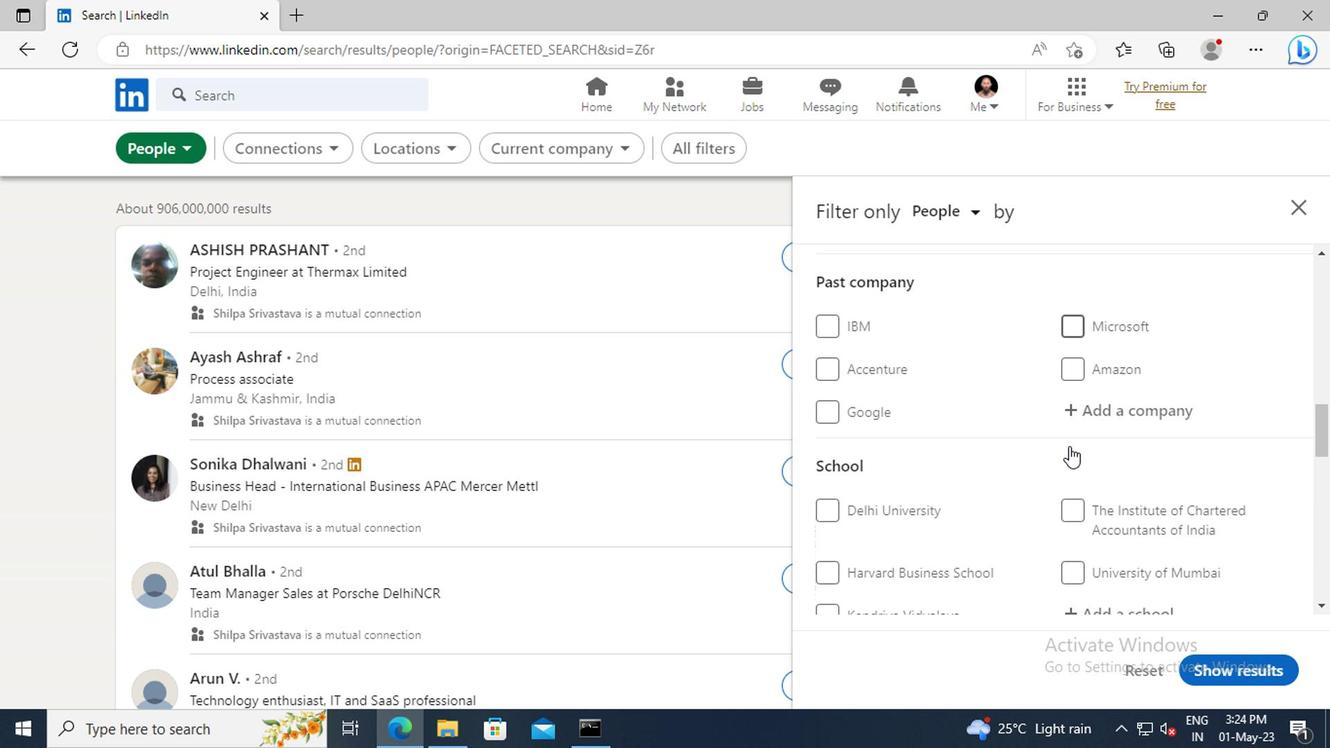 
Action: Mouse scrolled (1064, 446) with delta (0, -1)
Screenshot: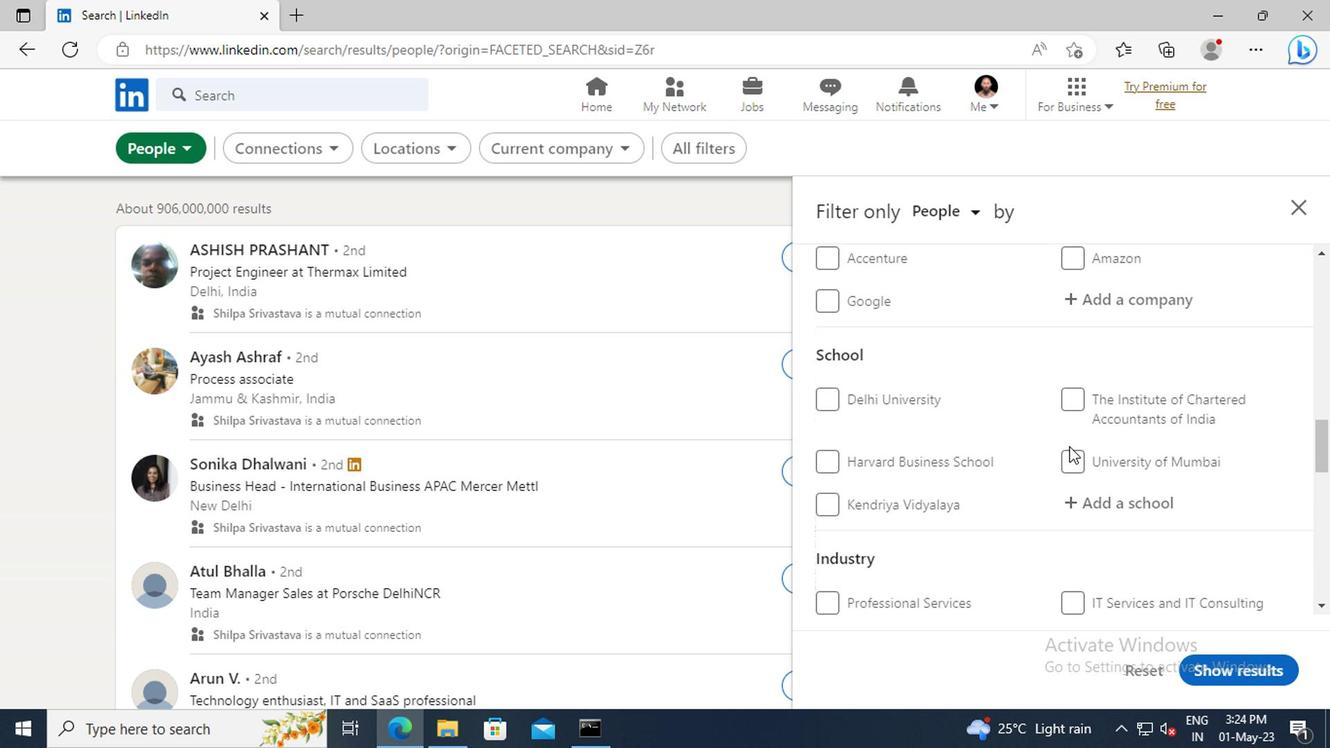 
Action: Mouse moved to (1070, 448)
Screenshot: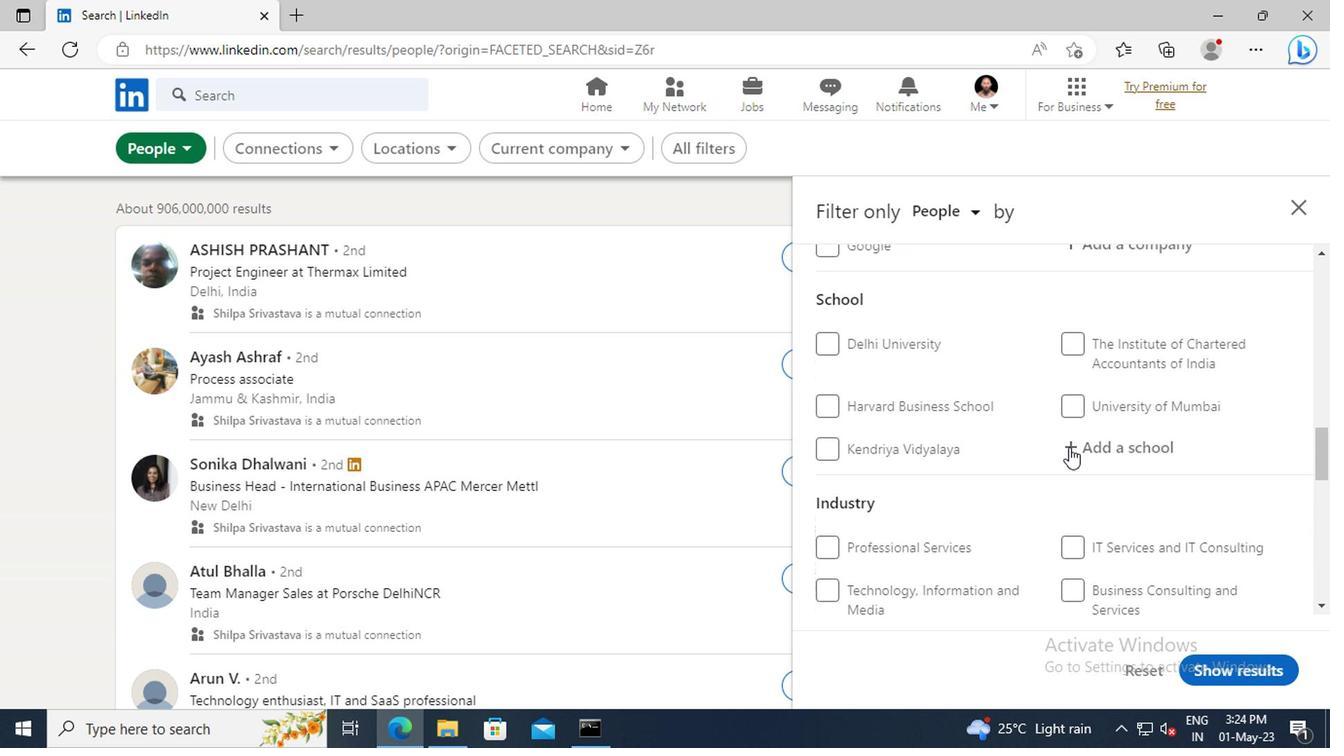 
Action: Mouse pressed left at (1070, 448)
Screenshot: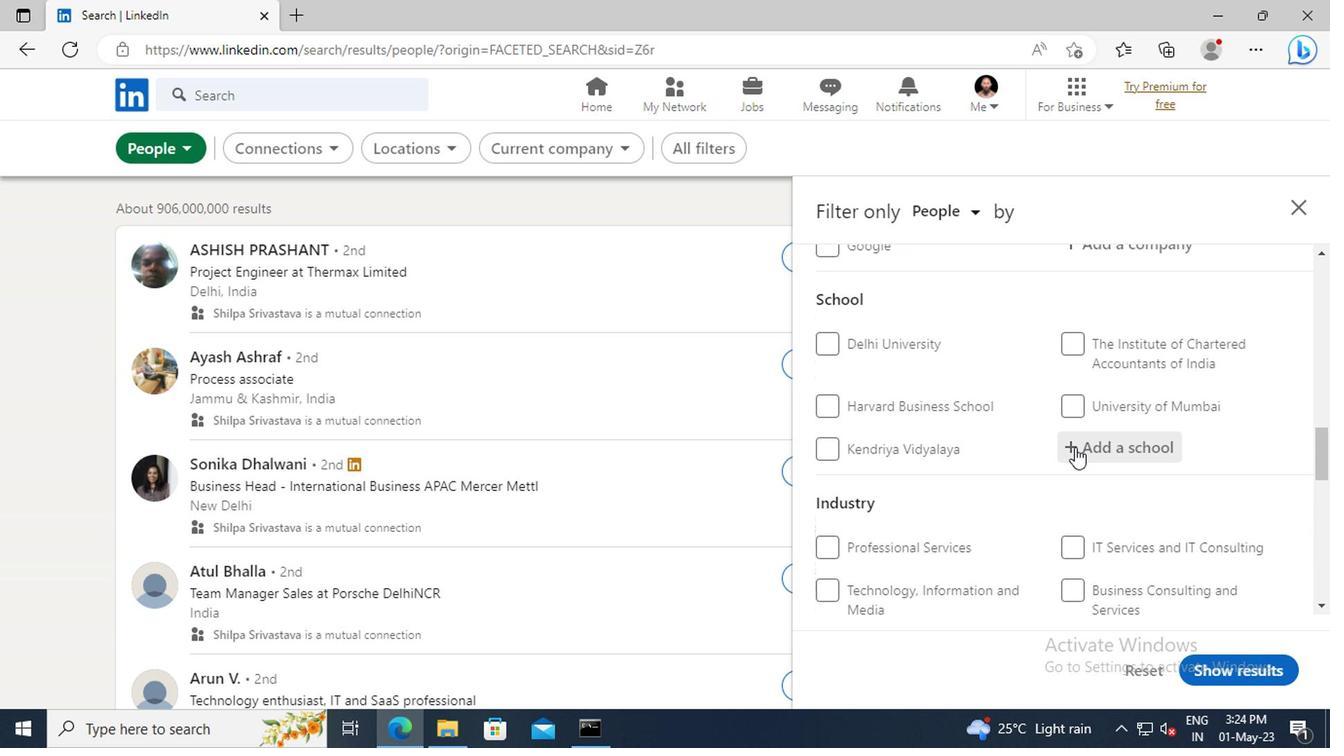 
Action: Key pressed <Key.shift>PUNJAB<Key.space><Key.shift>AGR
Screenshot: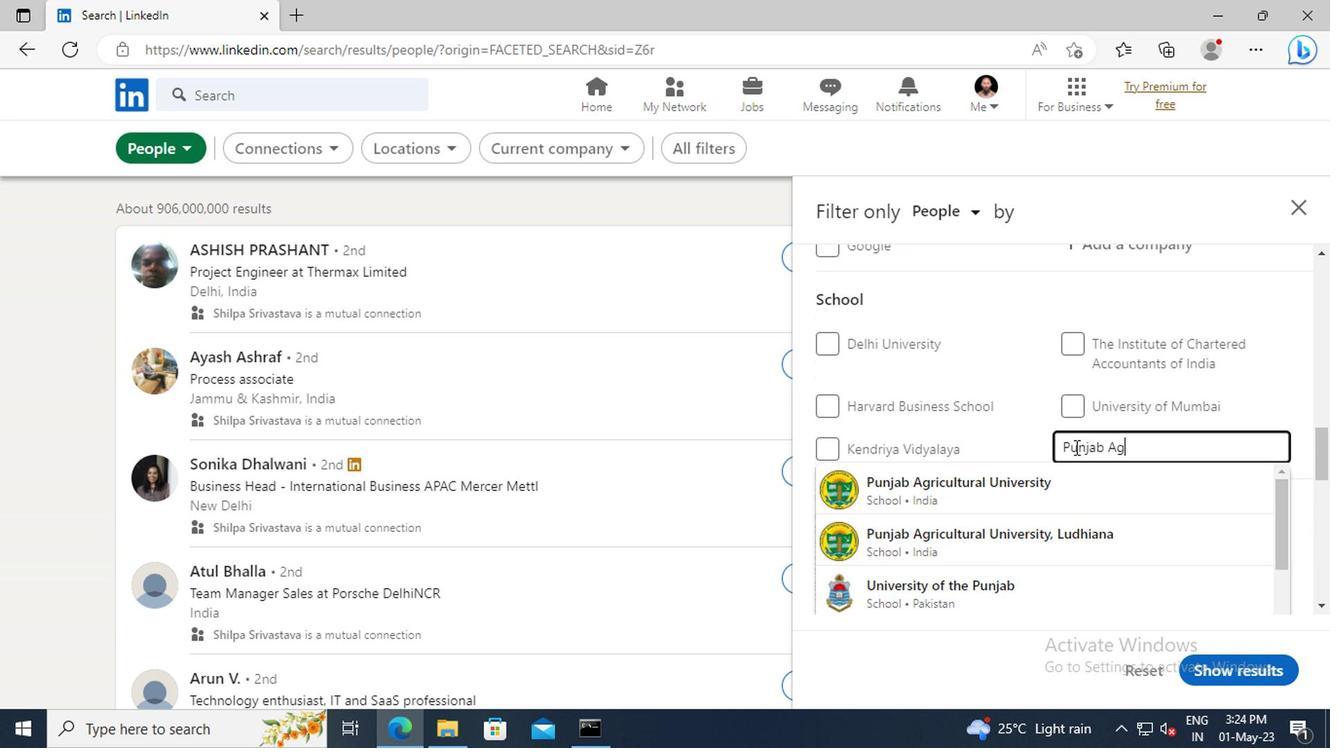
Action: Mouse moved to (1055, 485)
Screenshot: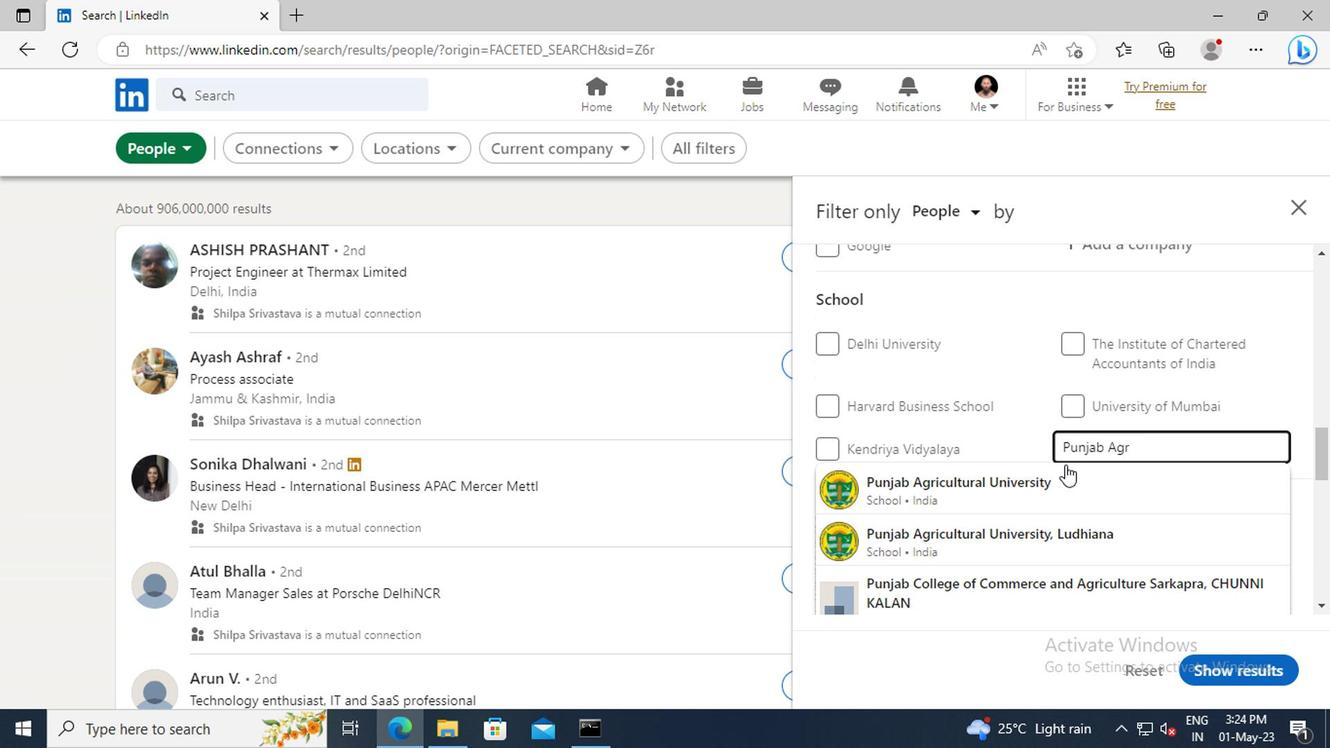 
Action: Mouse pressed left at (1055, 485)
Screenshot: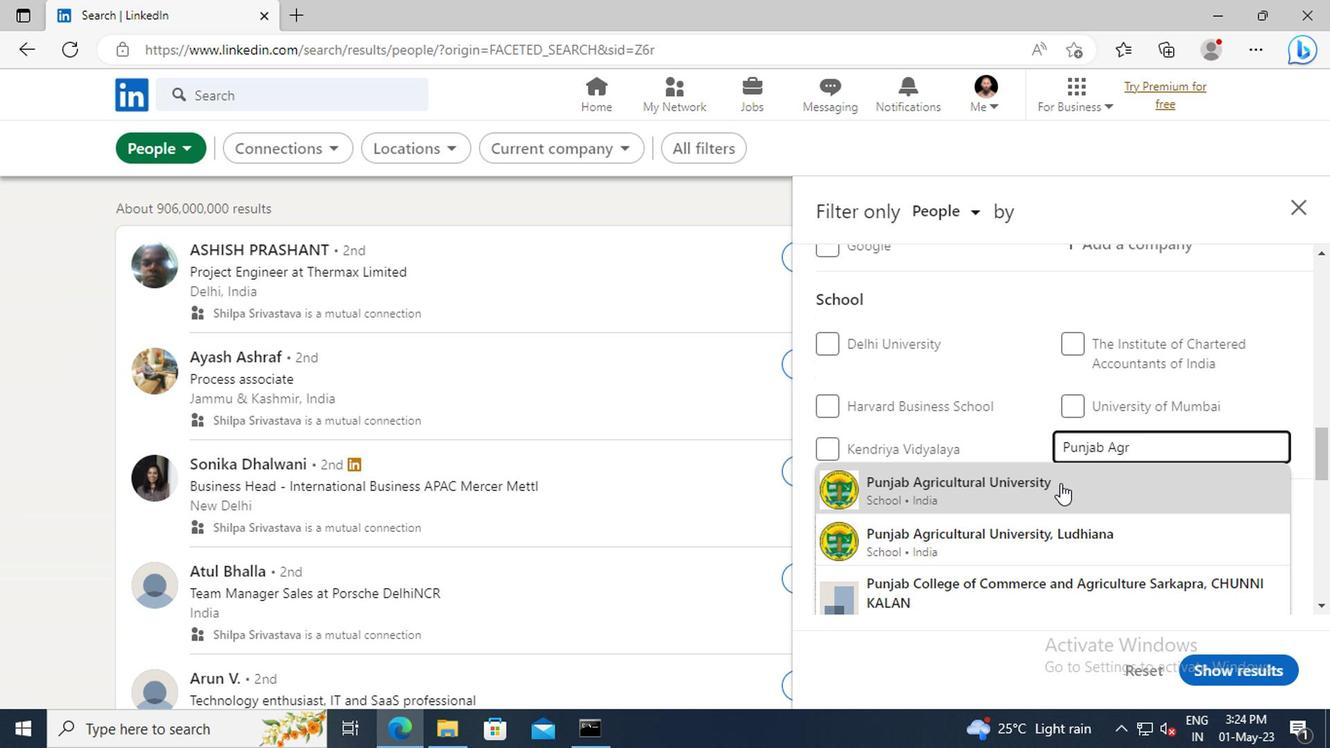 
Action: Mouse scrolled (1055, 484) with delta (0, -1)
Screenshot: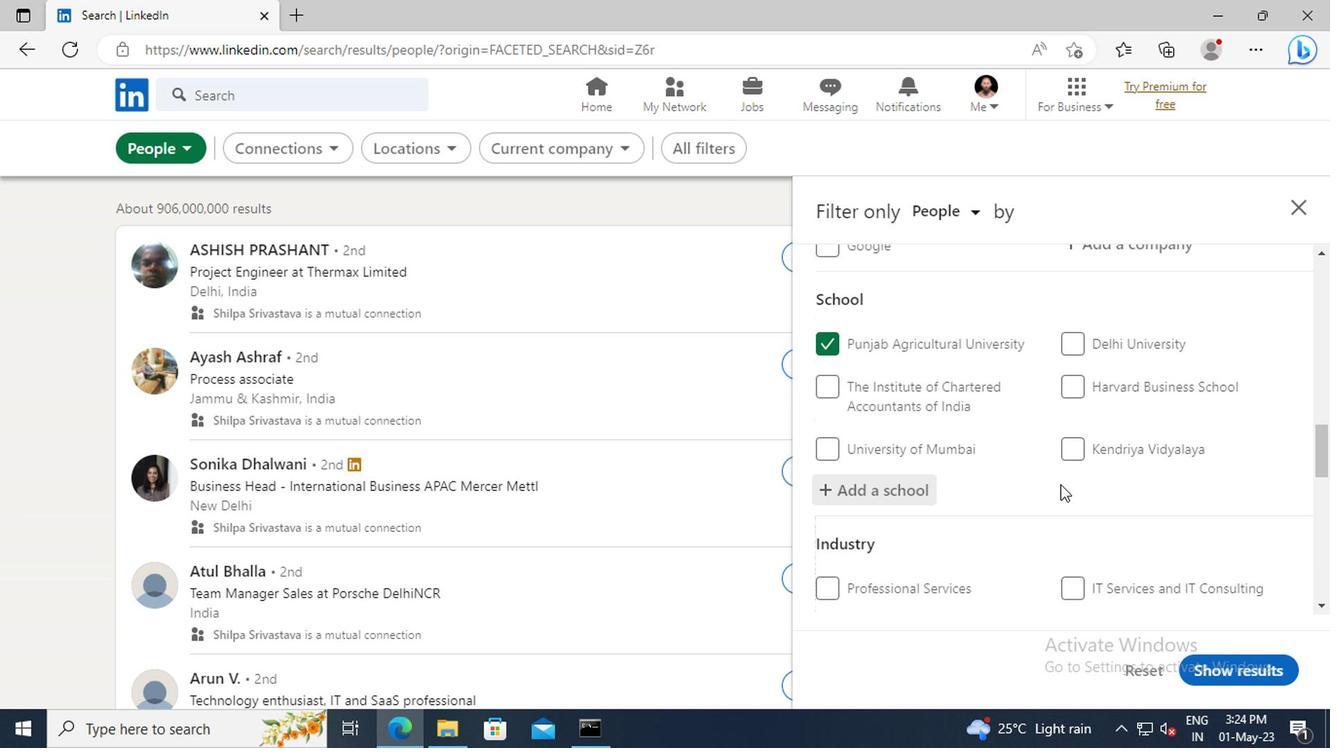 
Action: Mouse scrolled (1055, 484) with delta (0, -1)
Screenshot: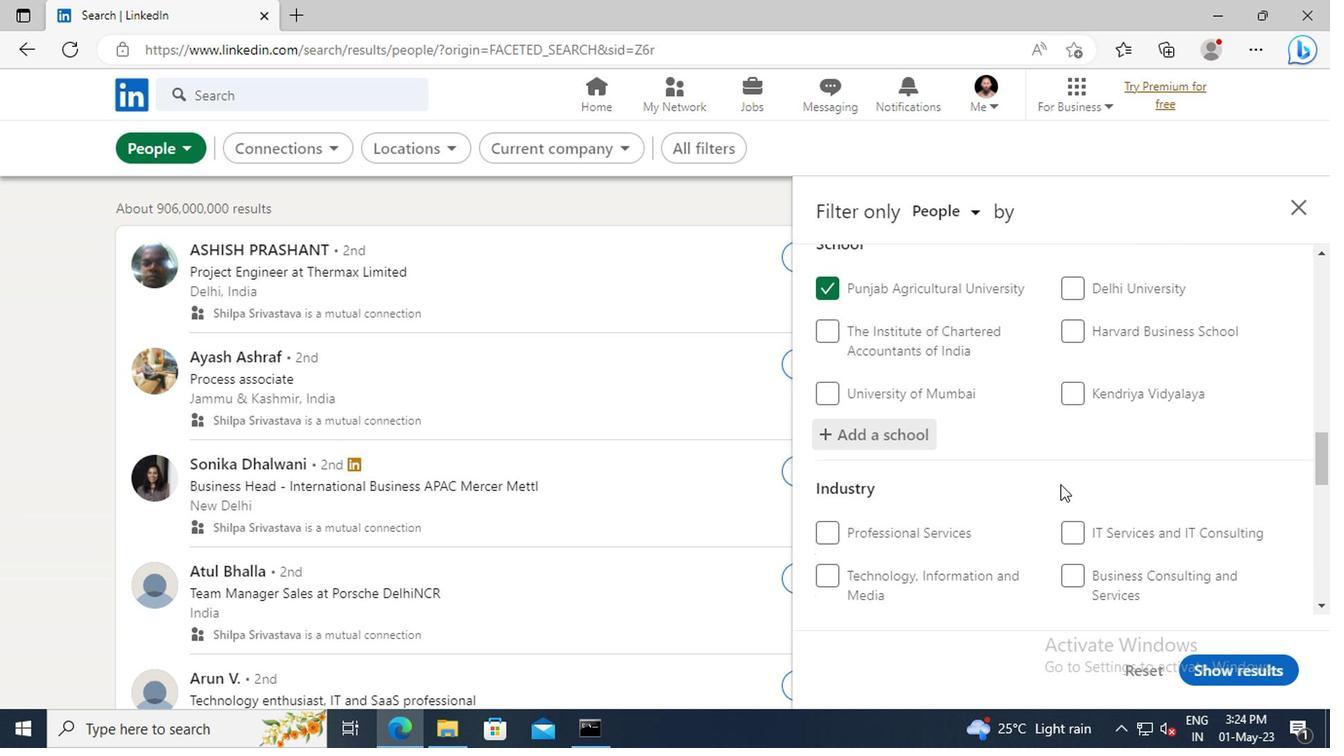 
Action: Mouse scrolled (1055, 484) with delta (0, -1)
Screenshot: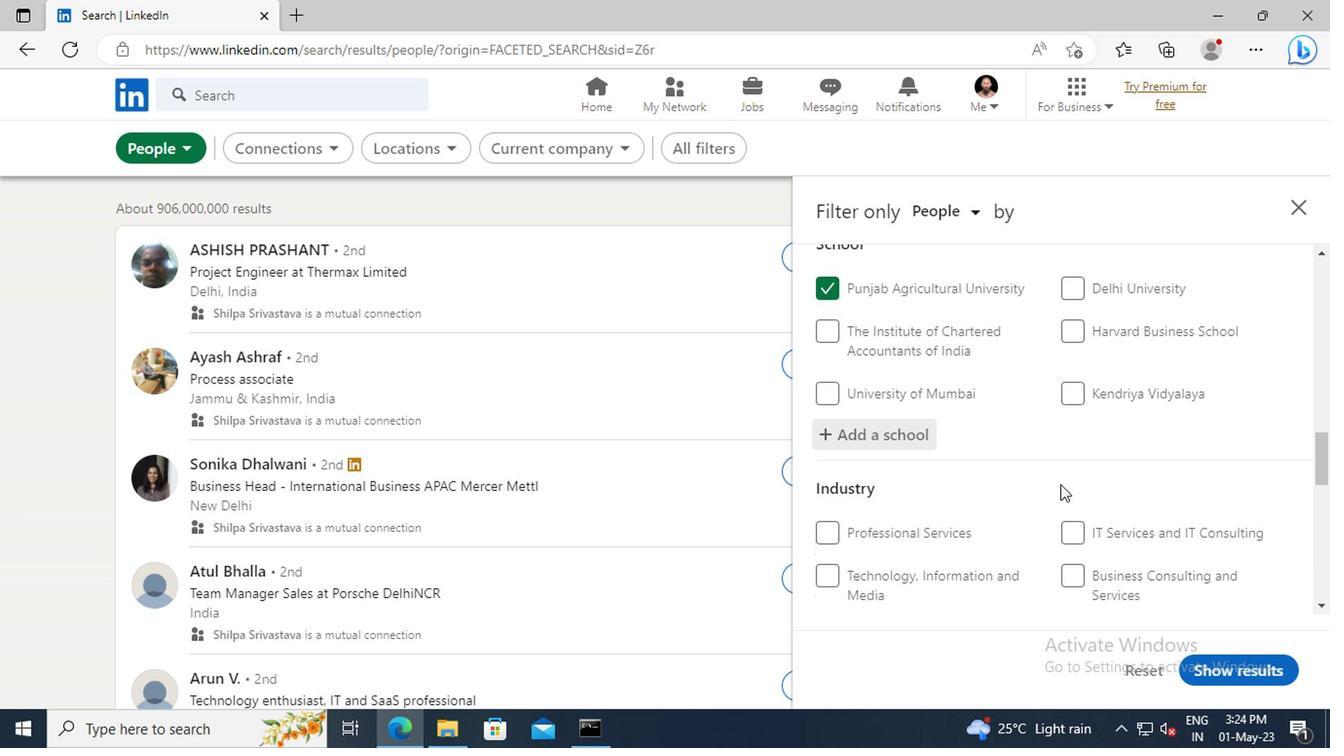 
Action: Mouse scrolled (1055, 484) with delta (0, -1)
Screenshot: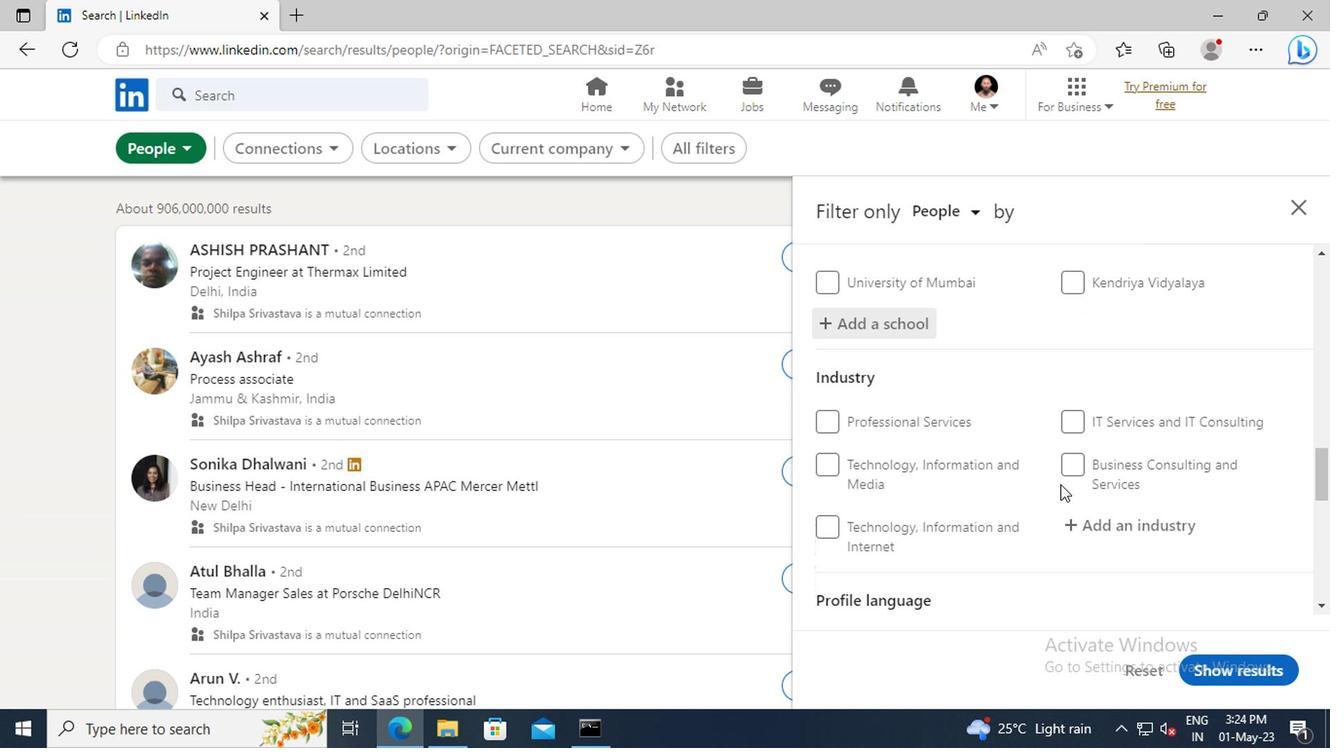 
Action: Mouse moved to (1077, 476)
Screenshot: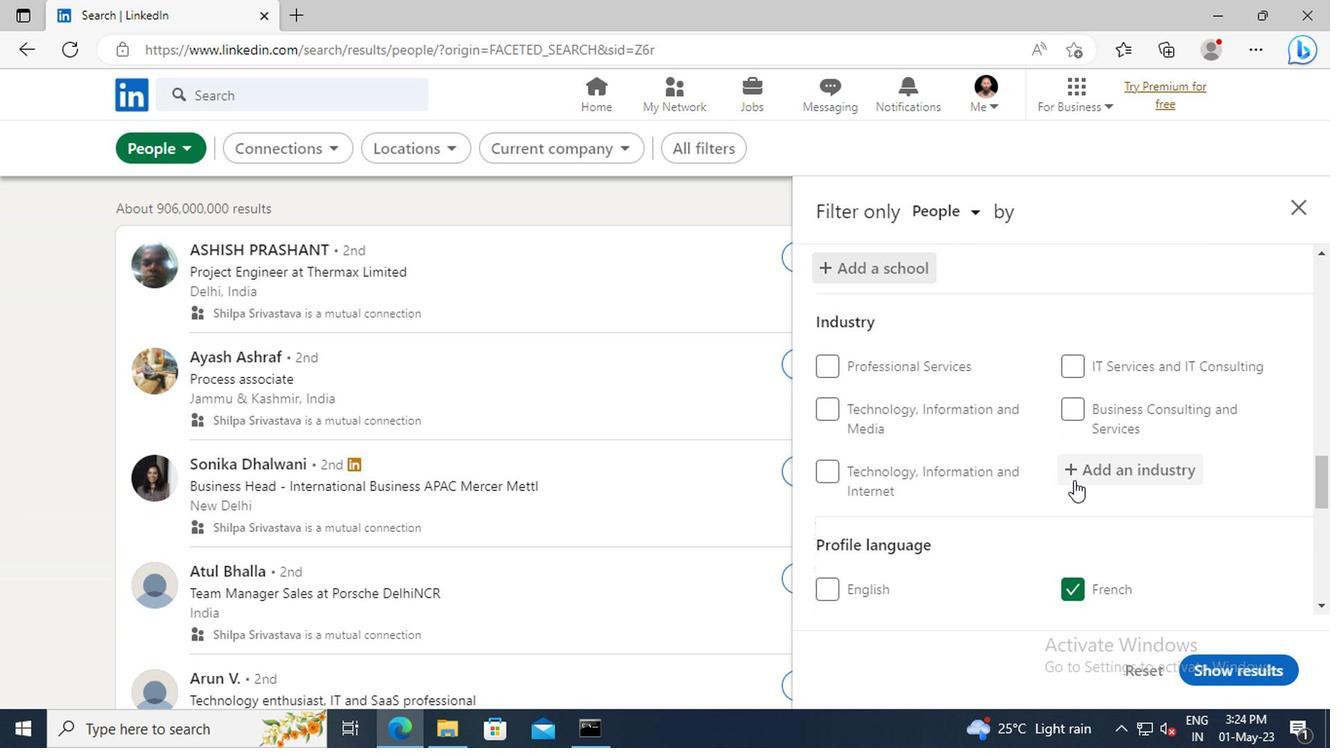 
Action: Mouse pressed left at (1077, 476)
Screenshot: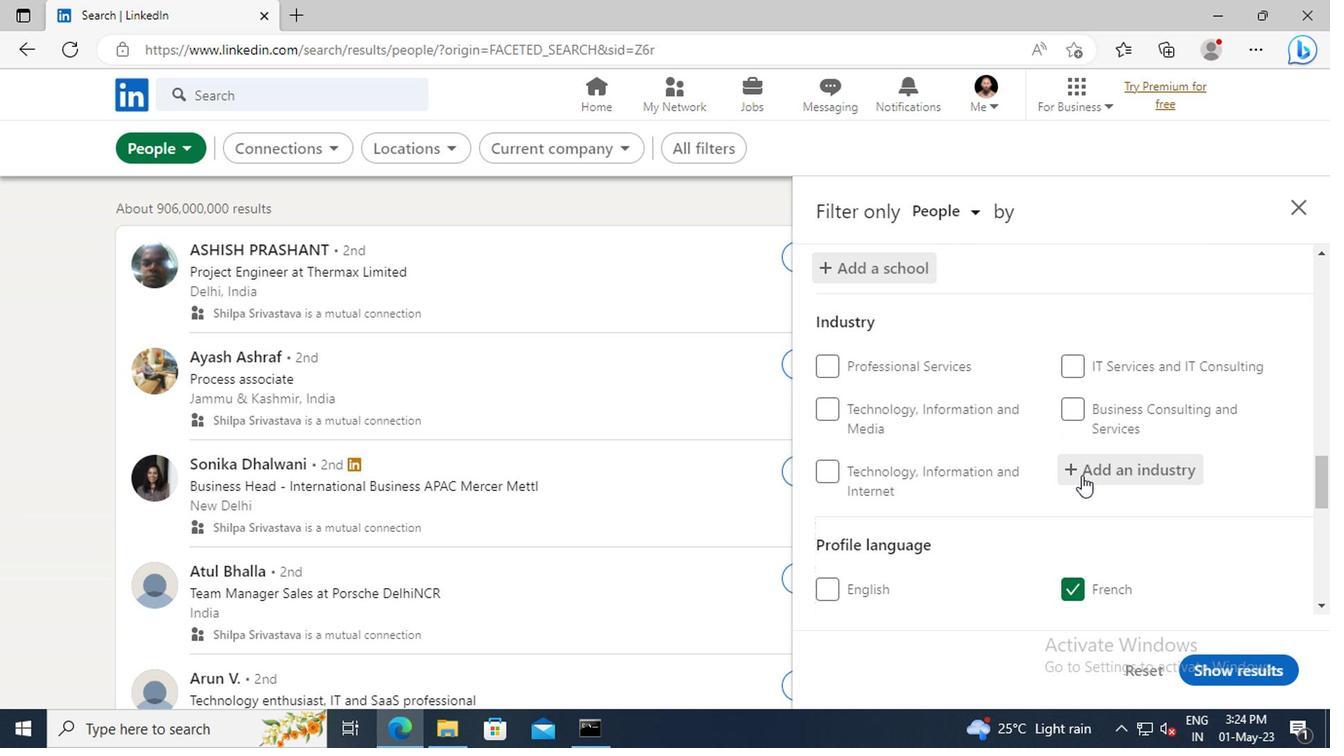 
Action: Key pressed <Key.shift>AMUS
Screenshot: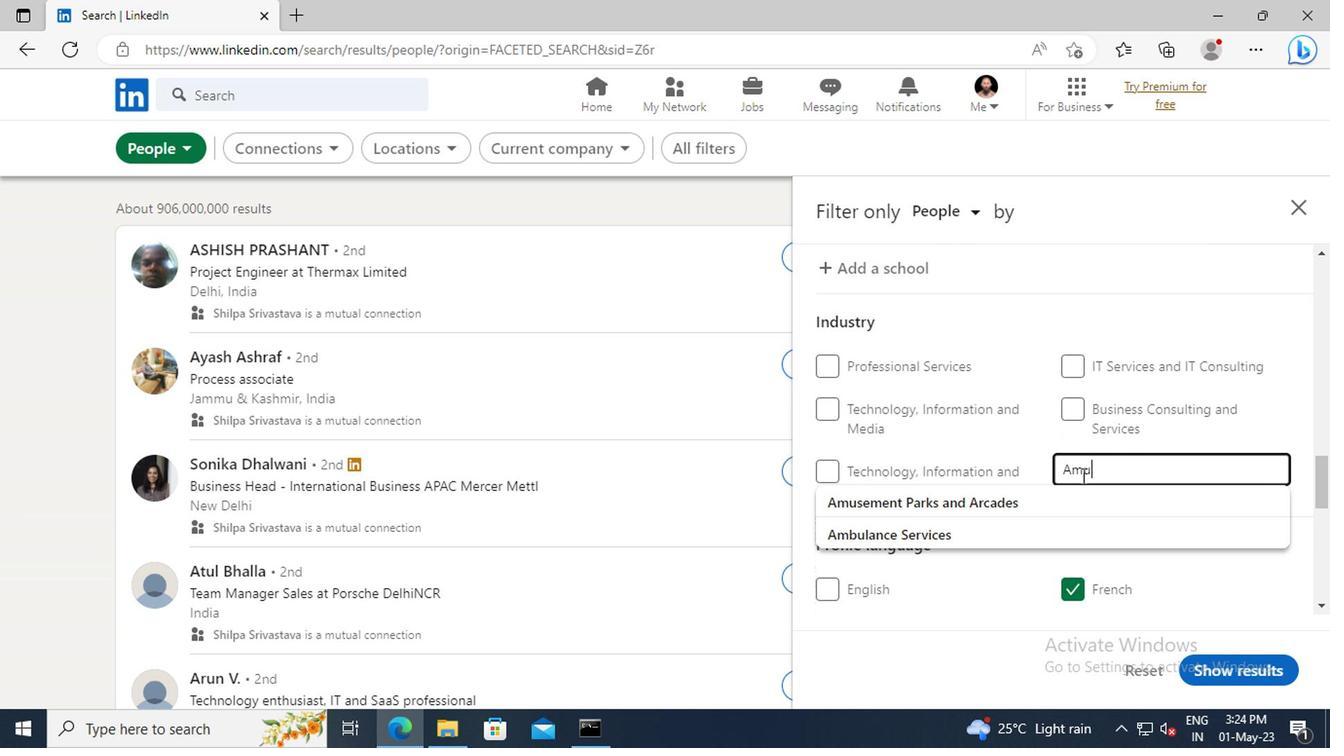 
Action: Mouse moved to (1069, 499)
Screenshot: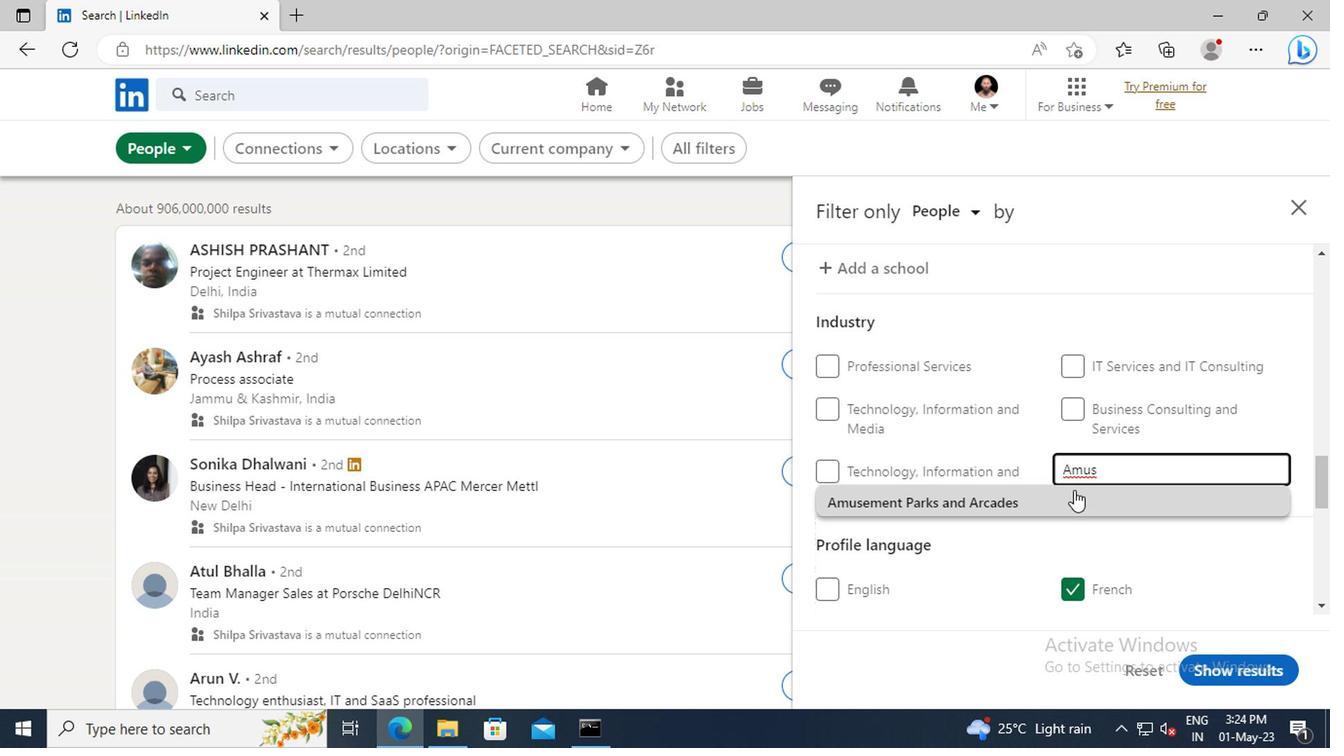 
Action: Mouse pressed left at (1069, 499)
Screenshot: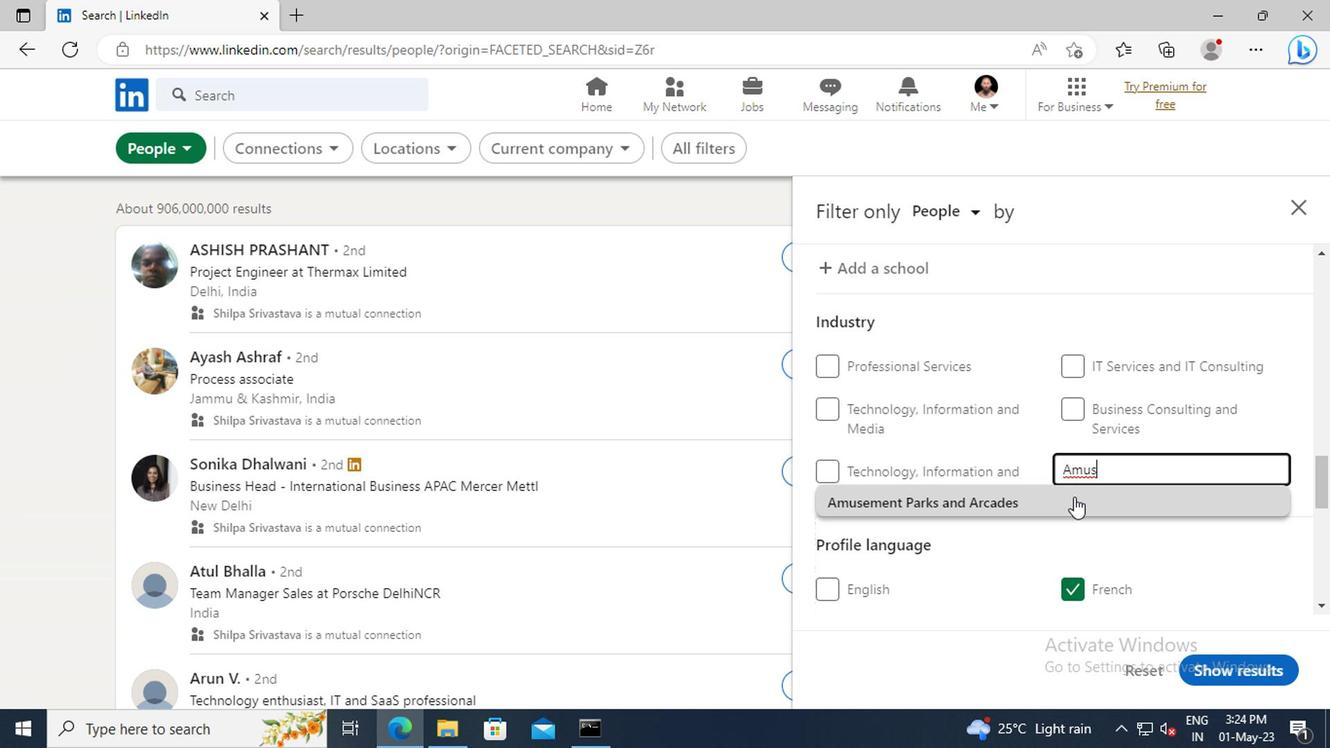 
Action: Mouse scrolled (1069, 498) with delta (0, 0)
Screenshot: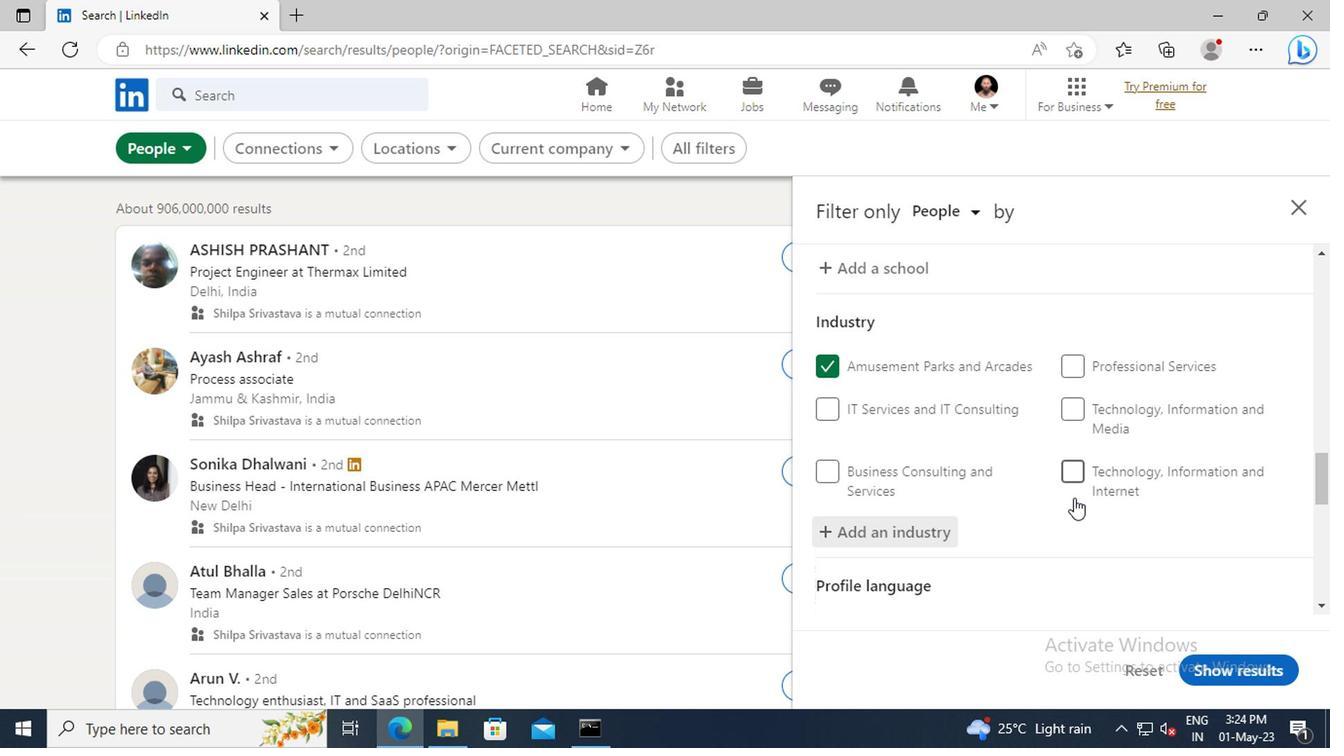 
Action: Mouse scrolled (1069, 498) with delta (0, 0)
Screenshot: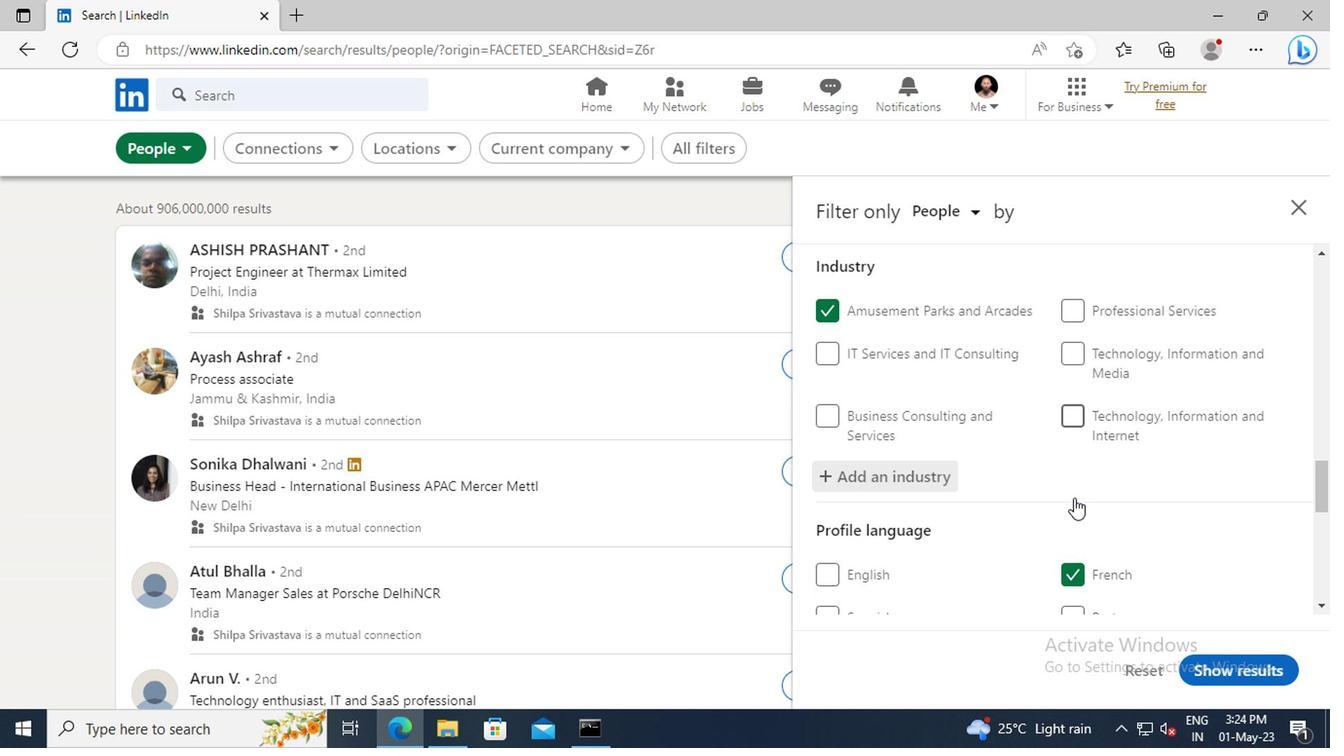 
Action: Mouse scrolled (1069, 498) with delta (0, 0)
Screenshot: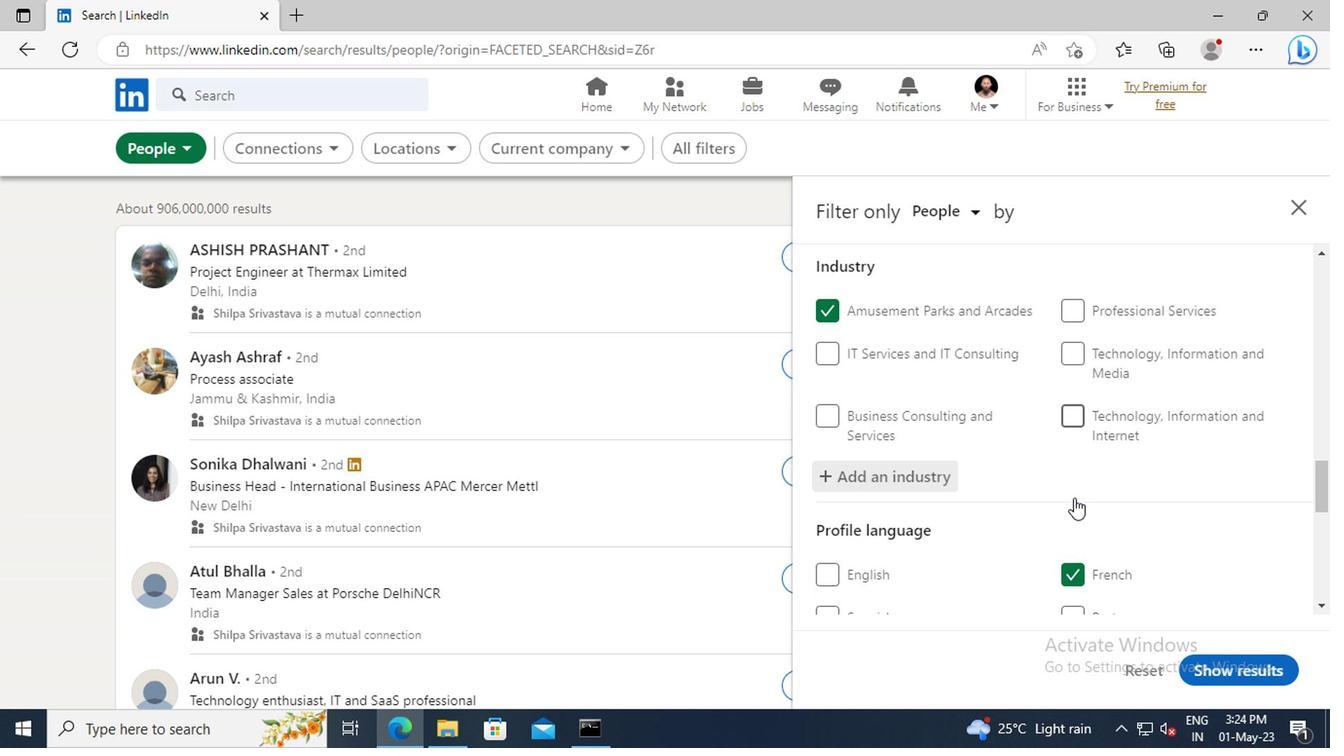 
Action: Mouse scrolled (1069, 498) with delta (0, 0)
Screenshot: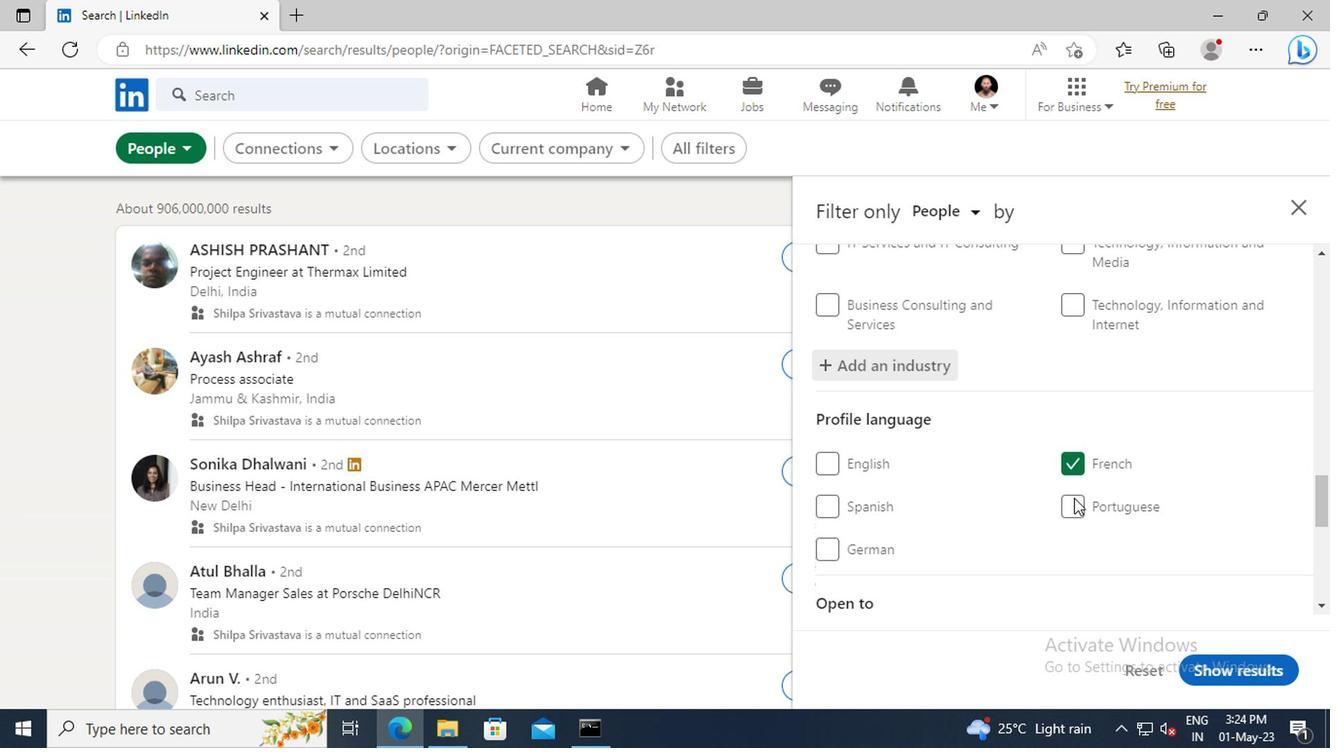 
Action: Mouse scrolled (1069, 498) with delta (0, 0)
Screenshot: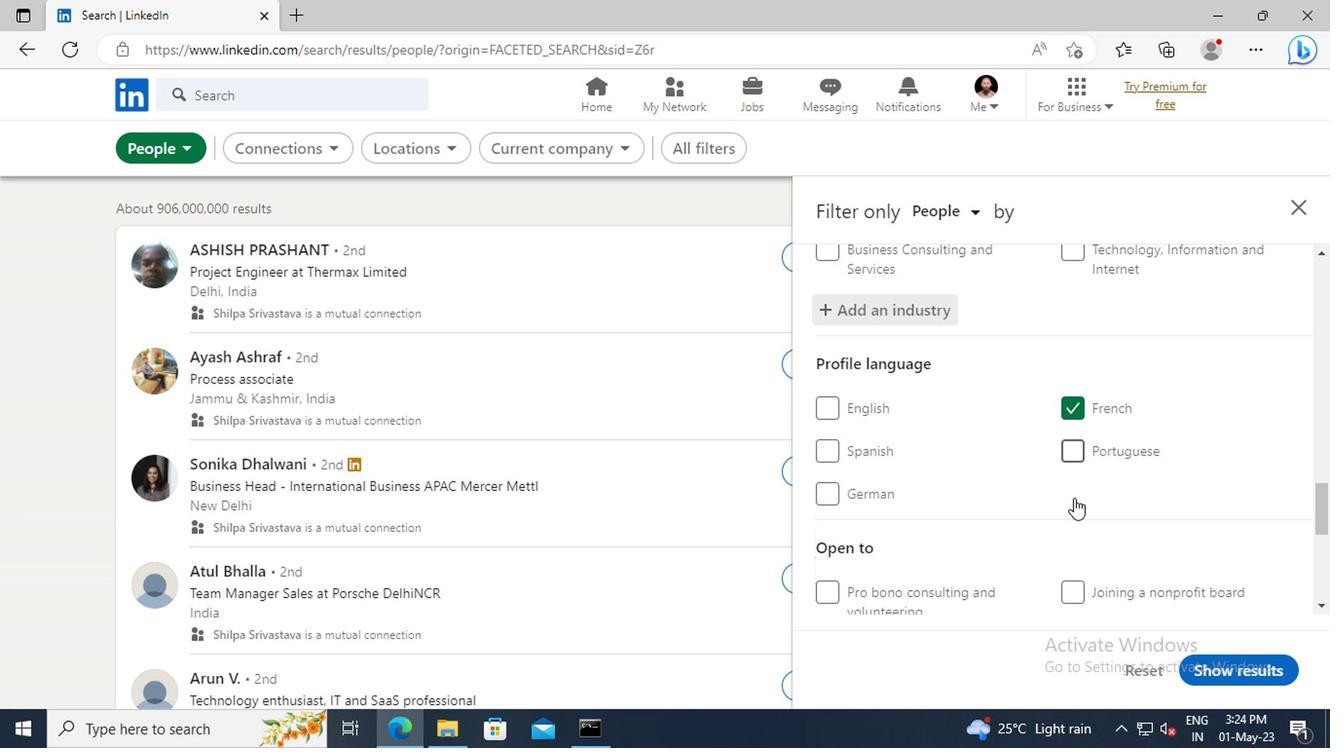 
Action: Mouse scrolled (1069, 498) with delta (0, 0)
Screenshot: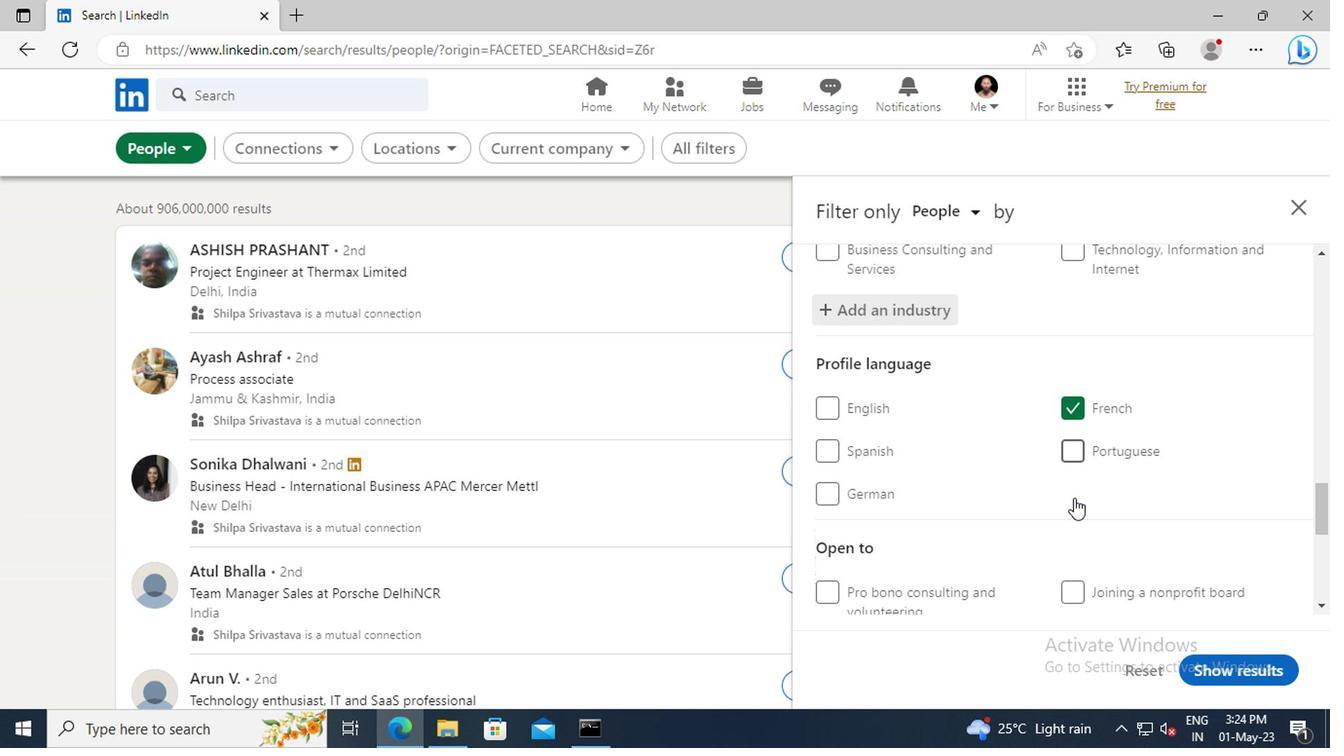
Action: Mouse scrolled (1069, 498) with delta (0, 0)
Screenshot: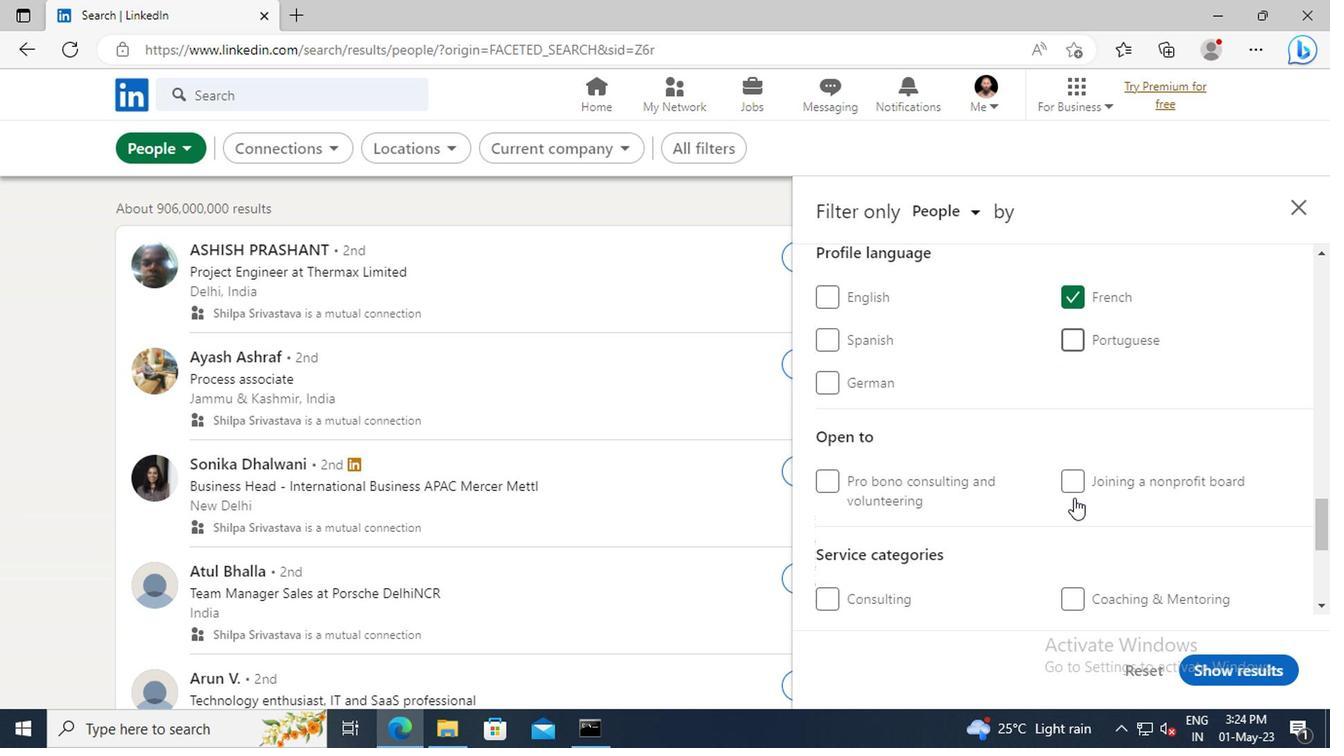 
Action: Mouse scrolled (1069, 498) with delta (0, 0)
Screenshot: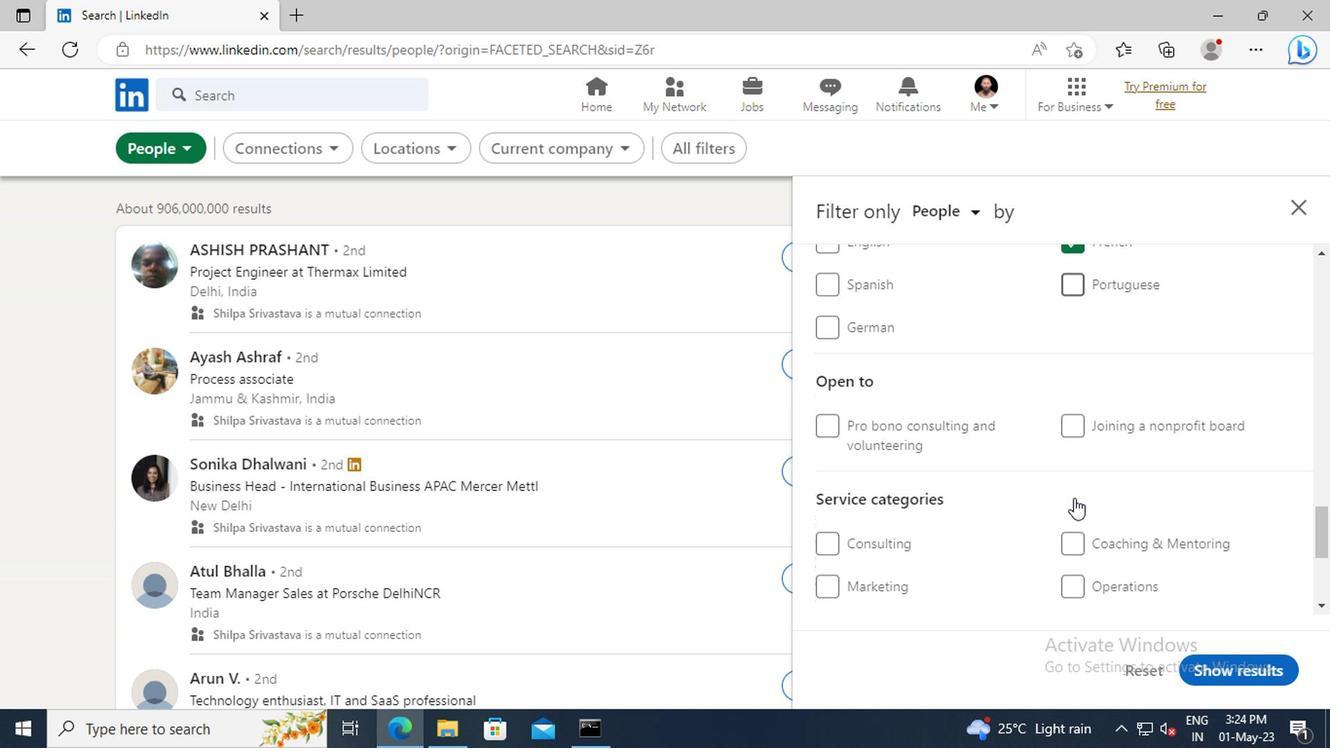 
Action: Mouse scrolled (1069, 498) with delta (0, 0)
Screenshot: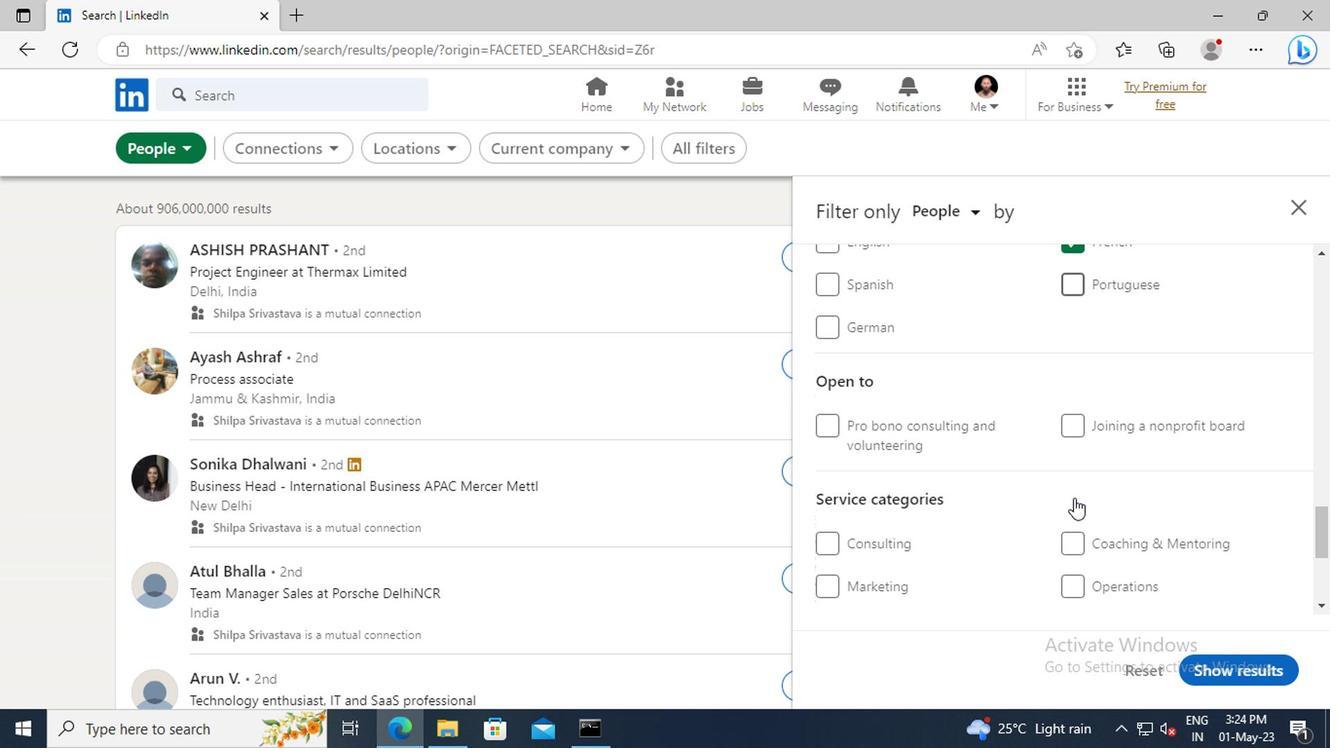 
Action: Mouse moved to (1081, 515)
Screenshot: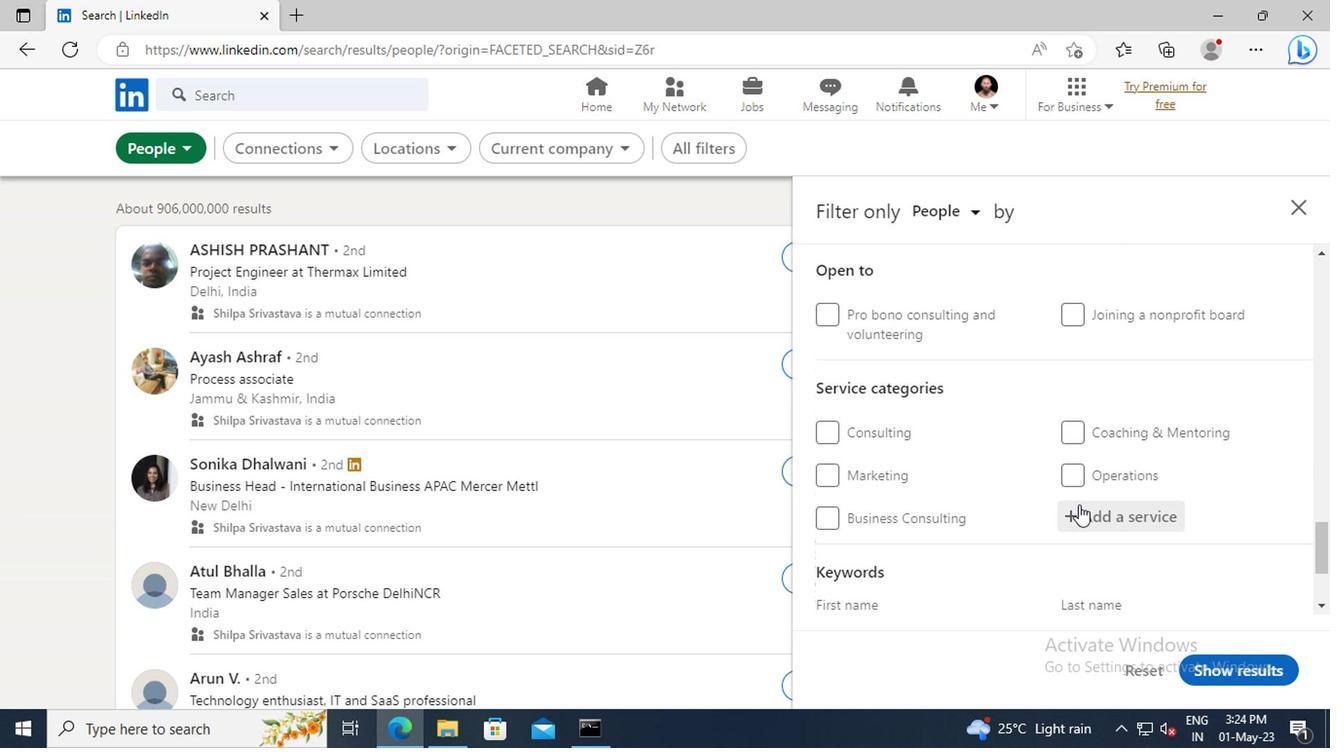 
Action: Mouse pressed left at (1081, 515)
Screenshot: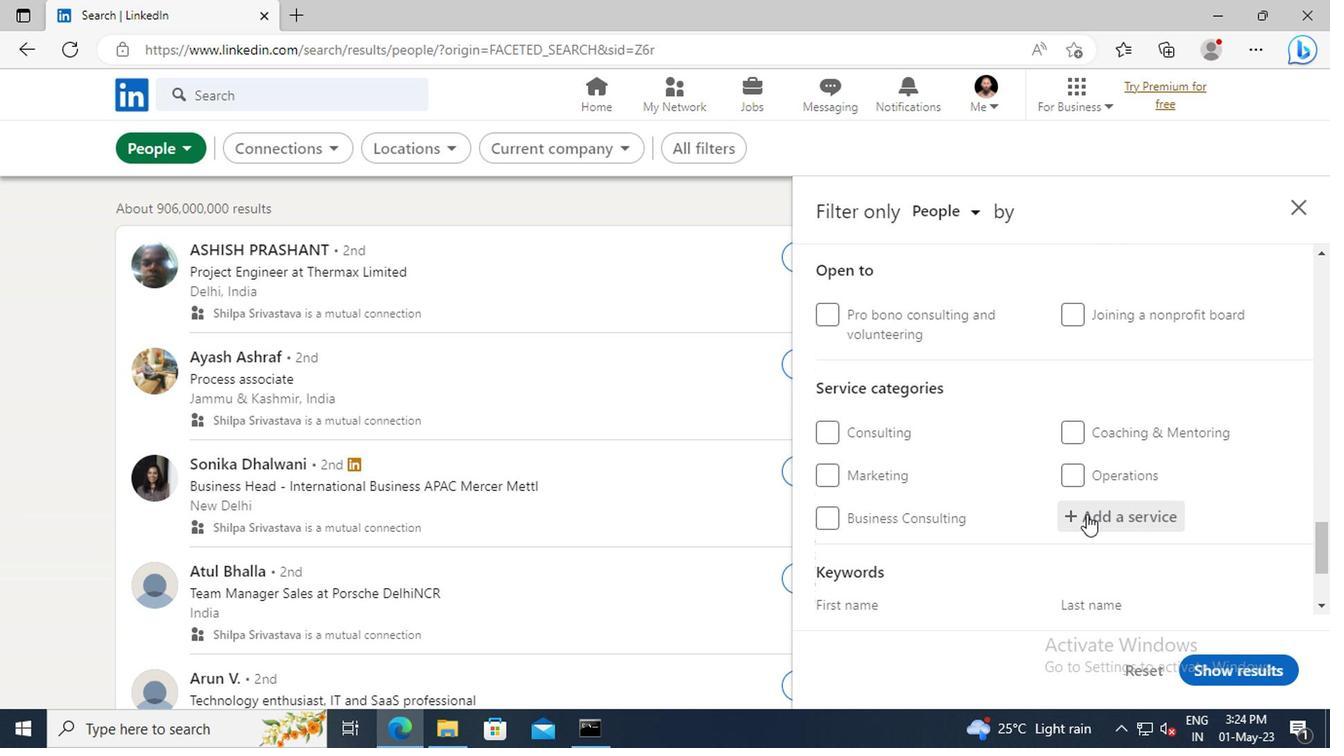 
Action: Key pressed <Key.shift>RESEARCH<Key.enter>
Screenshot: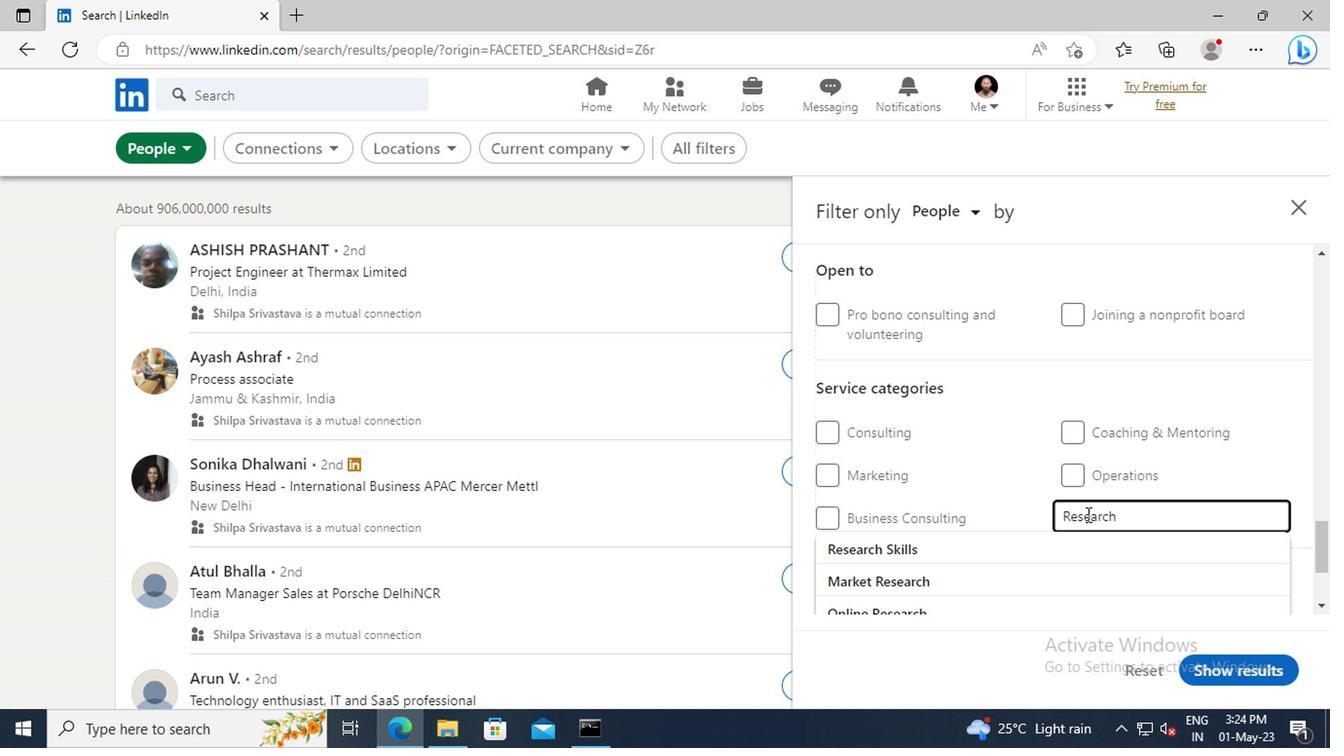 
Action: Mouse scrolled (1081, 514) with delta (0, 0)
Screenshot: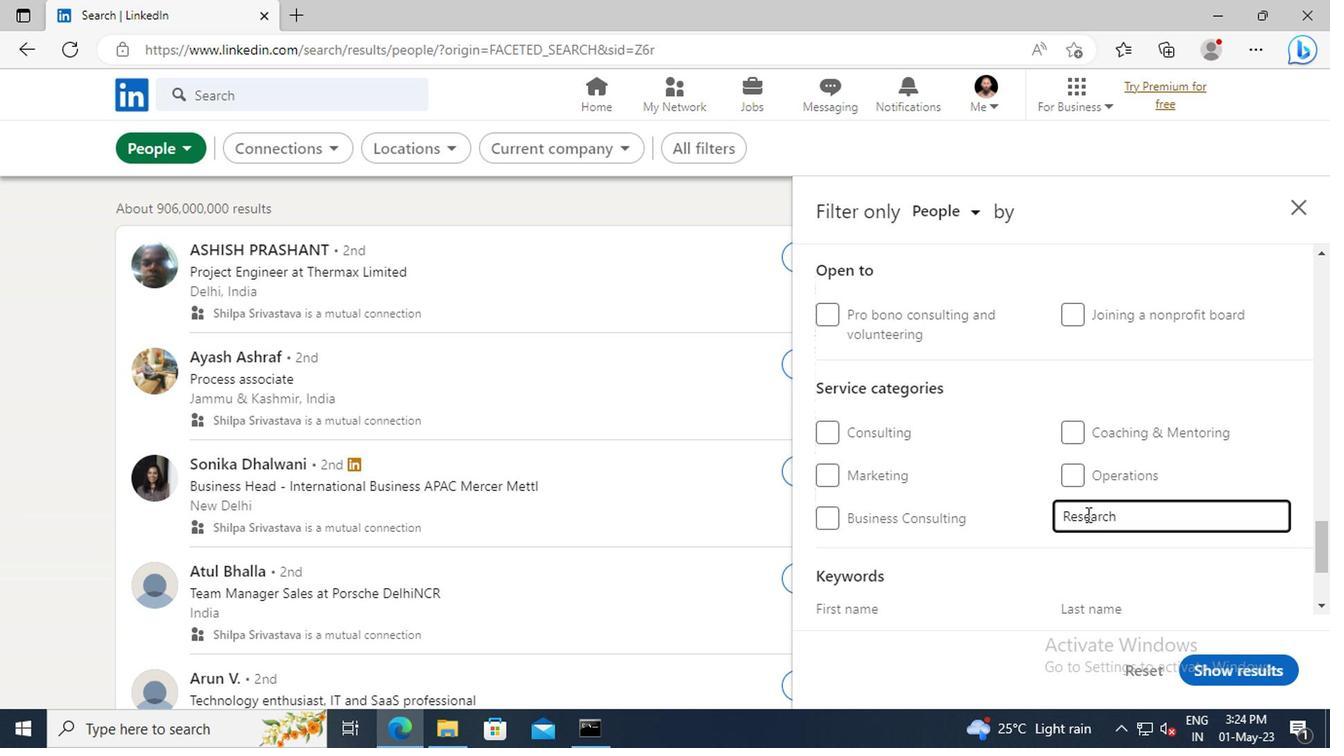 
Action: Mouse scrolled (1081, 514) with delta (0, 0)
Screenshot: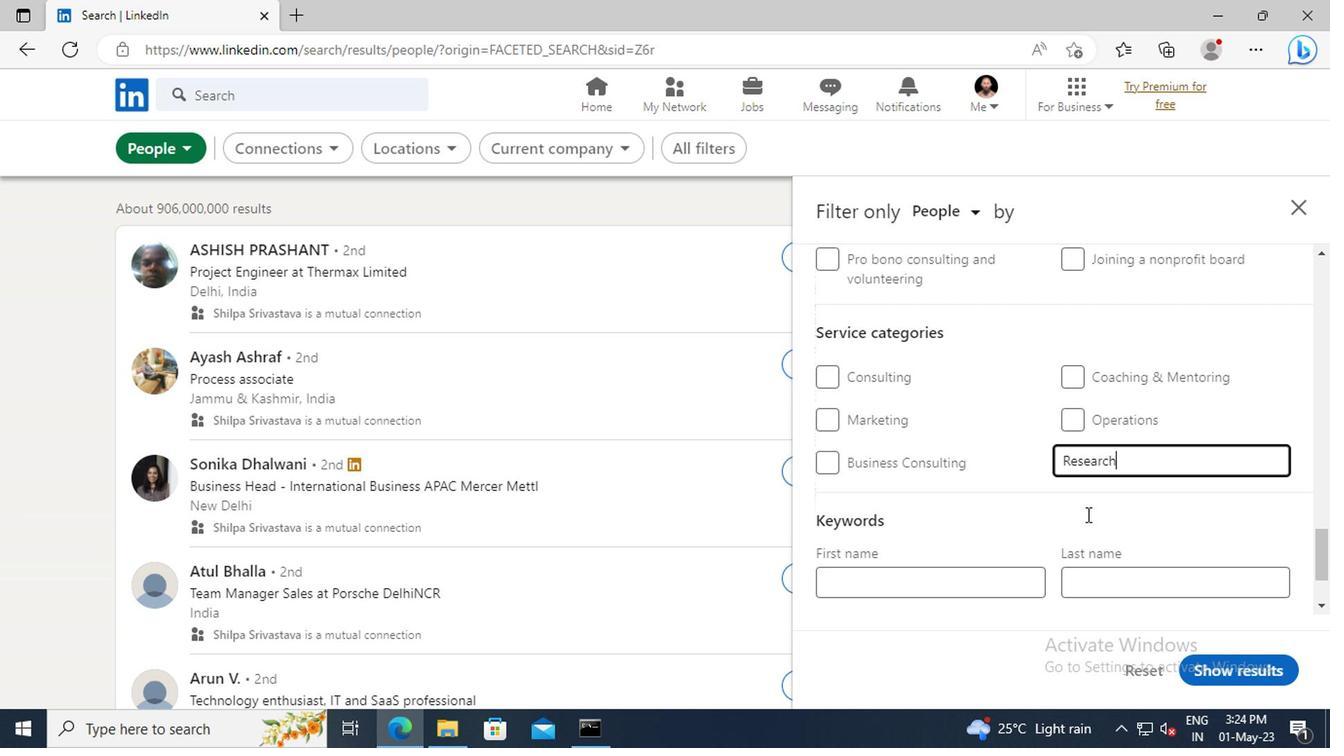 
Action: Mouse scrolled (1081, 514) with delta (0, 0)
Screenshot: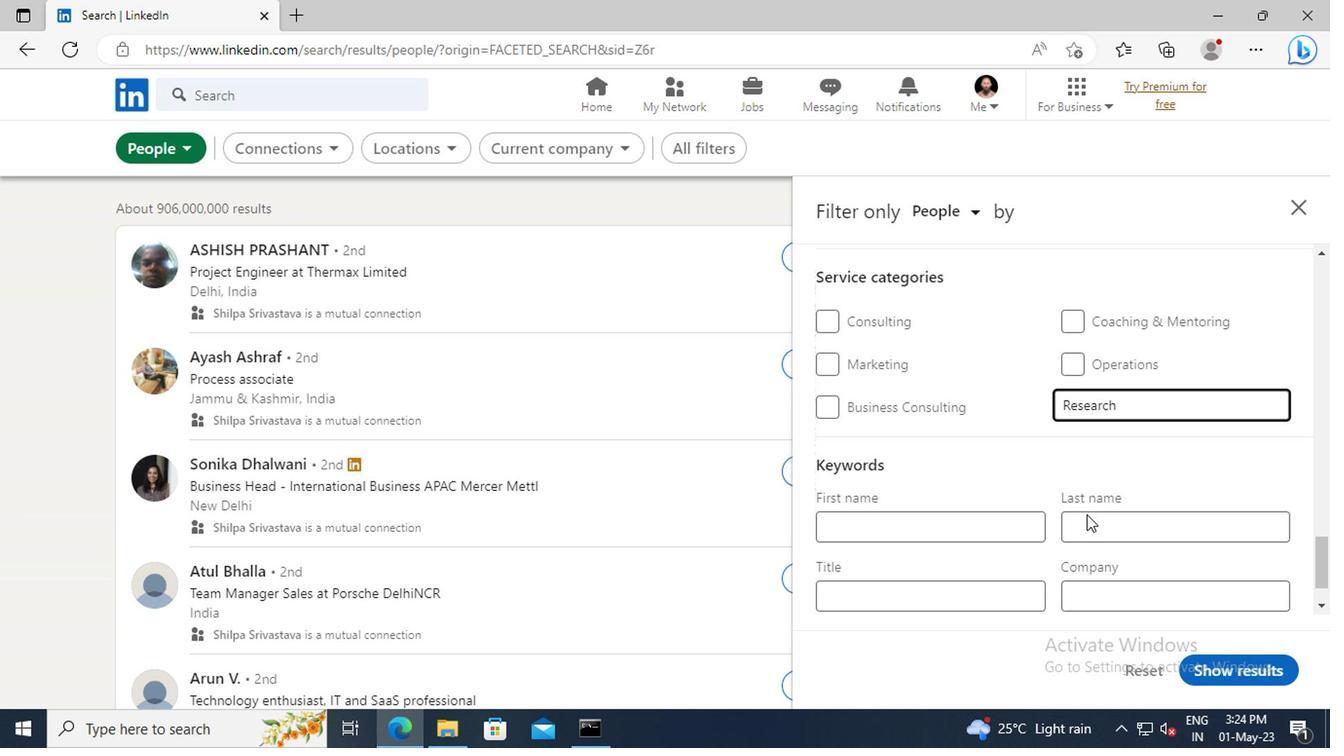 
Action: Mouse scrolled (1081, 514) with delta (0, 0)
Screenshot: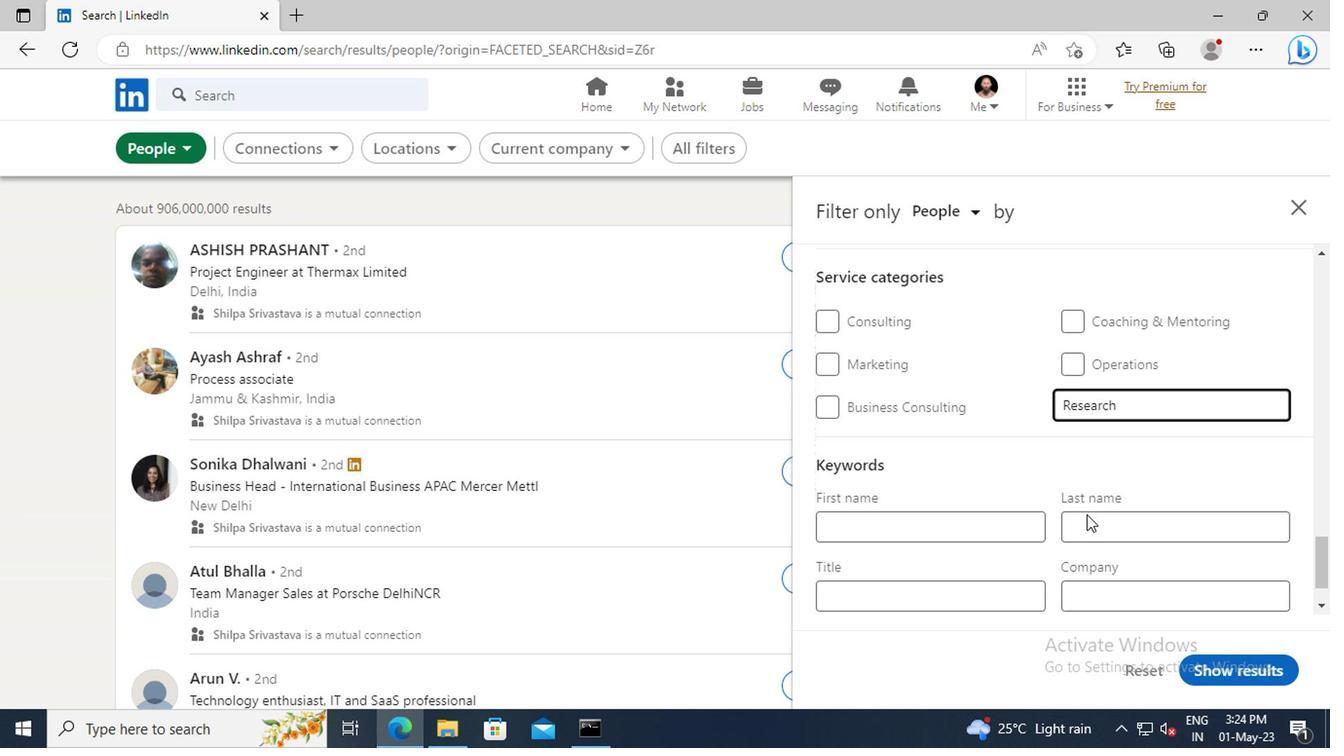 
Action: Mouse moved to (917, 531)
Screenshot: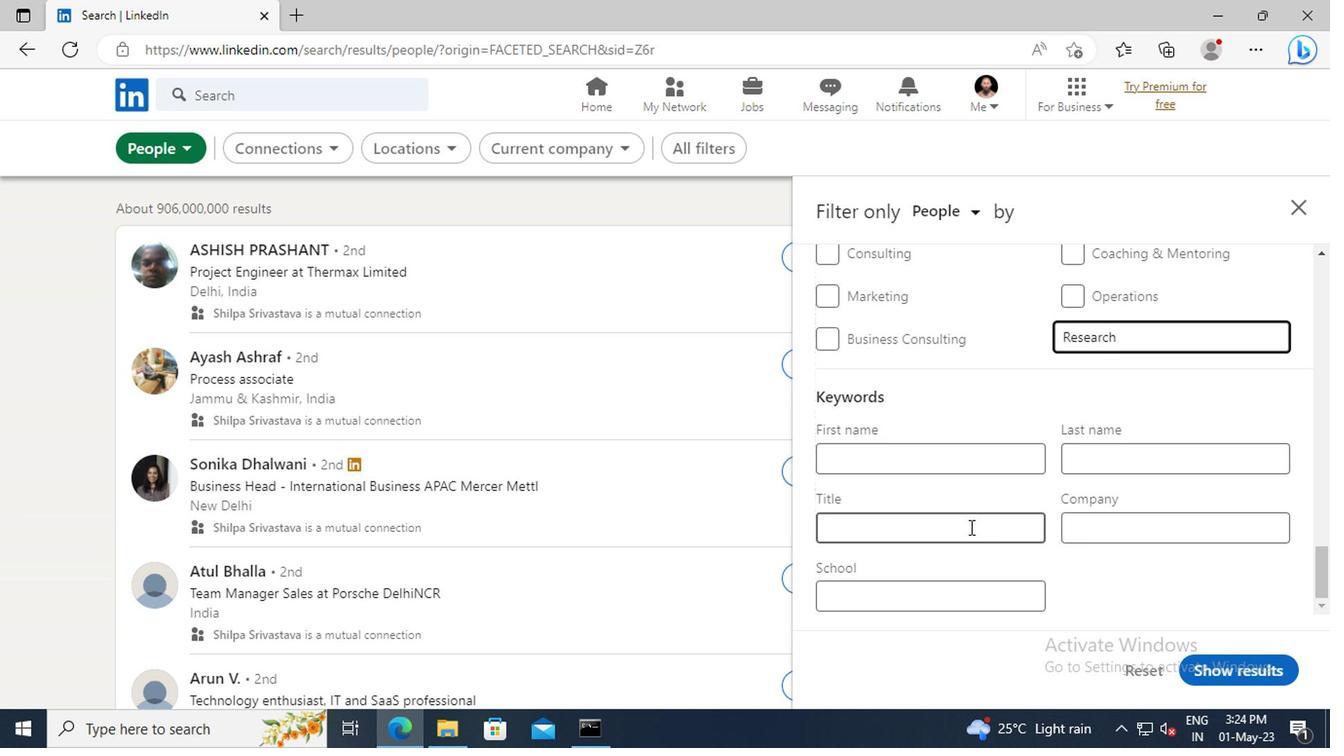 
Action: Mouse pressed left at (917, 531)
Screenshot: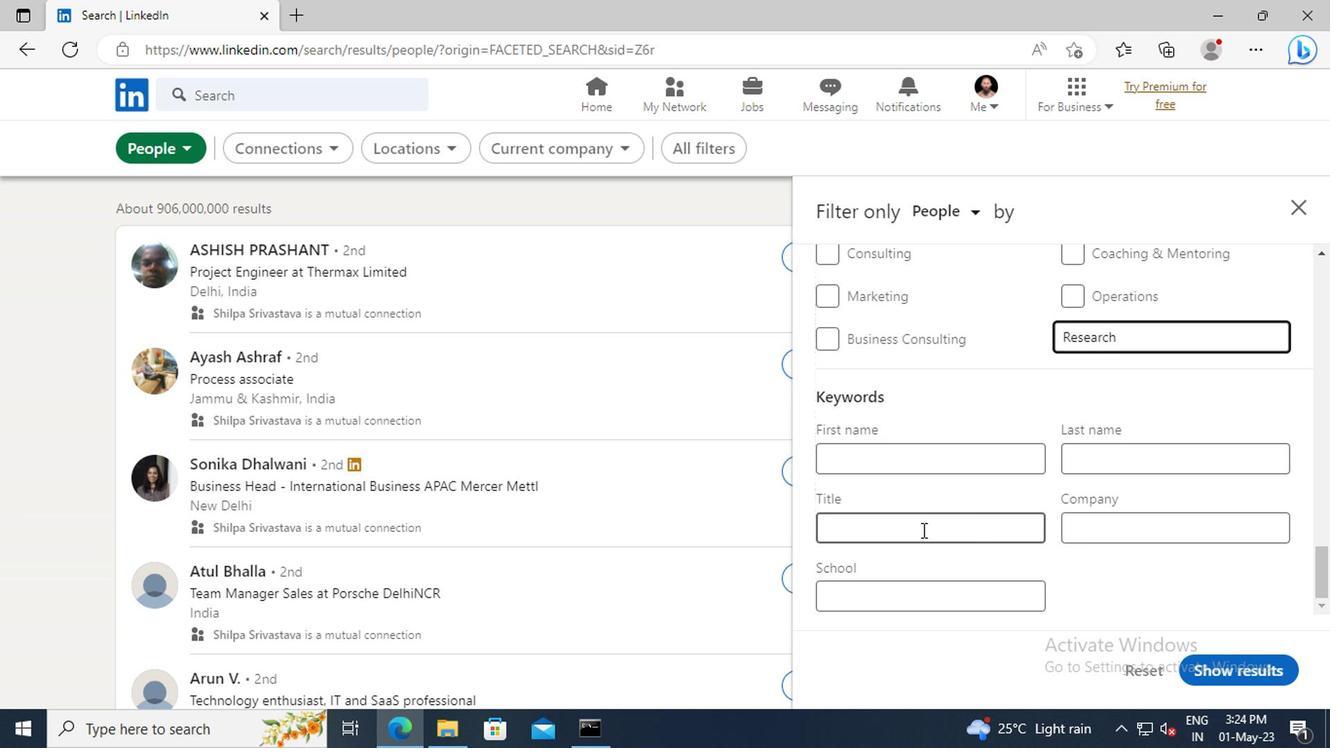 
Action: Key pressed <Key.shift>COSMETOLOGIST<Key.enter>
Screenshot: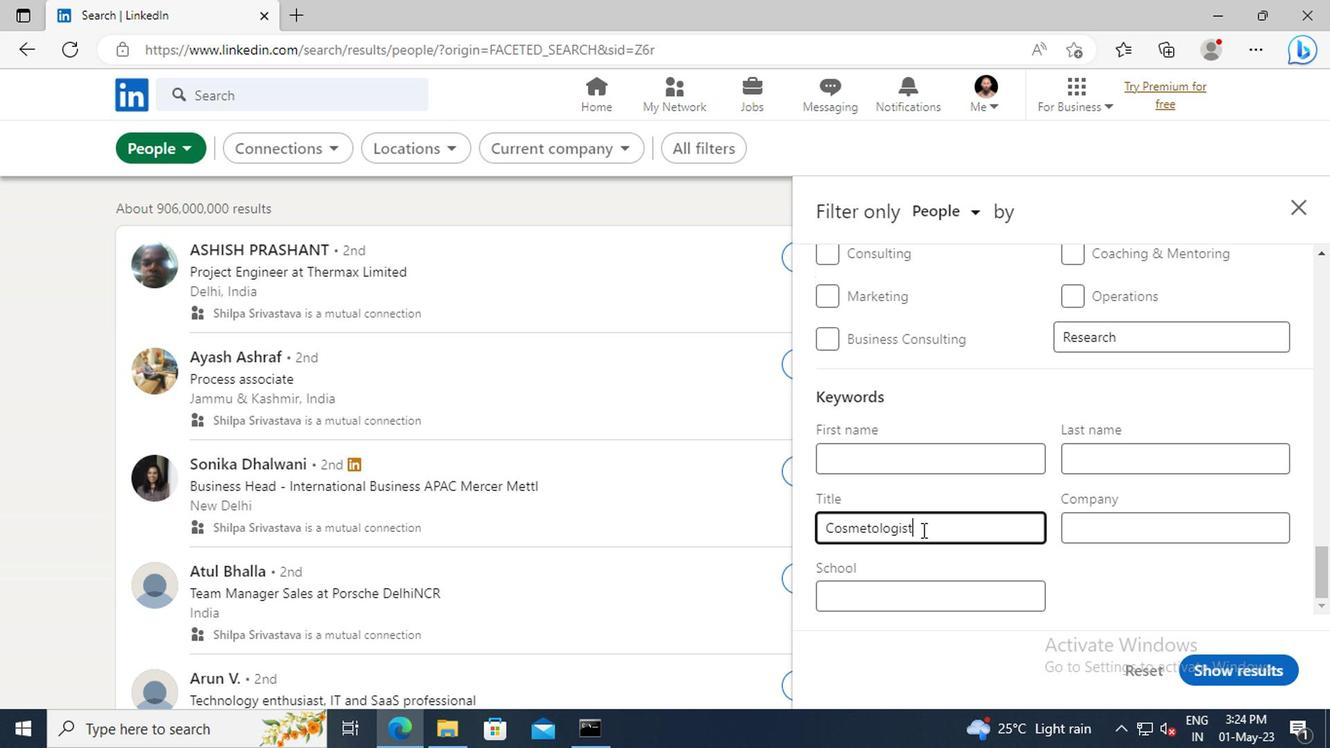 
Action: Mouse moved to (1205, 672)
Screenshot: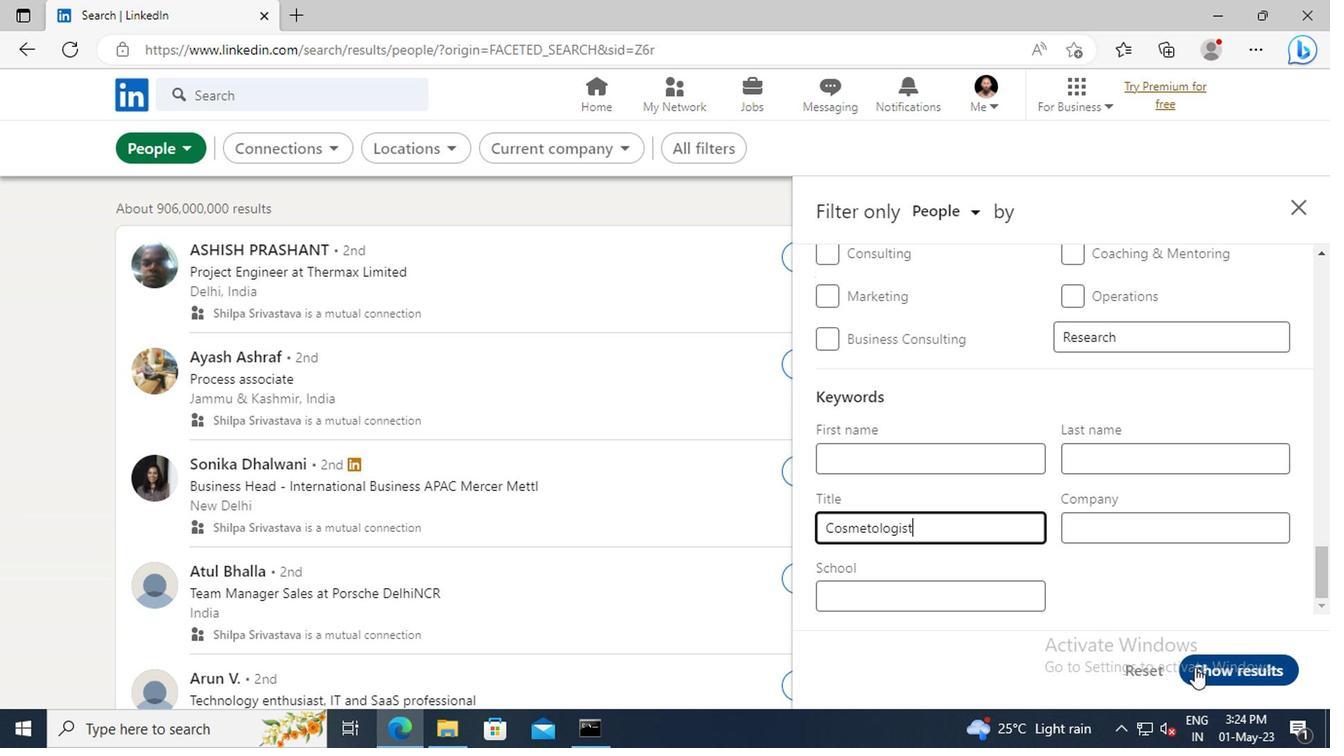 
Action: Mouse pressed left at (1205, 672)
Screenshot: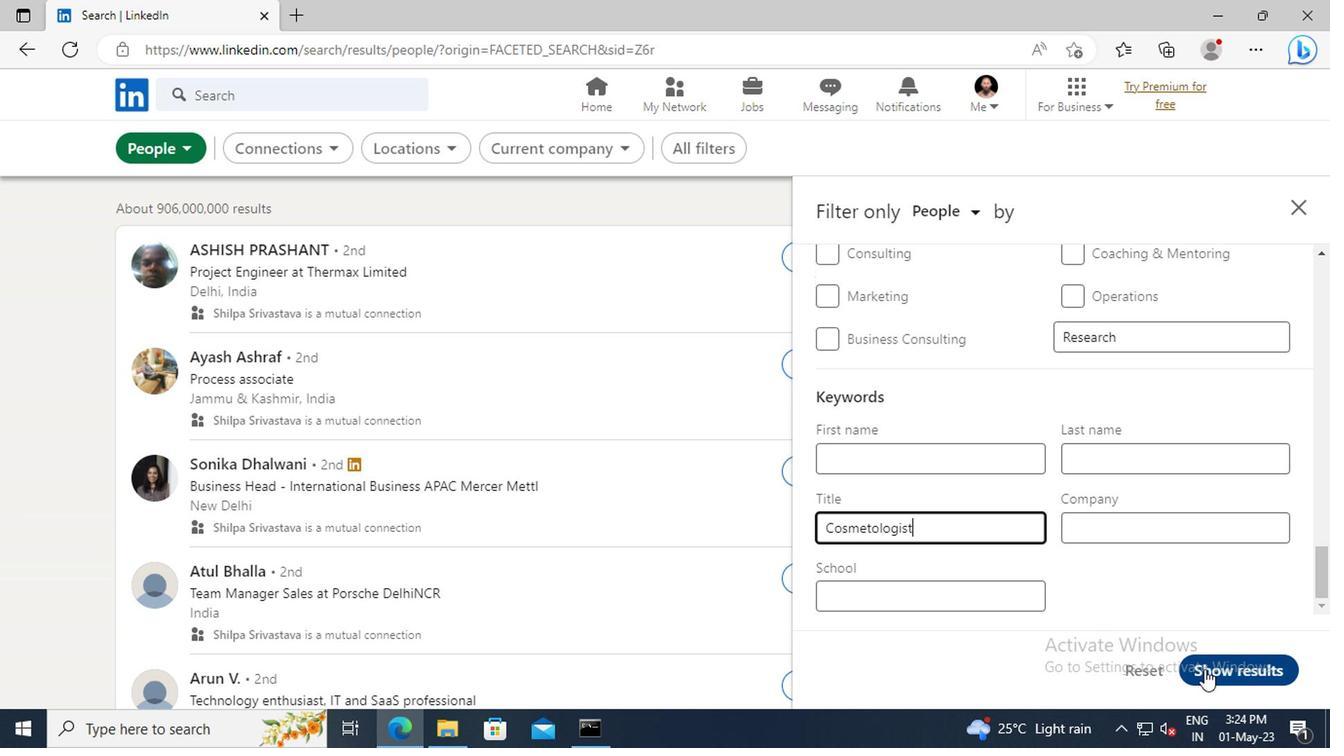 
